 Task: Find connections with filter location Fuyuan with filter topic #openhouse with filter profile language German with filter current company AMOREPACIFIC with filter school Rajasthan University of Health Sciences, Jaipur with filter industry Research Services with filter service category Management with filter keywords title President
Action: Mouse moved to (646, 86)
Screenshot: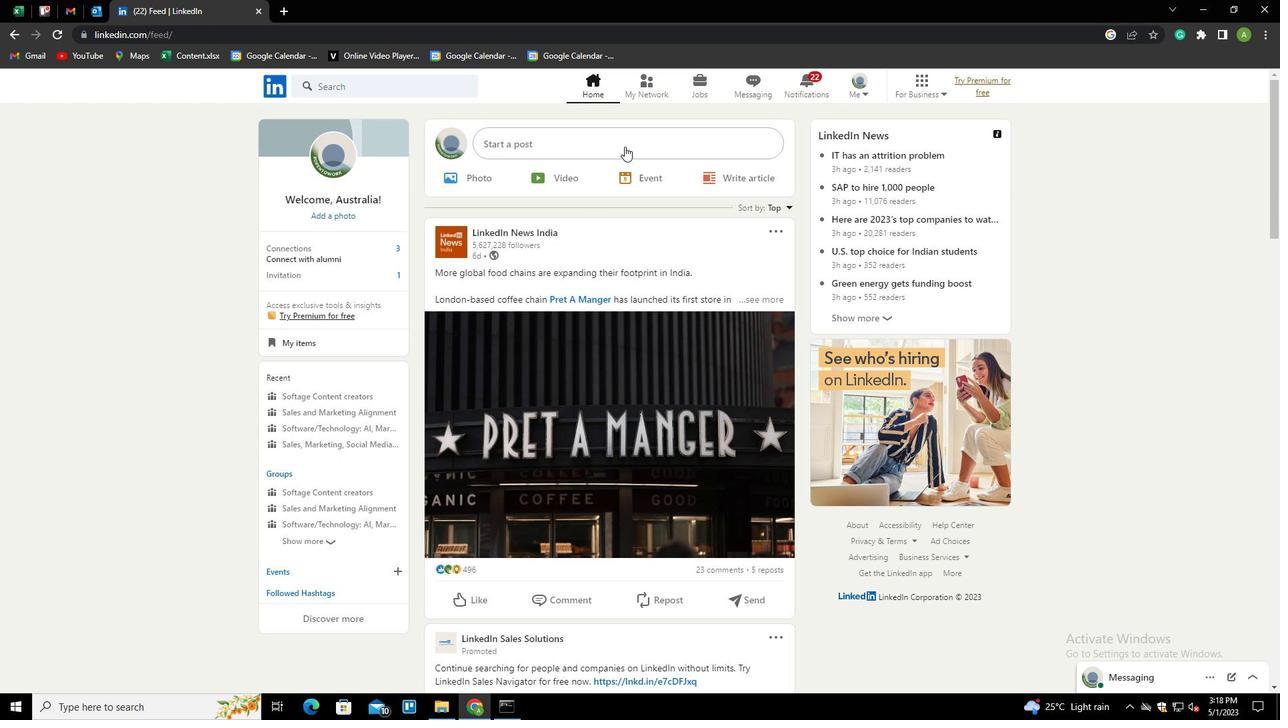 
Action: Mouse pressed left at (646, 86)
Screenshot: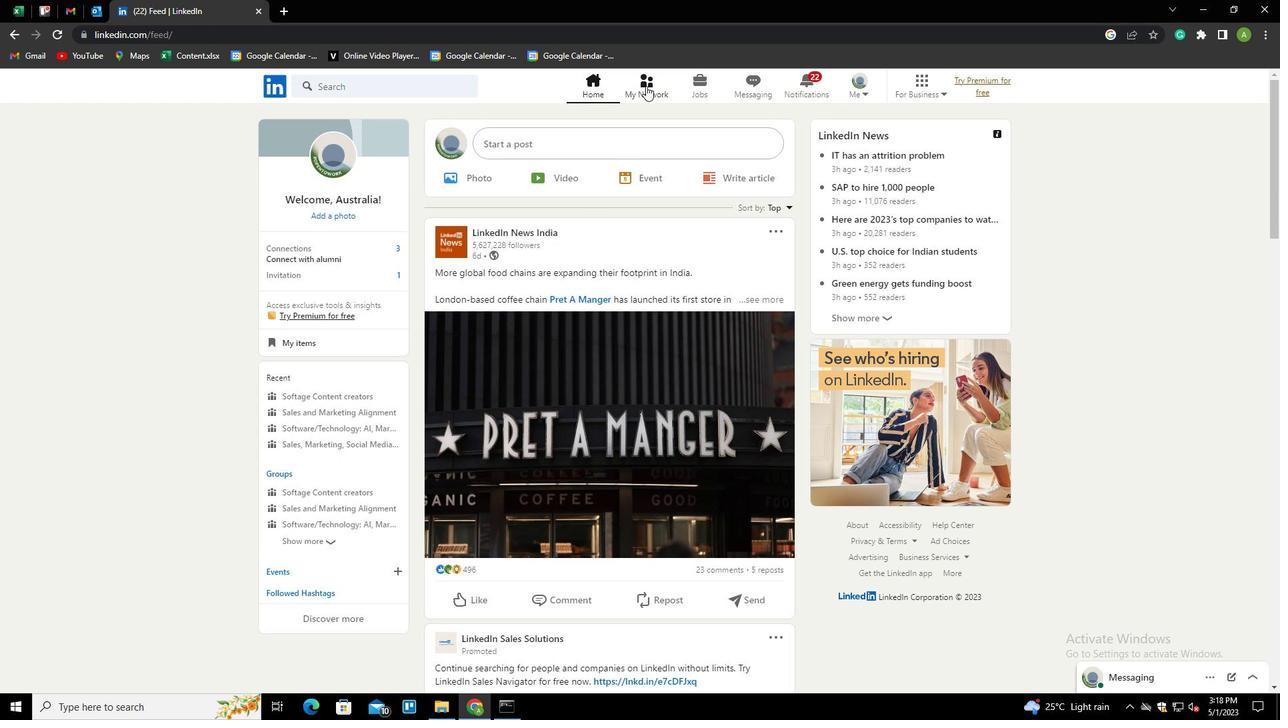 
Action: Mouse moved to (346, 158)
Screenshot: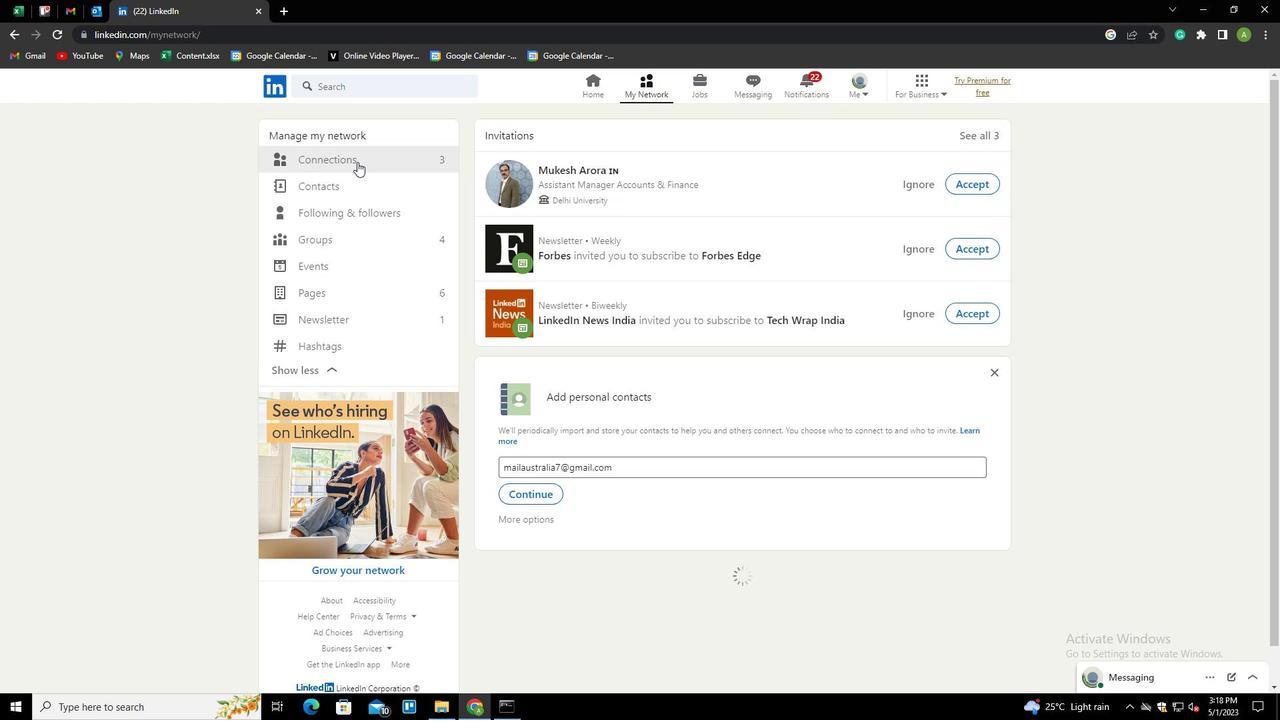
Action: Mouse pressed left at (346, 158)
Screenshot: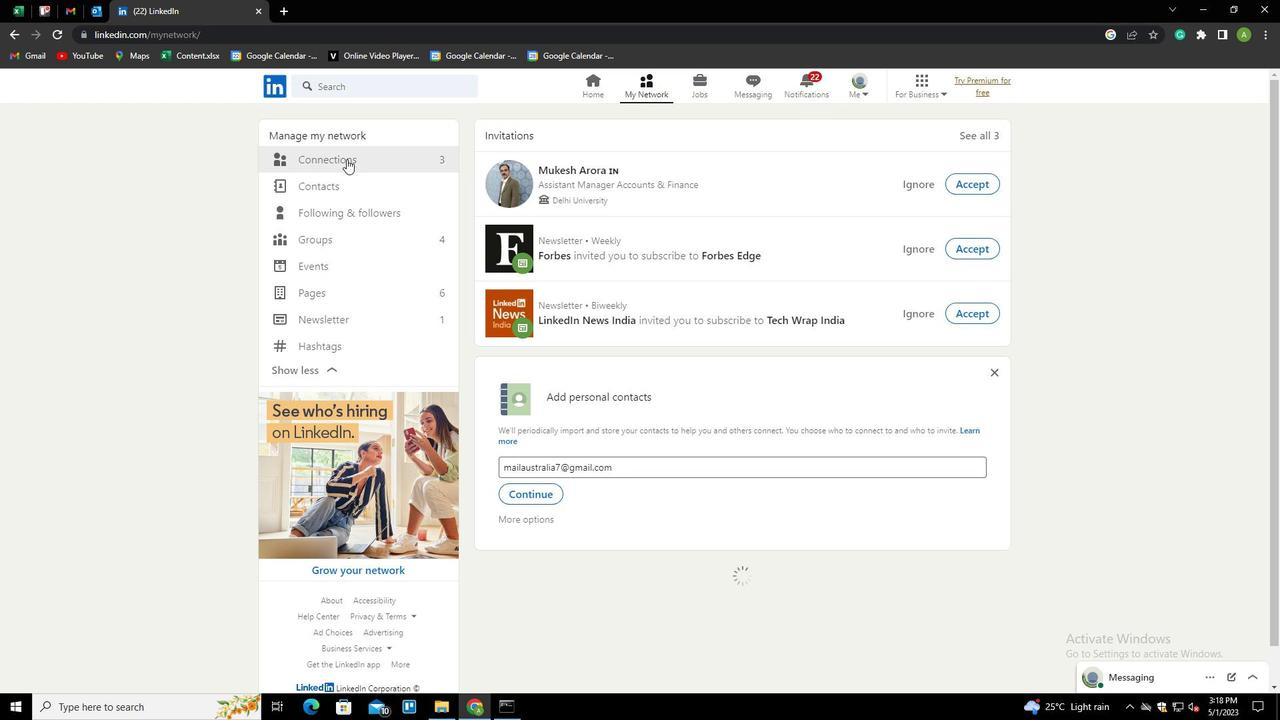 
Action: Mouse moved to (750, 157)
Screenshot: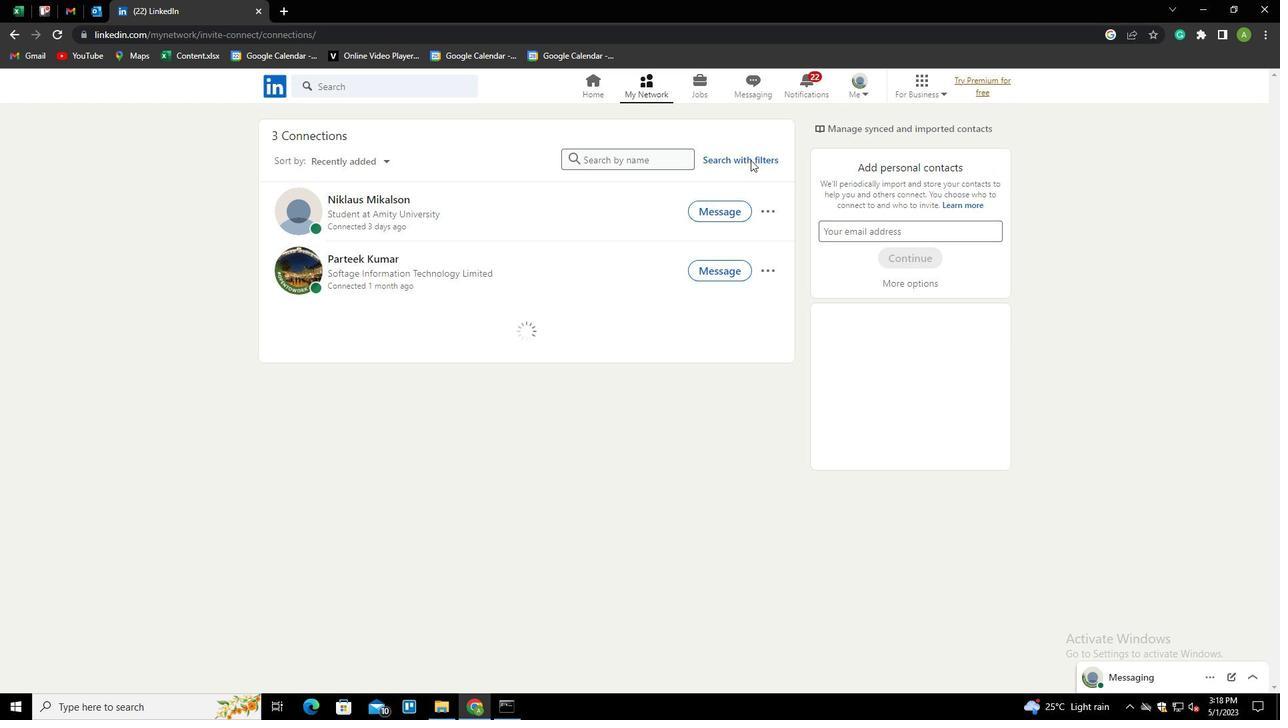 
Action: Mouse pressed left at (750, 157)
Screenshot: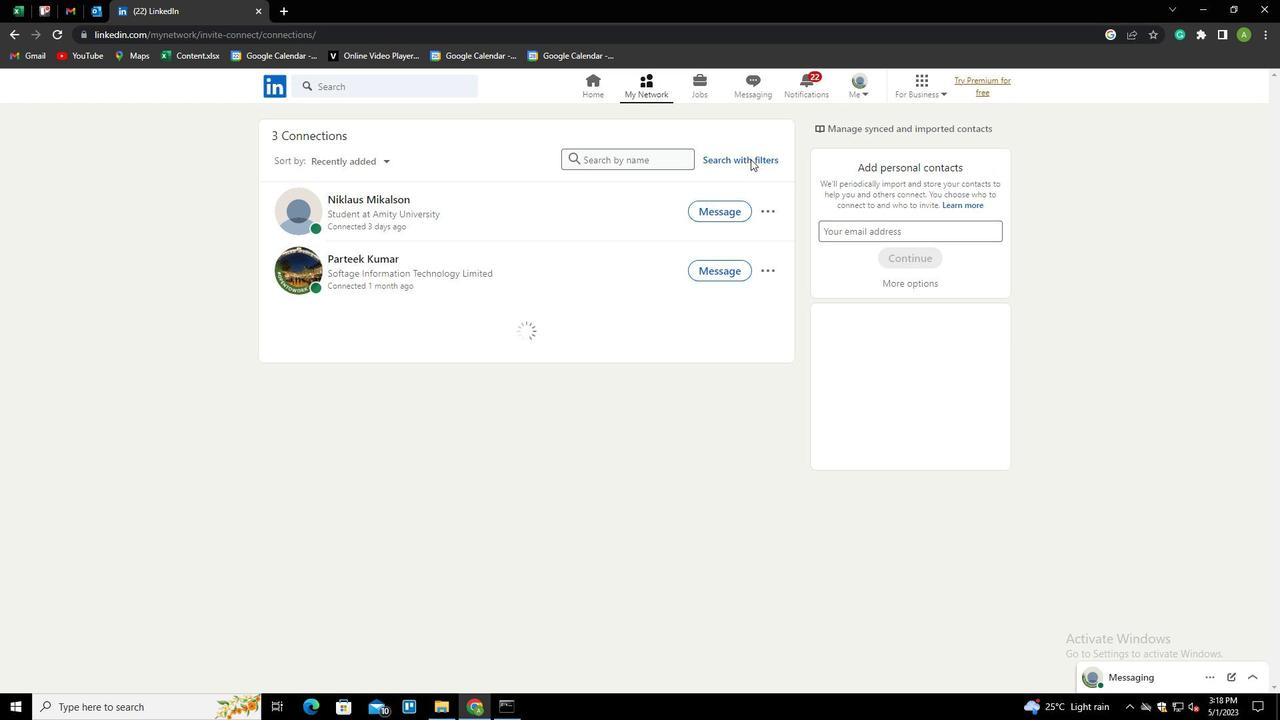 
Action: Mouse moved to (687, 127)
Screenshot: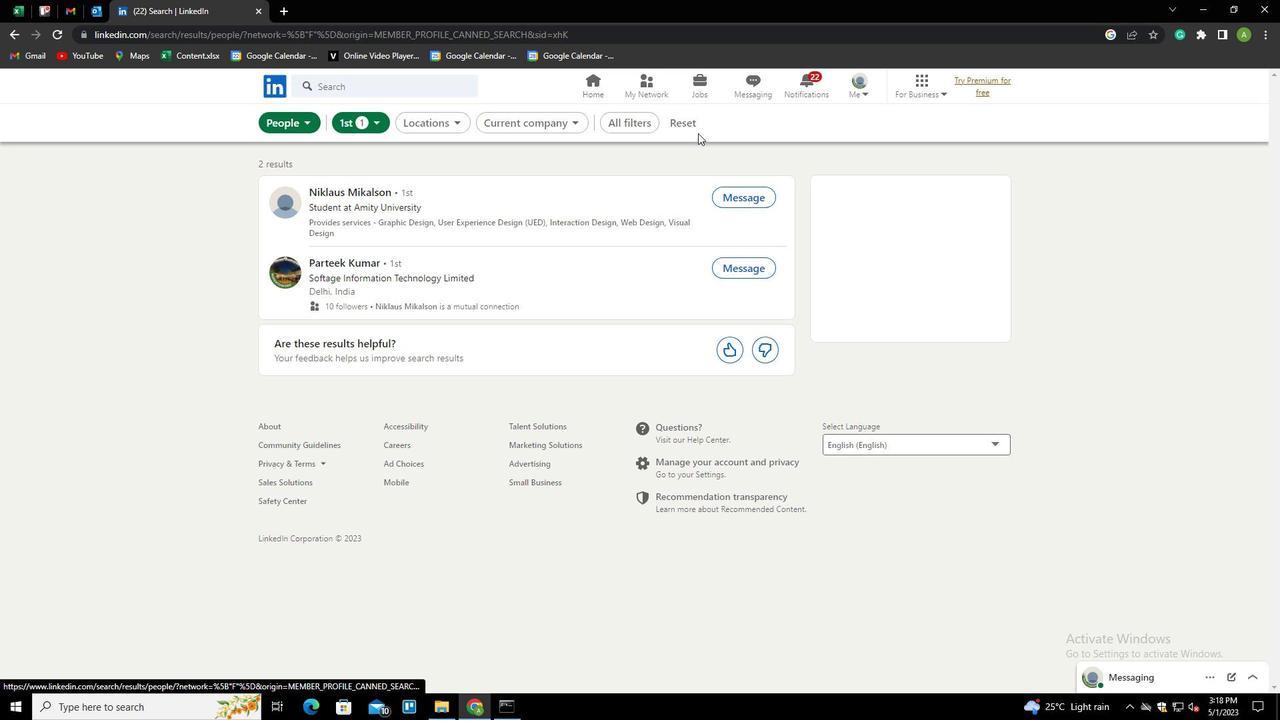 
Action: Mouse pressed left at (687, 127)
Screenshot: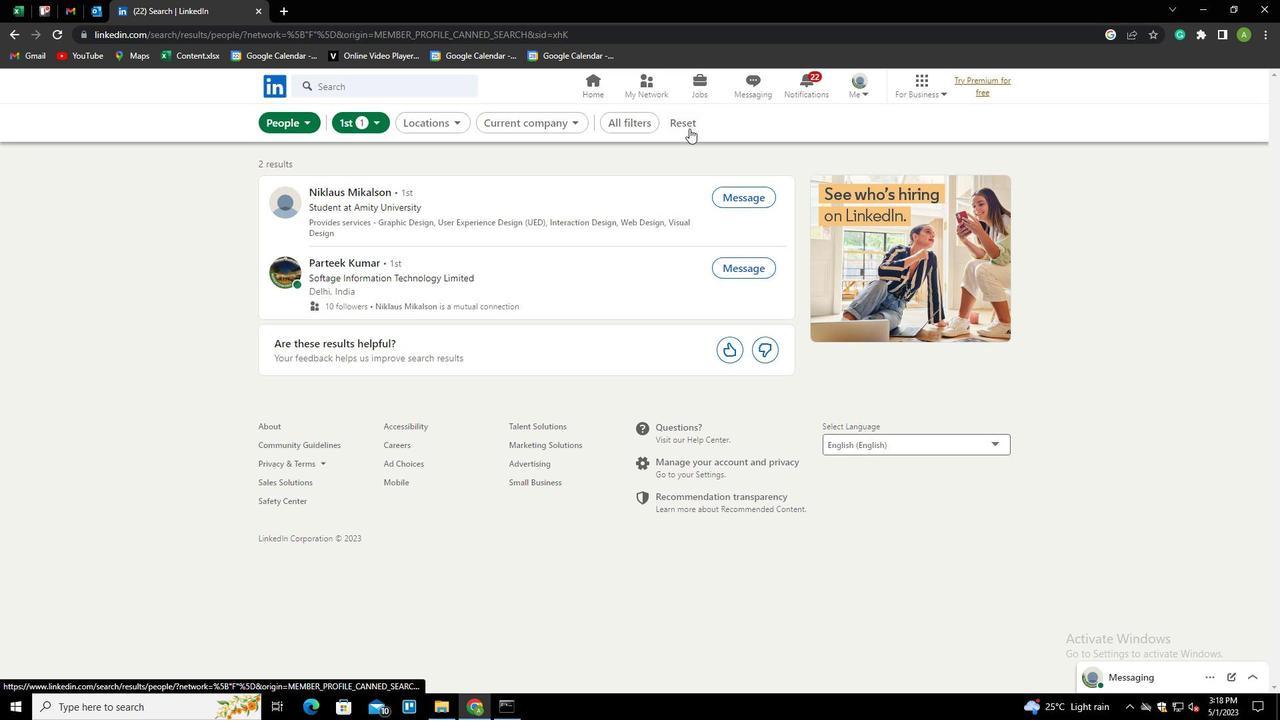 
Action: Mouse moved to (670, 127)
Screenshot: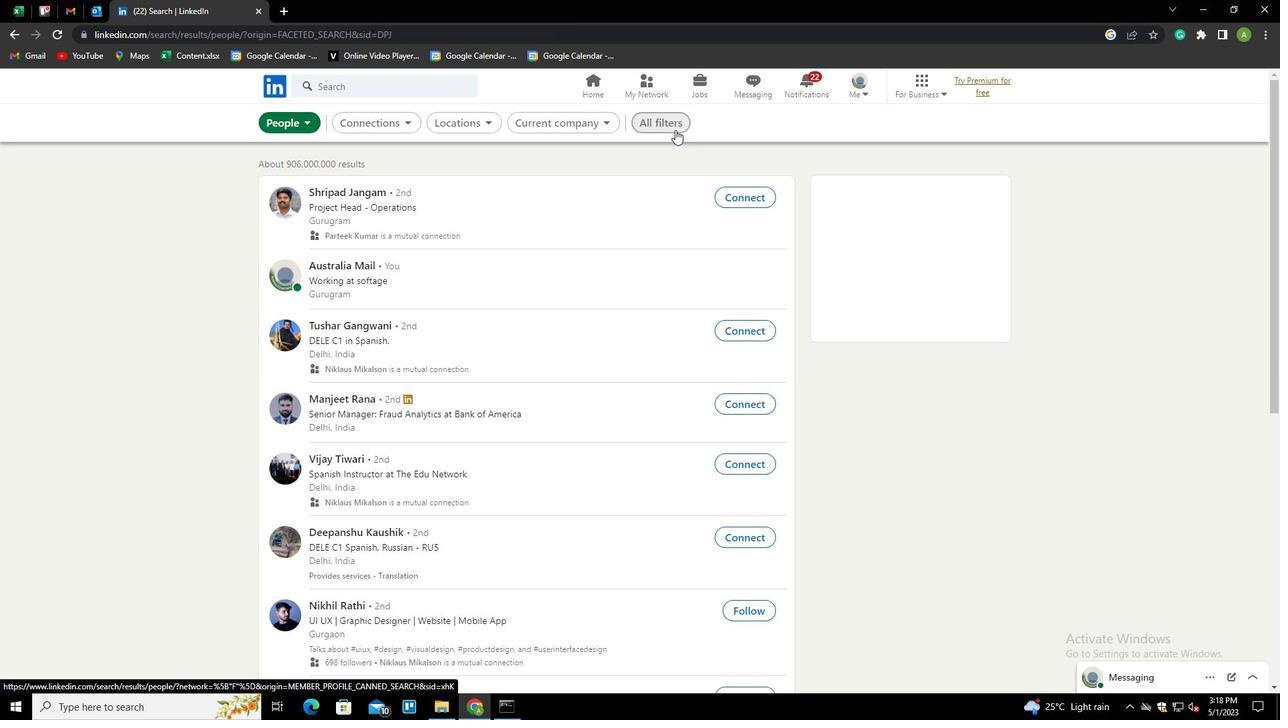 
Action: Mouse pressed left at (670, 127)
Screenshot: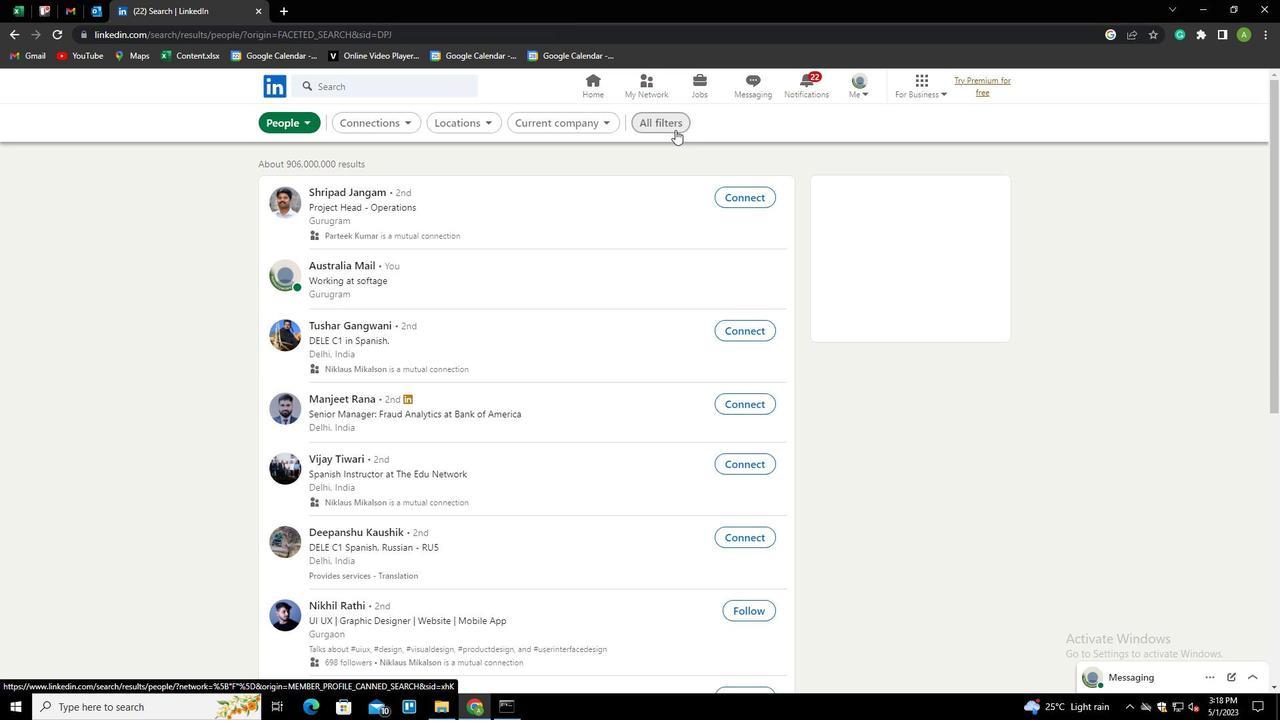 
Action: Mouse moved to (1079, 346)
Screenshot: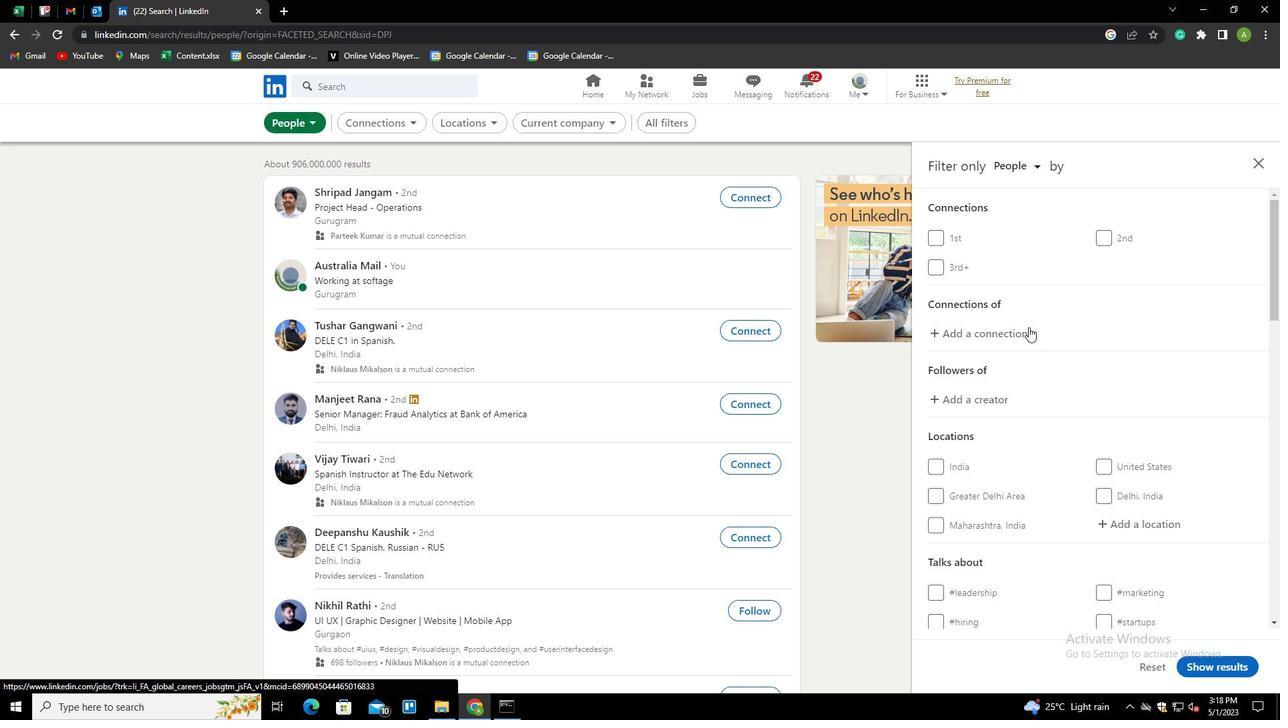 
Action: Mouse scrolled (1079, 345) with delta (0, 0)
Screenshot: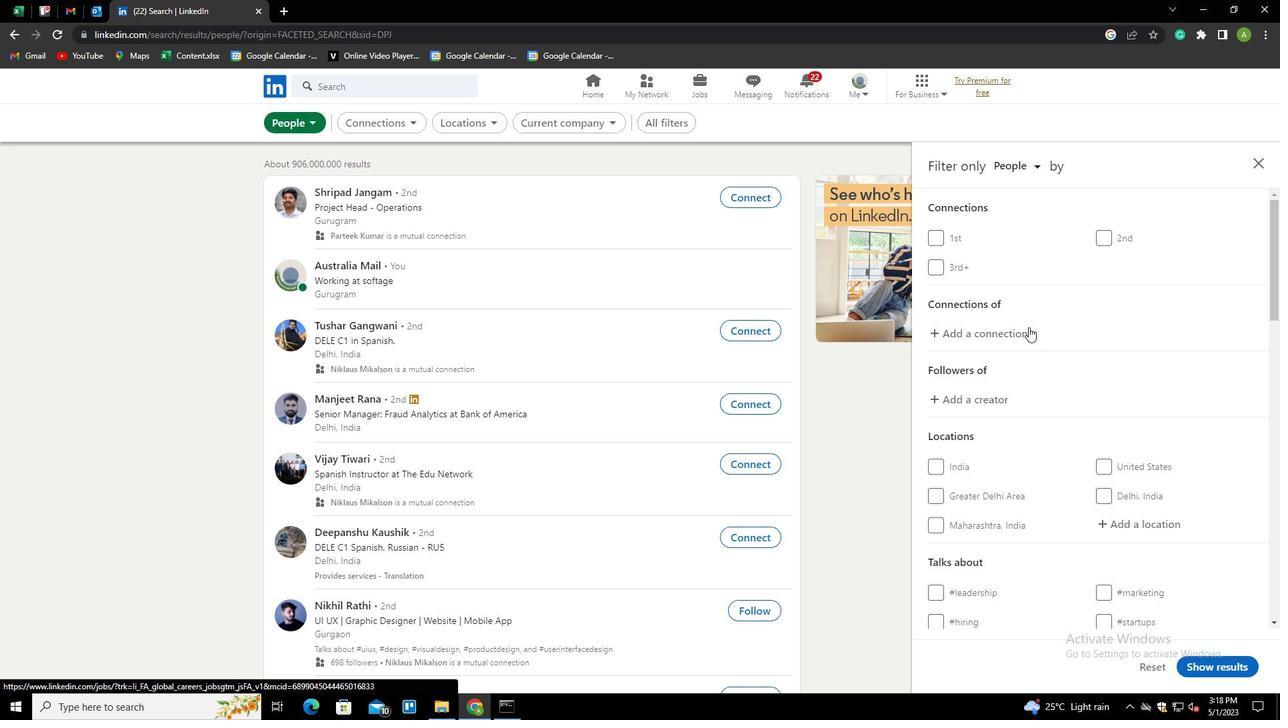 
Action: Mouse scrolled (1079, 345) with delta (0, 0)
Screenshot: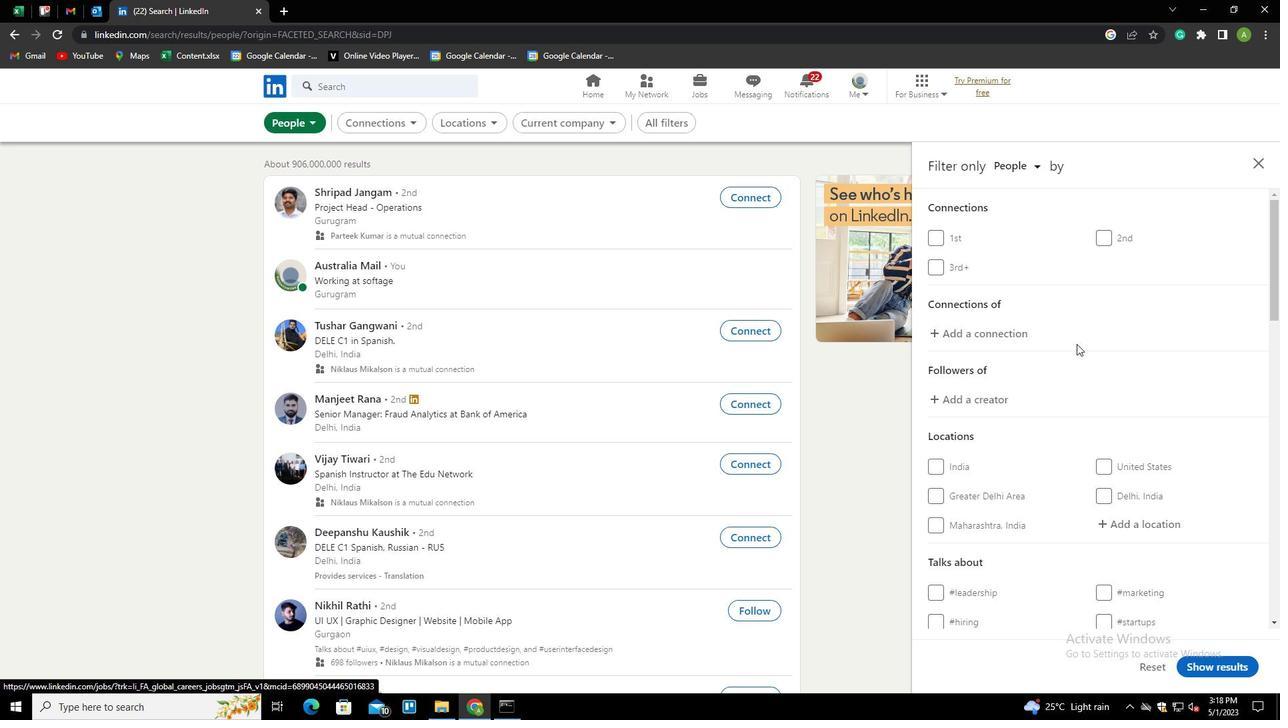 
Action: Mouse moved to (1109, 396)
Screenshot: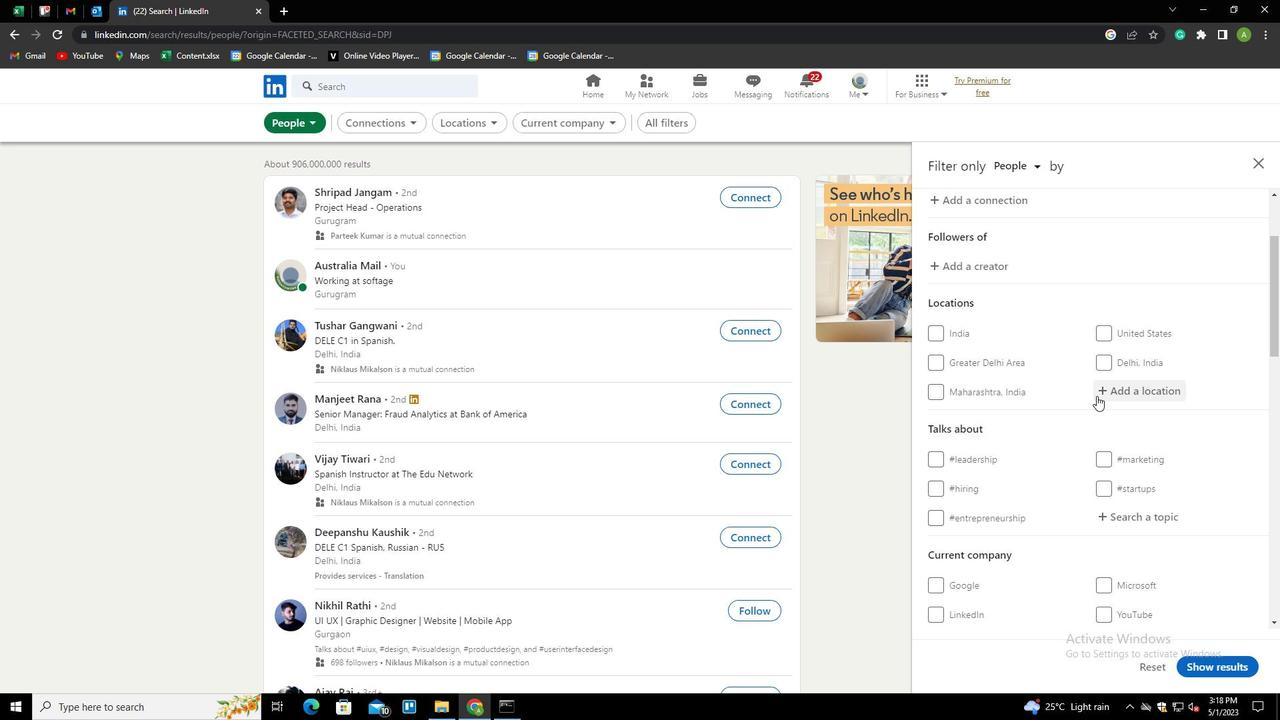 
Action: Mouse pressed left at (1109, 396)
Screenshot: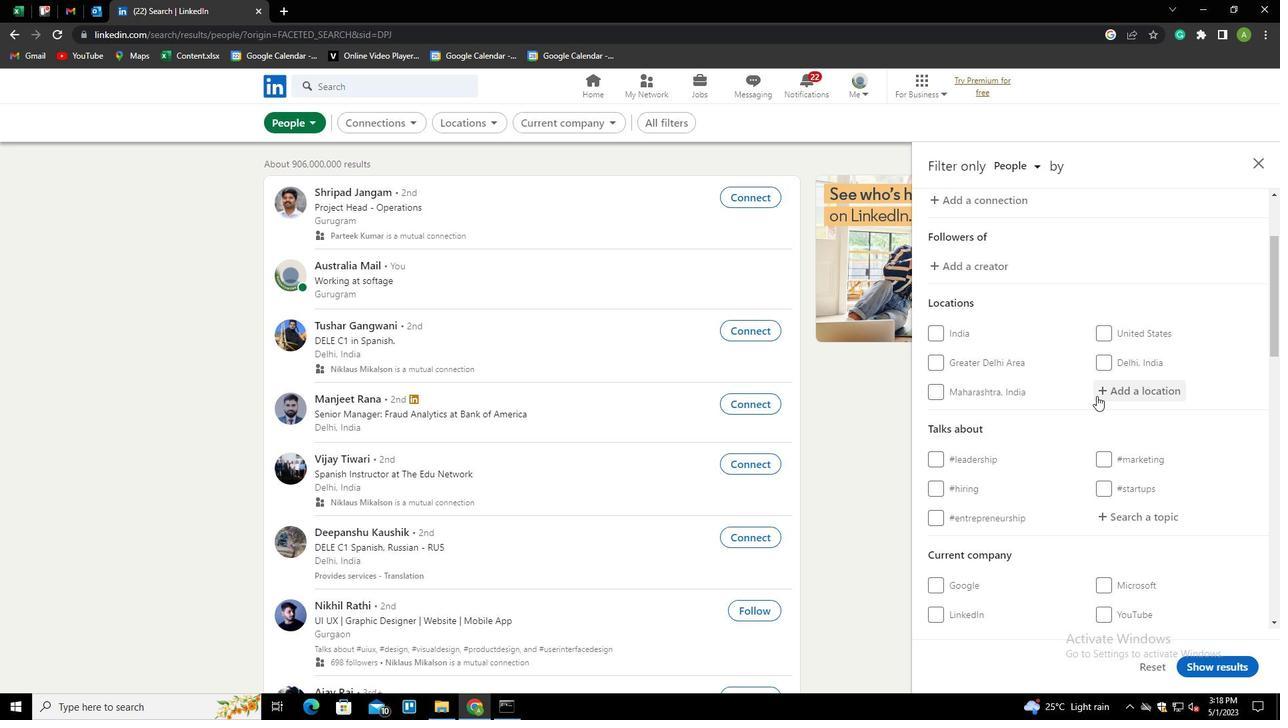 
Action: Mouse moved to (1126, 394)
Screenshot: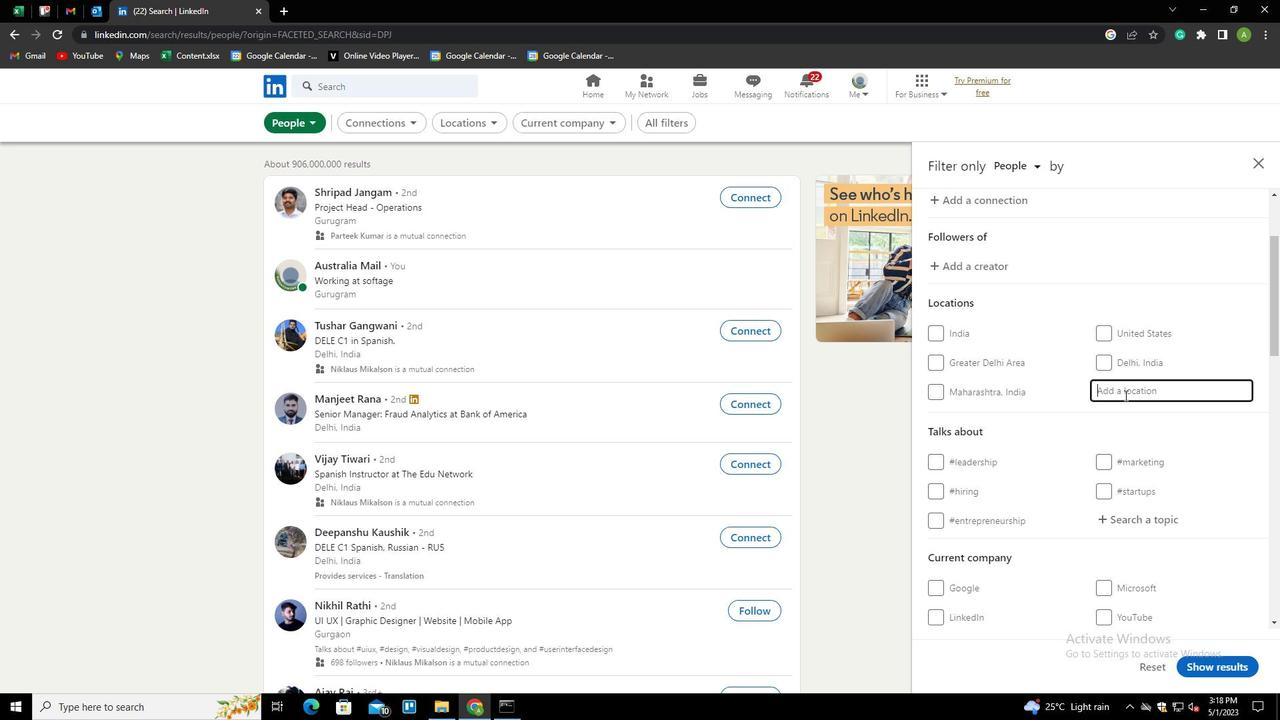 
Action: Mouse pressed left at (1126, 394)
Screenshot: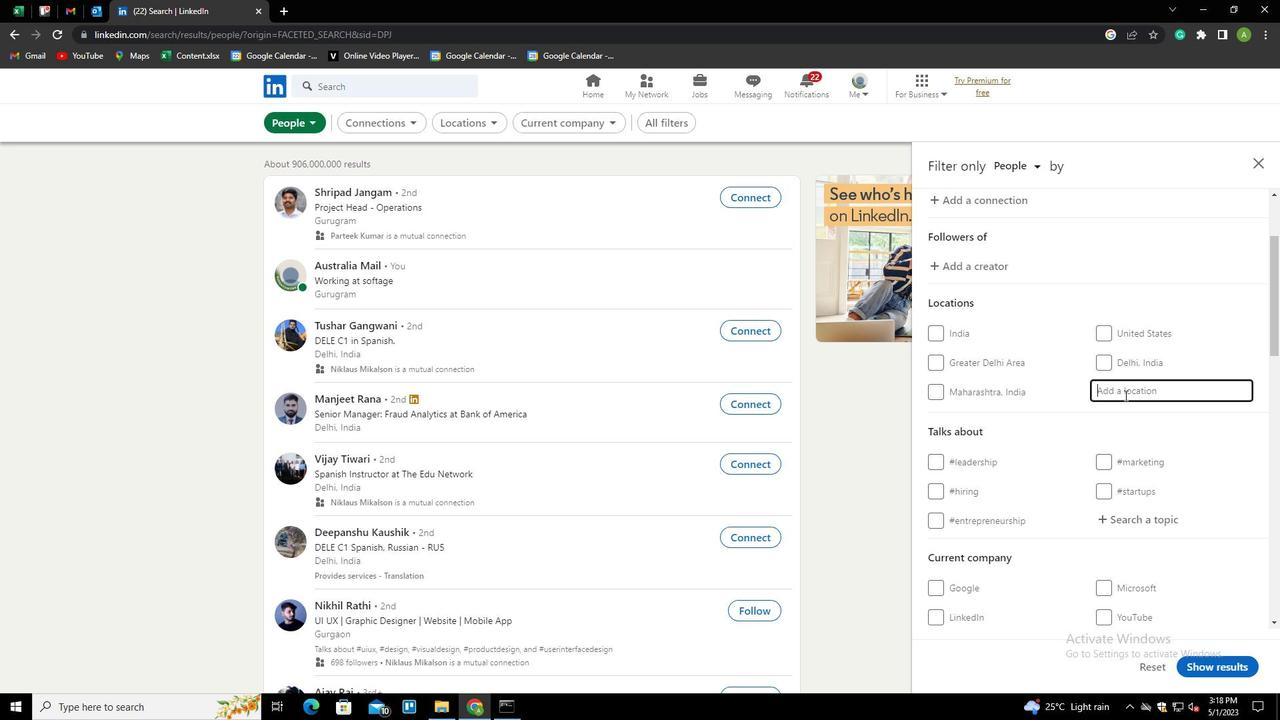 
Action: Key pressed <Key.shift>FUYUAN
Screenshot: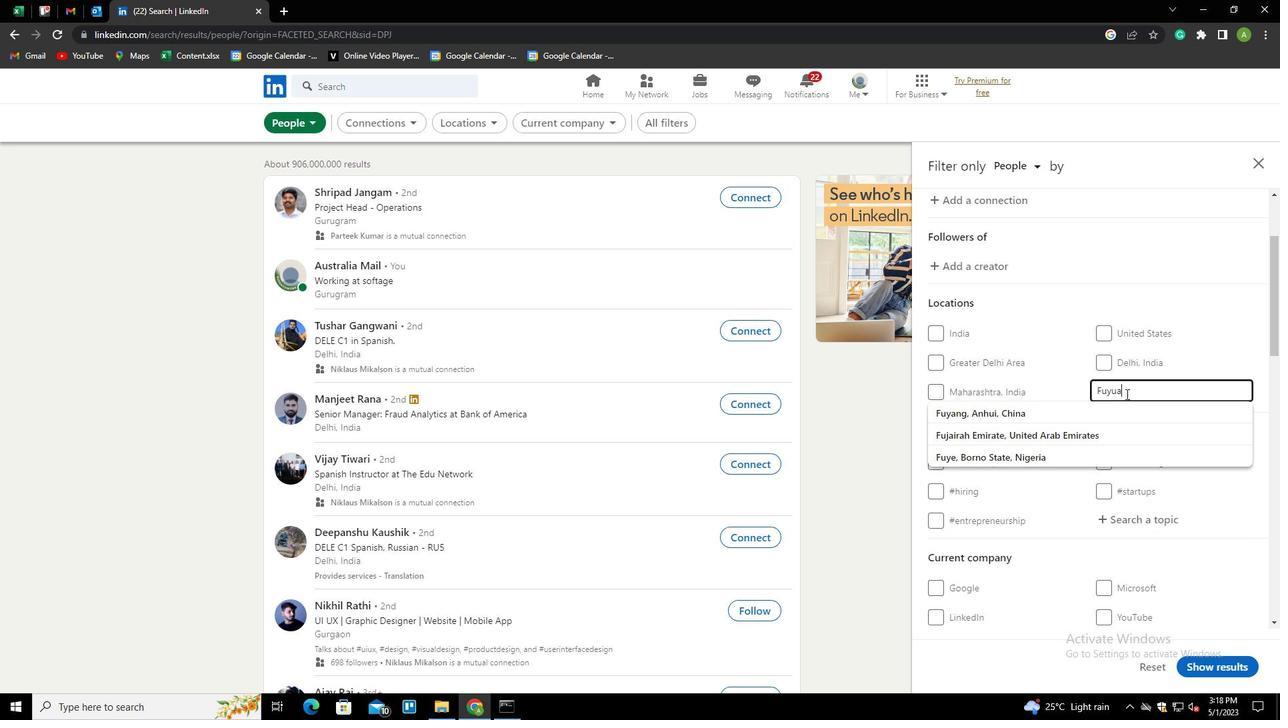 
Action: Mouse moved to (1194, 438)
Screenshot: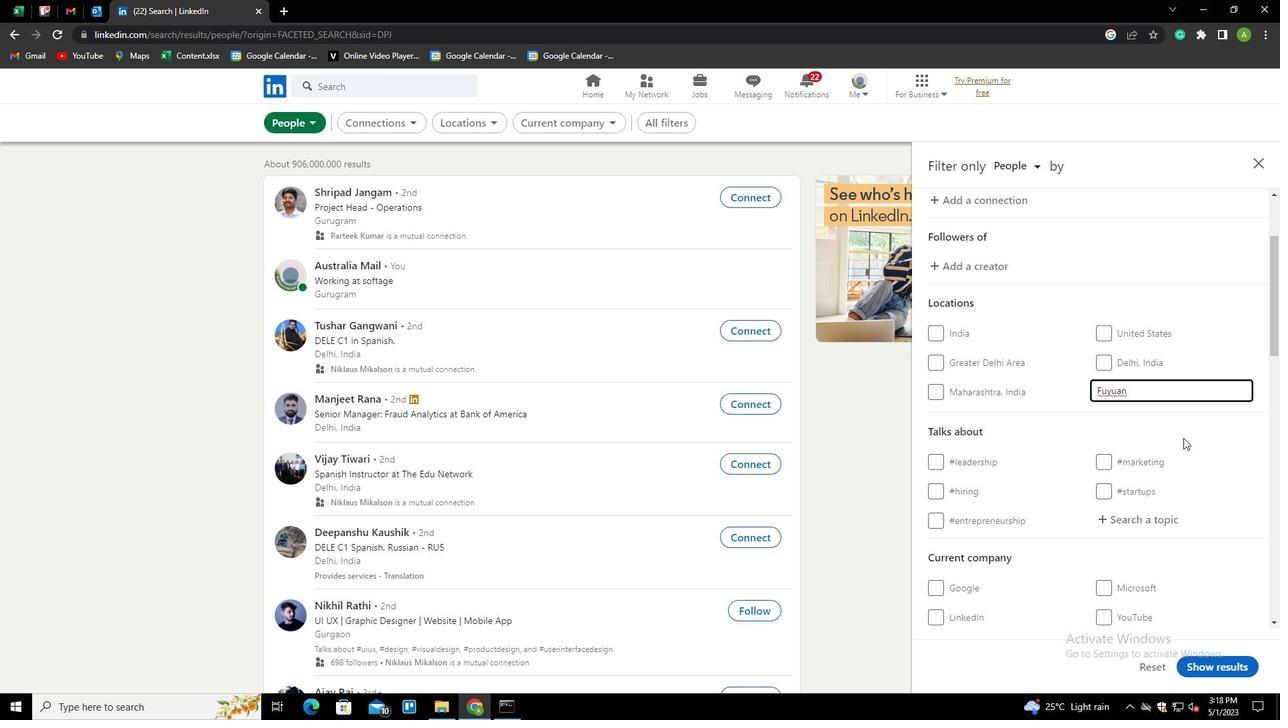 
Action: Mouse pressed left at (1194, 438)
Screenshot: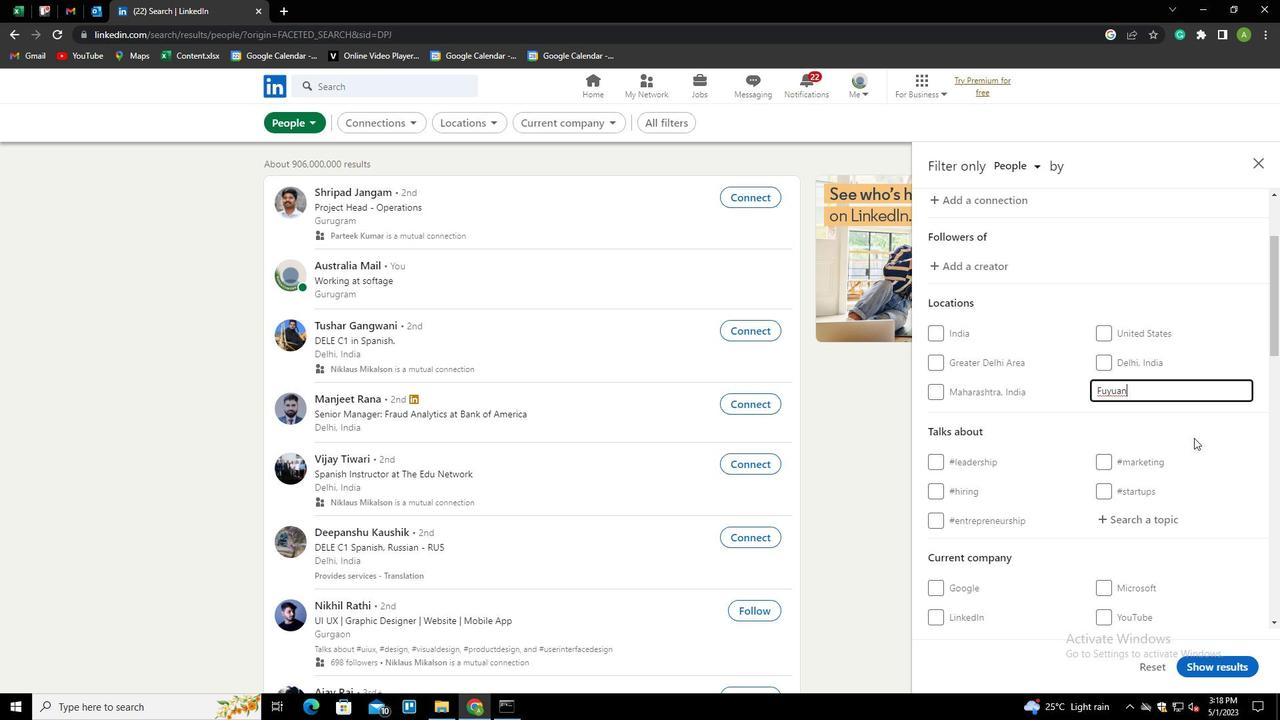 
Action: Mouse moved to (1131, 518)
Screenshot: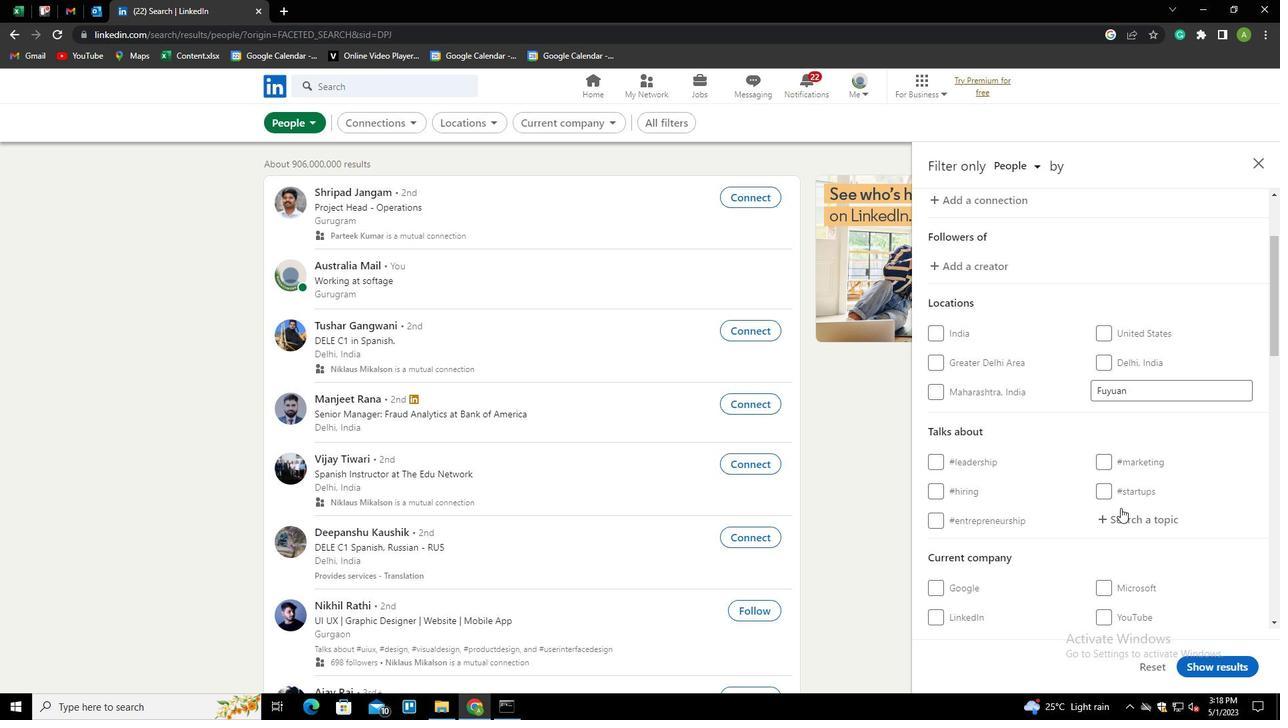 
Action: Mouse pressed left at (1131, 518)
Screenshot: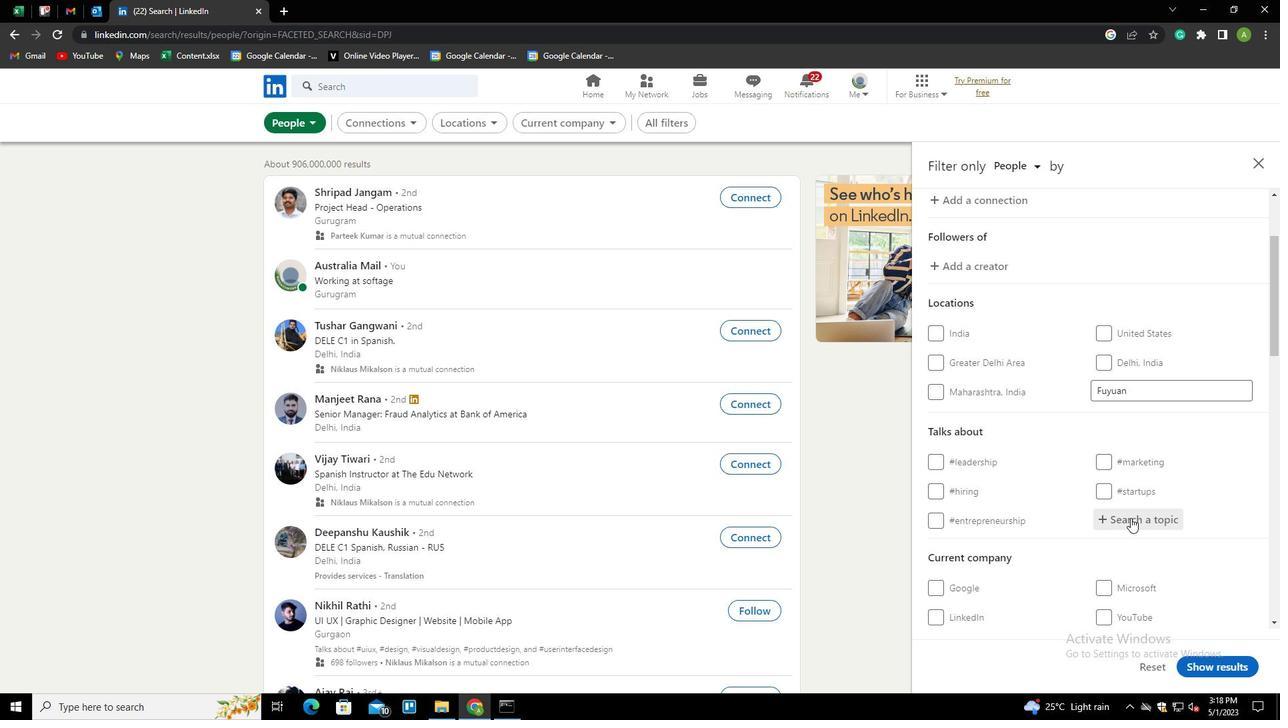 
Action: Key pressed OPENHOUSE<Key.down><Key.enter>
Screenshot: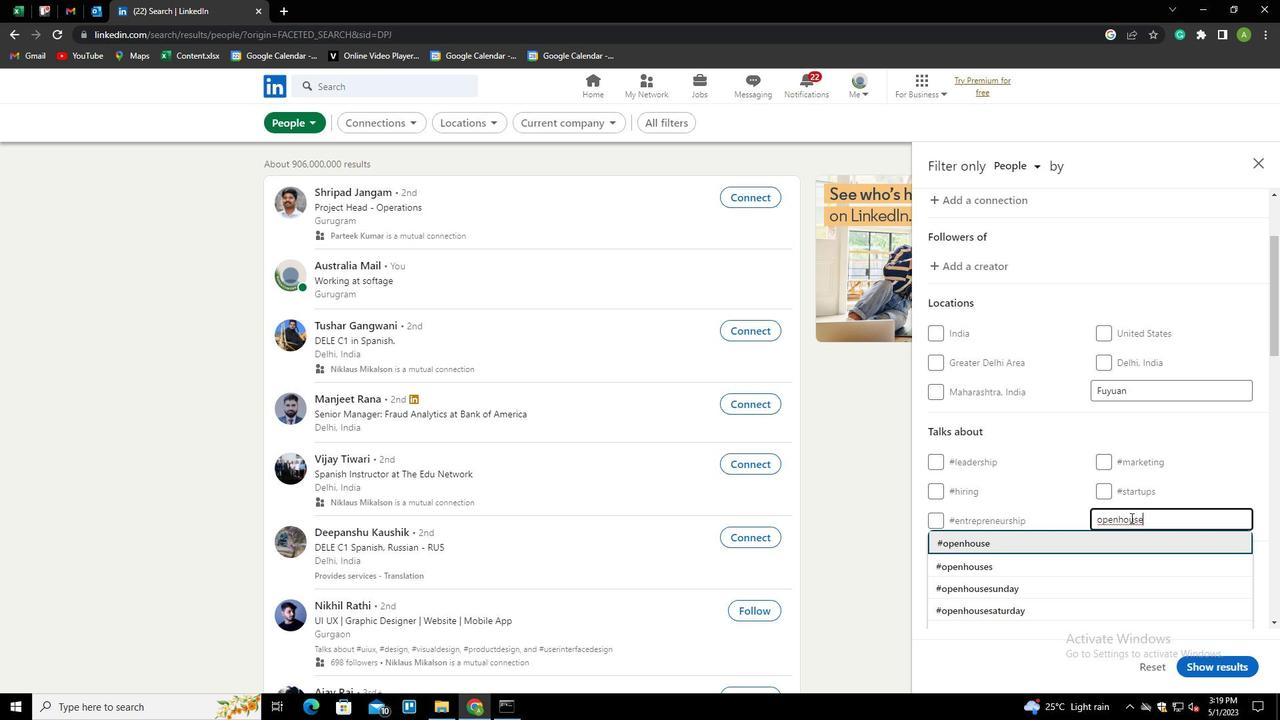 
Action: Mouse scrolled (1131, 517) with delta (0, 0)
Screenshot: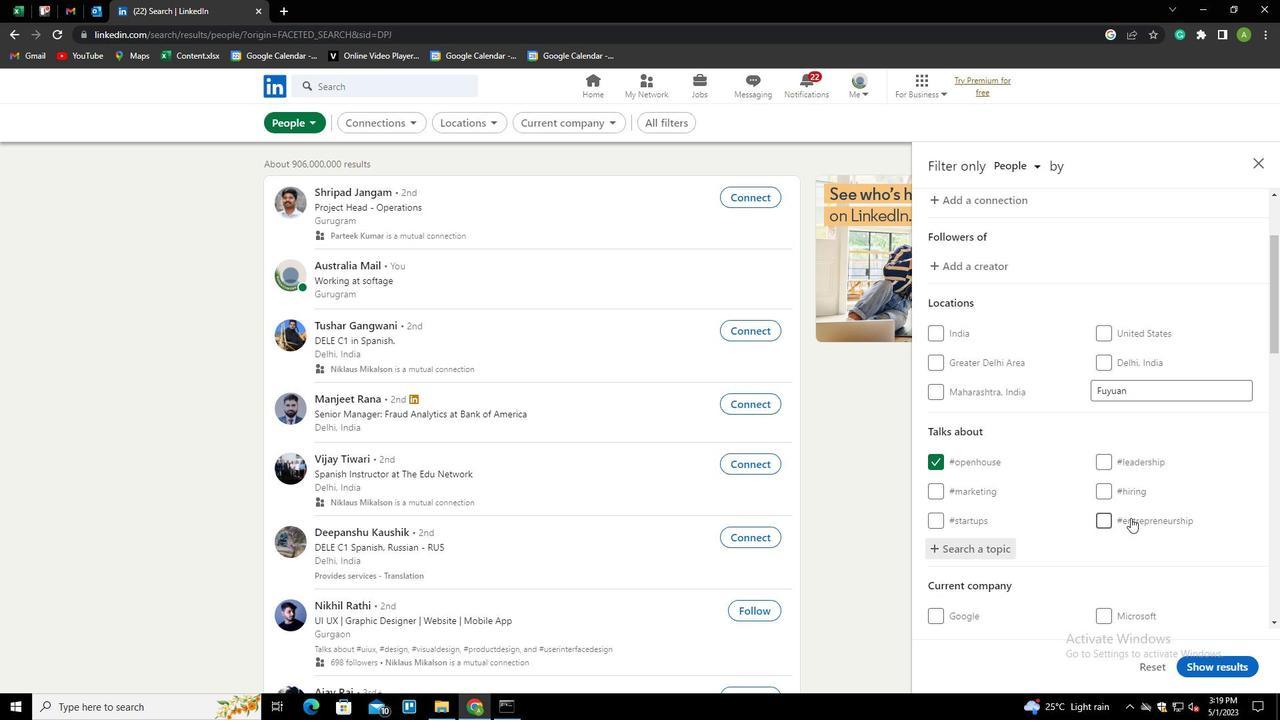 
Action: Mouse scrolled (1131, 517) with delta (0, 0)
Screenshot: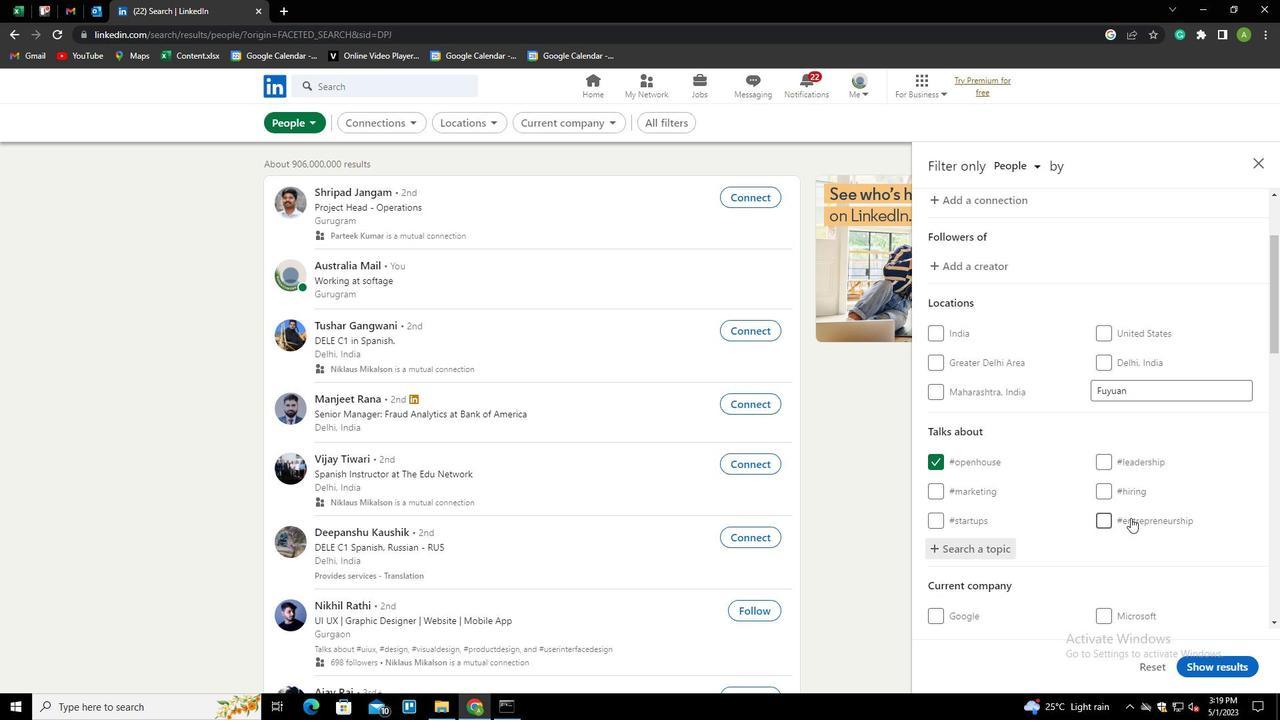 
Action: Mouse scrolled (1131, 517) with delta (0, 0)
Screenshot: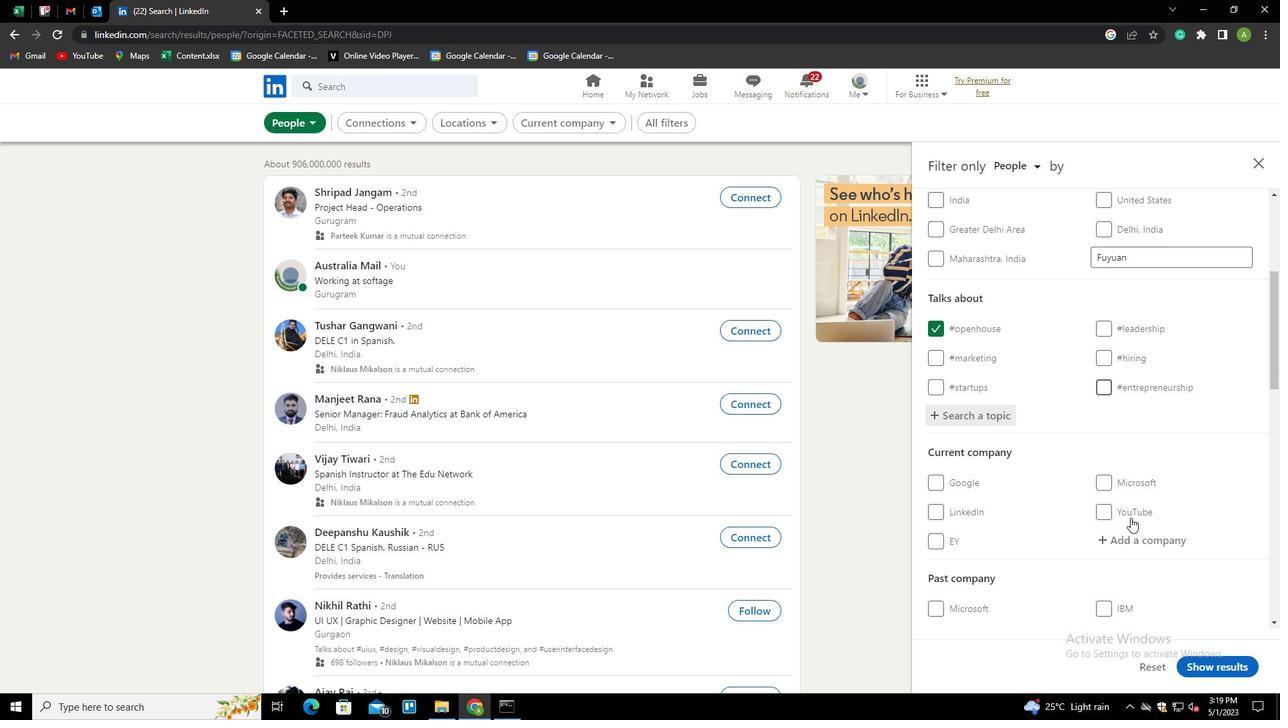 
Action: Mouse scrolled (1131, 517) with delta (0, 0)
Screenshot: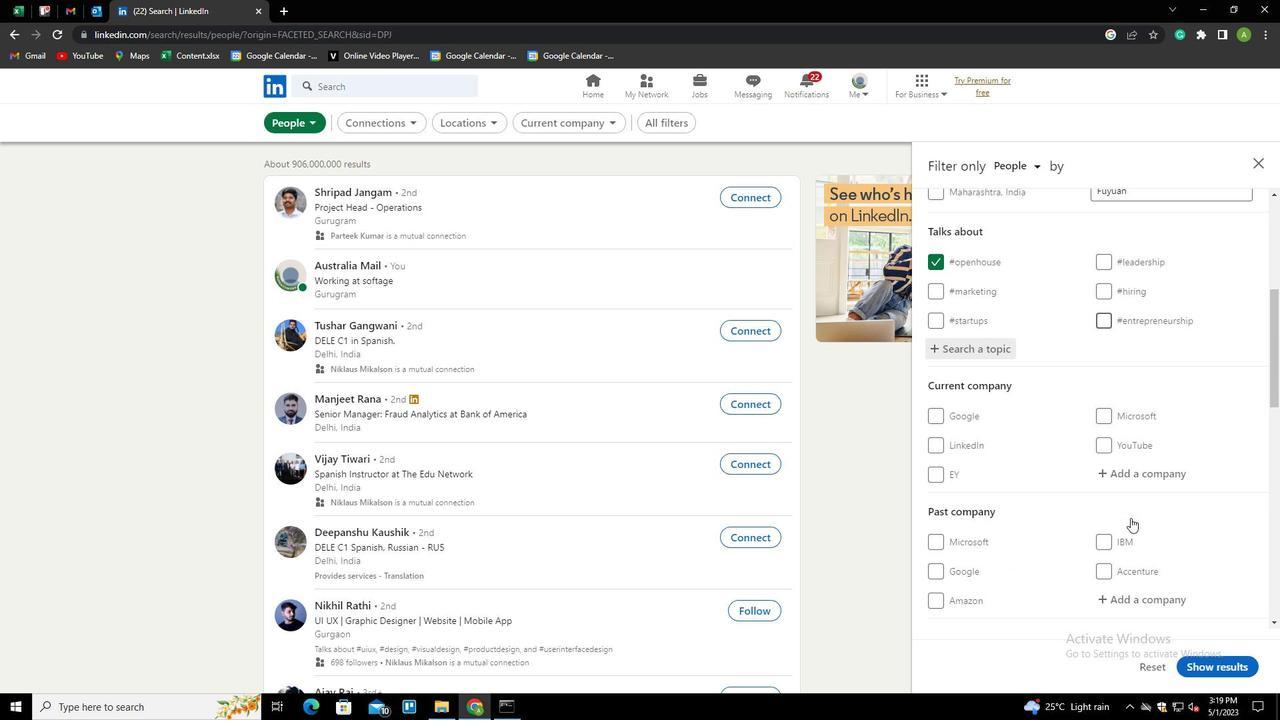 
Action: Mouse scrolled (1131, 517) with delta (0, 0)
Screenshot: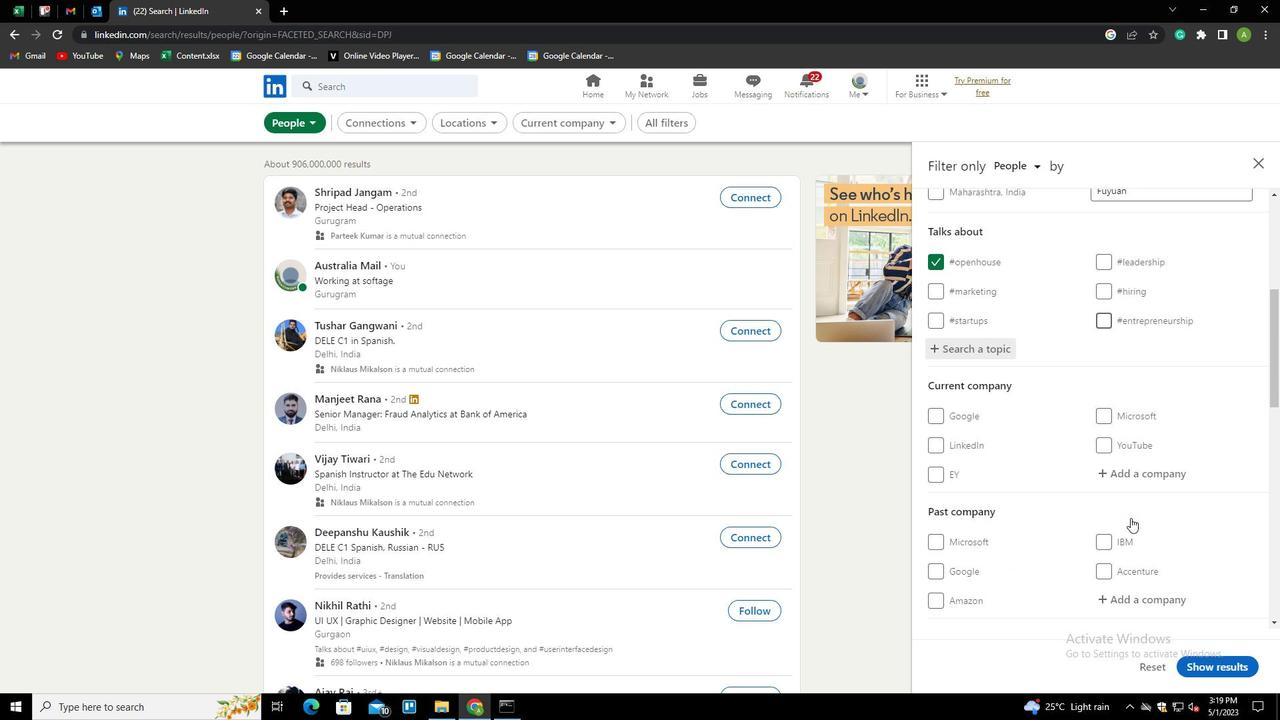 
Action: Mouse scrolled (1131, 517) with delta (0, 0)
Screenshot: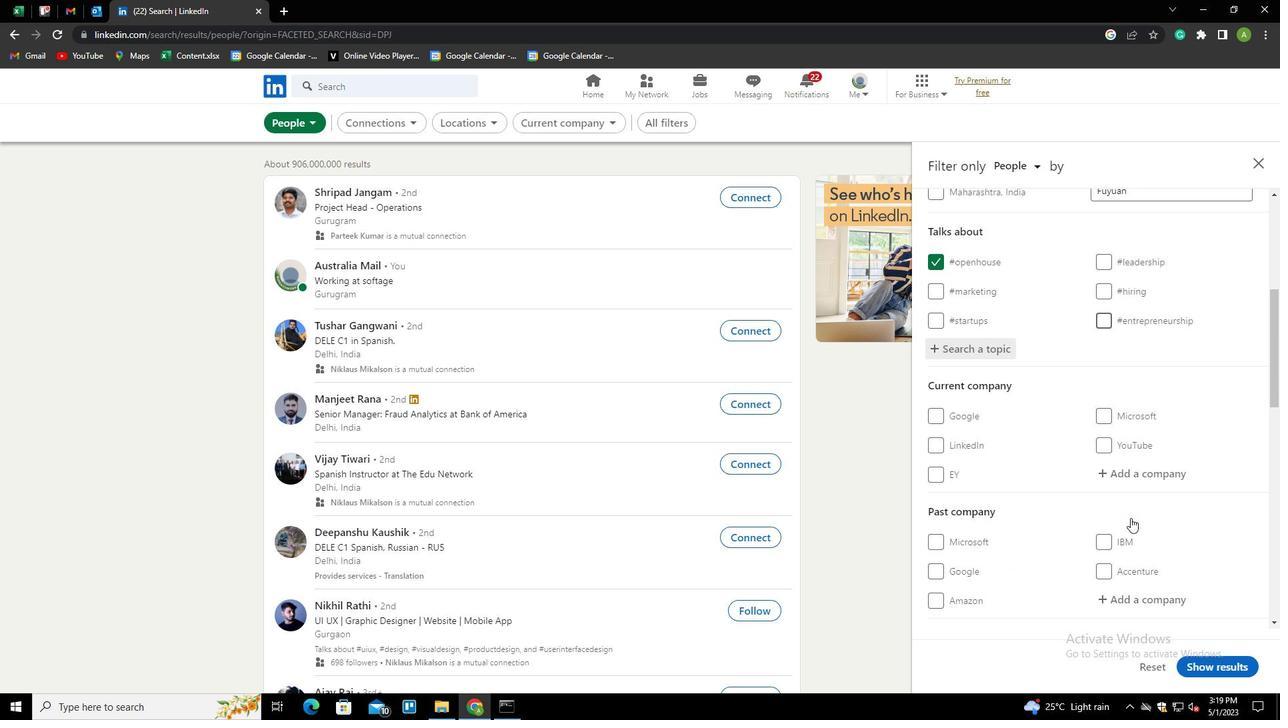 
Action: Mouse scrolled (1131, 517) with delta (0, 0)
Screenshot: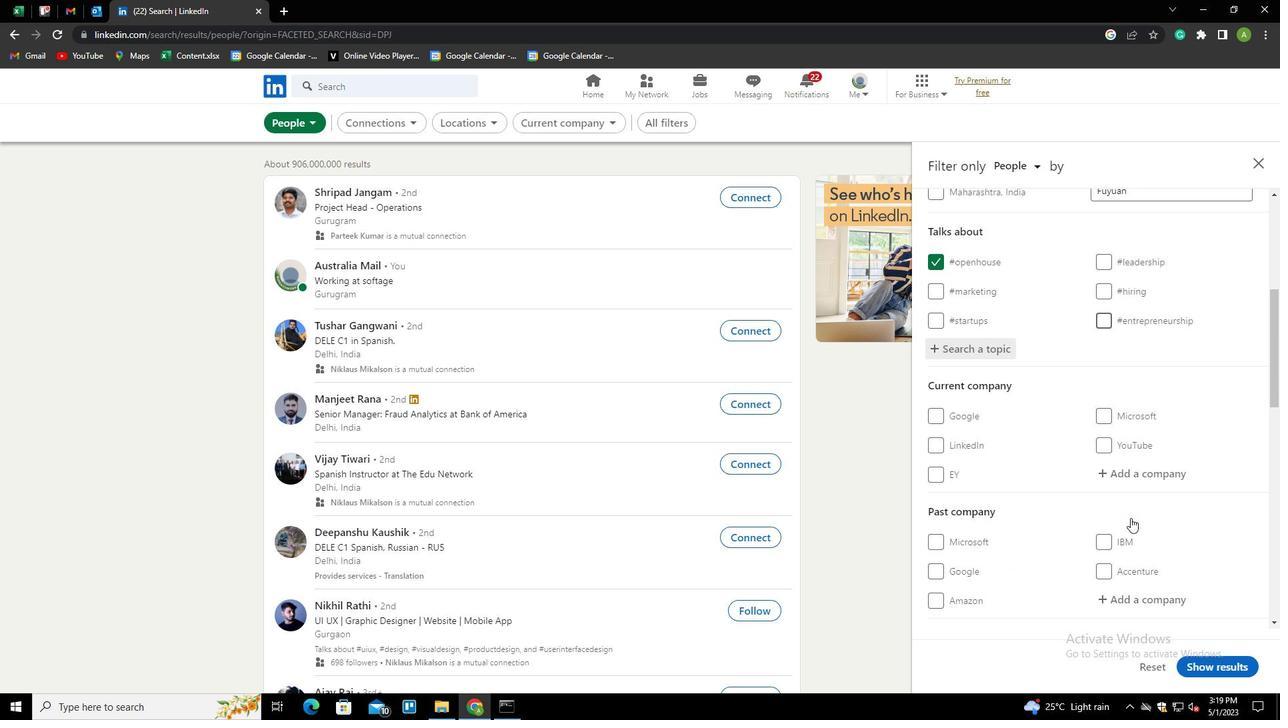
Action: Mouse scrolled (1131, 517) with delta (0, 0)
Screenshot: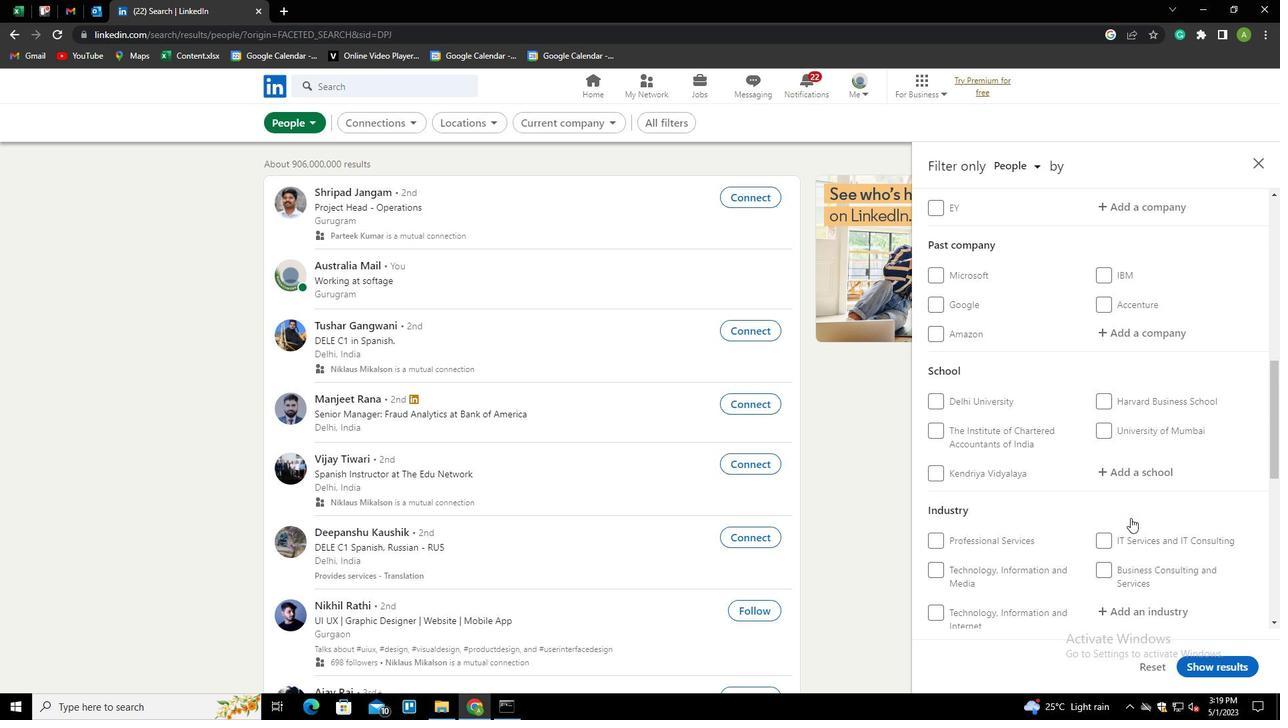 
Action: Mouse scrolled (1131, 517) with delta (0, 0)
Screenshot: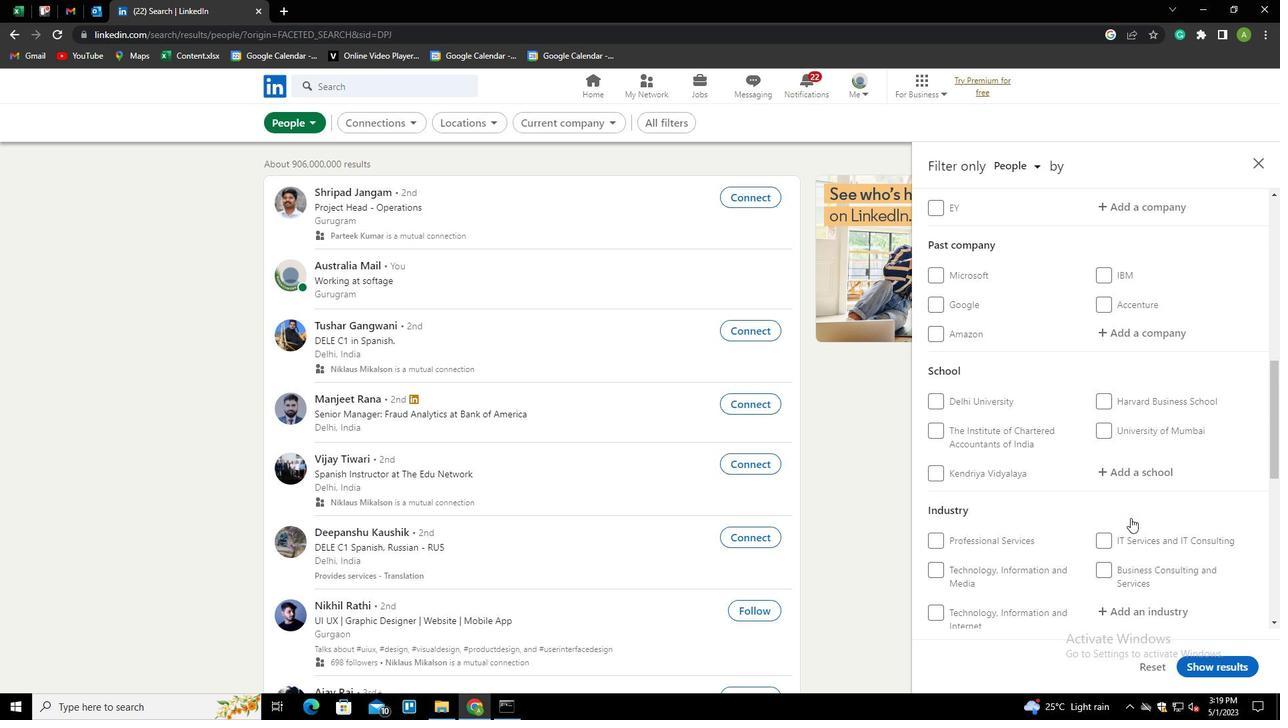 
Action: Mouse moved to (1129, 540)
Screenshot: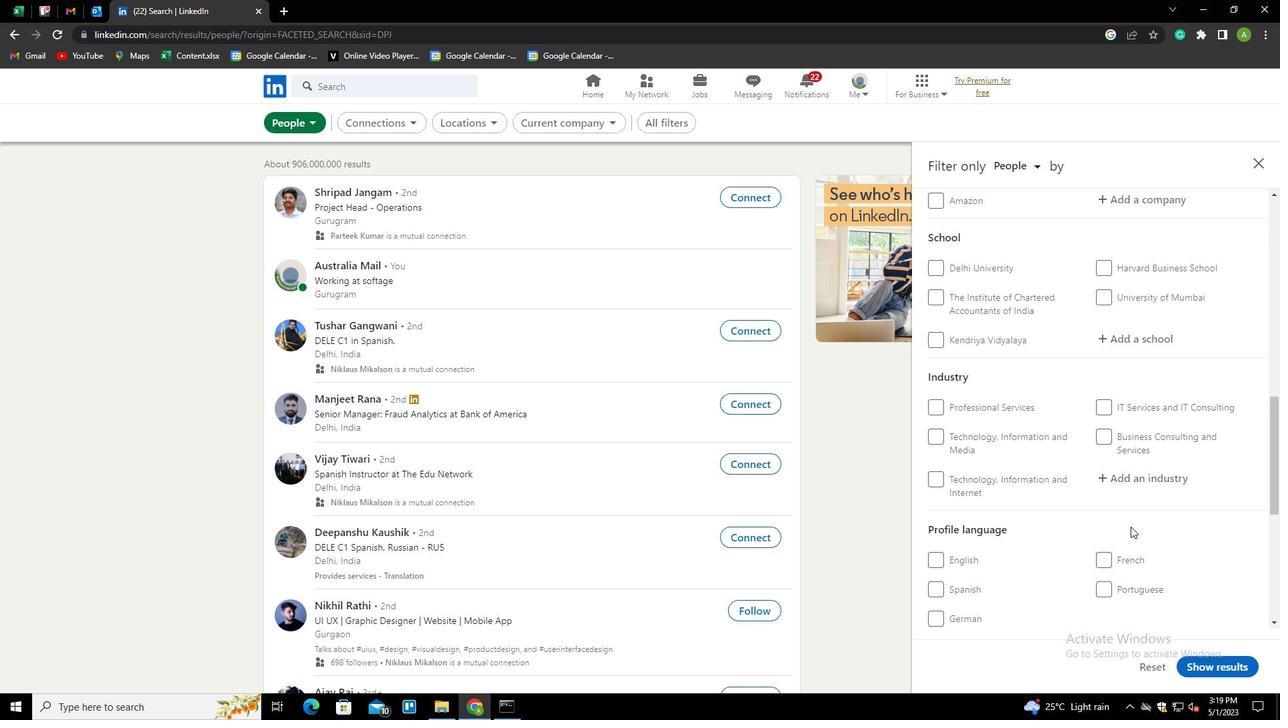 
Action: Mouse scrolled (1129, 539) with delta (0, 0)
Screenshot: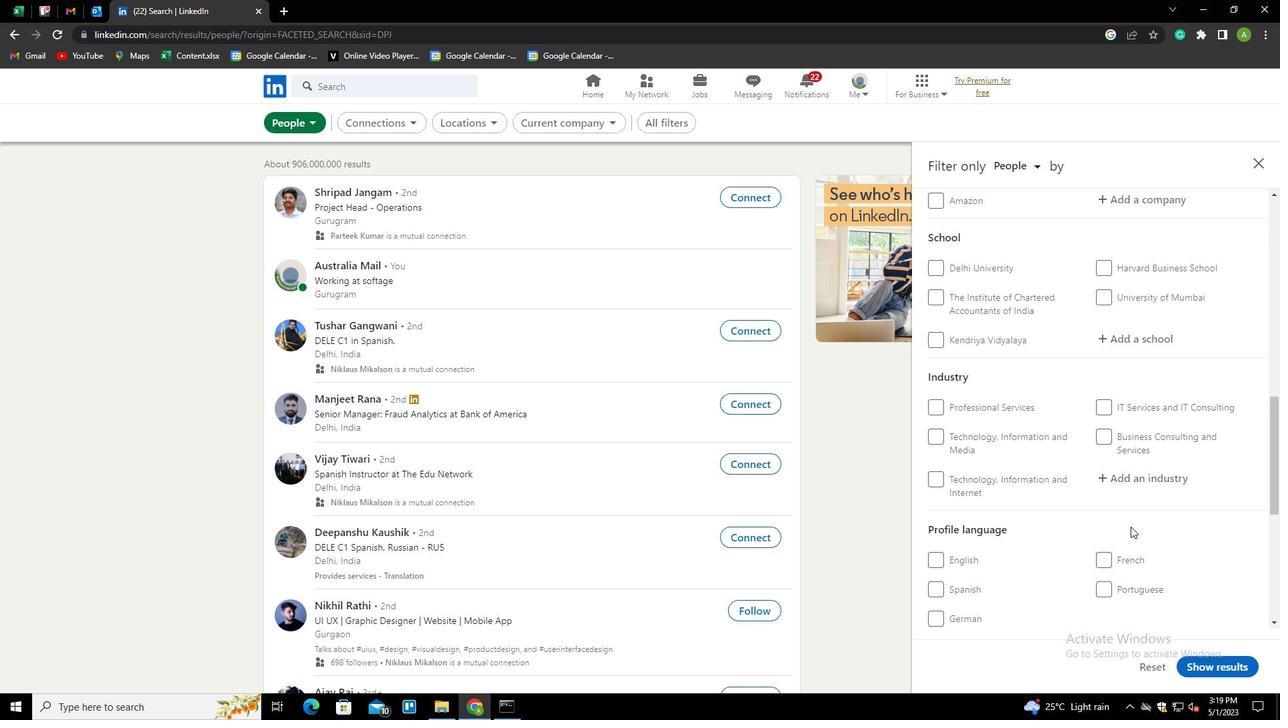 
Action: Mouse moved to (1129, 541)
Screenshot: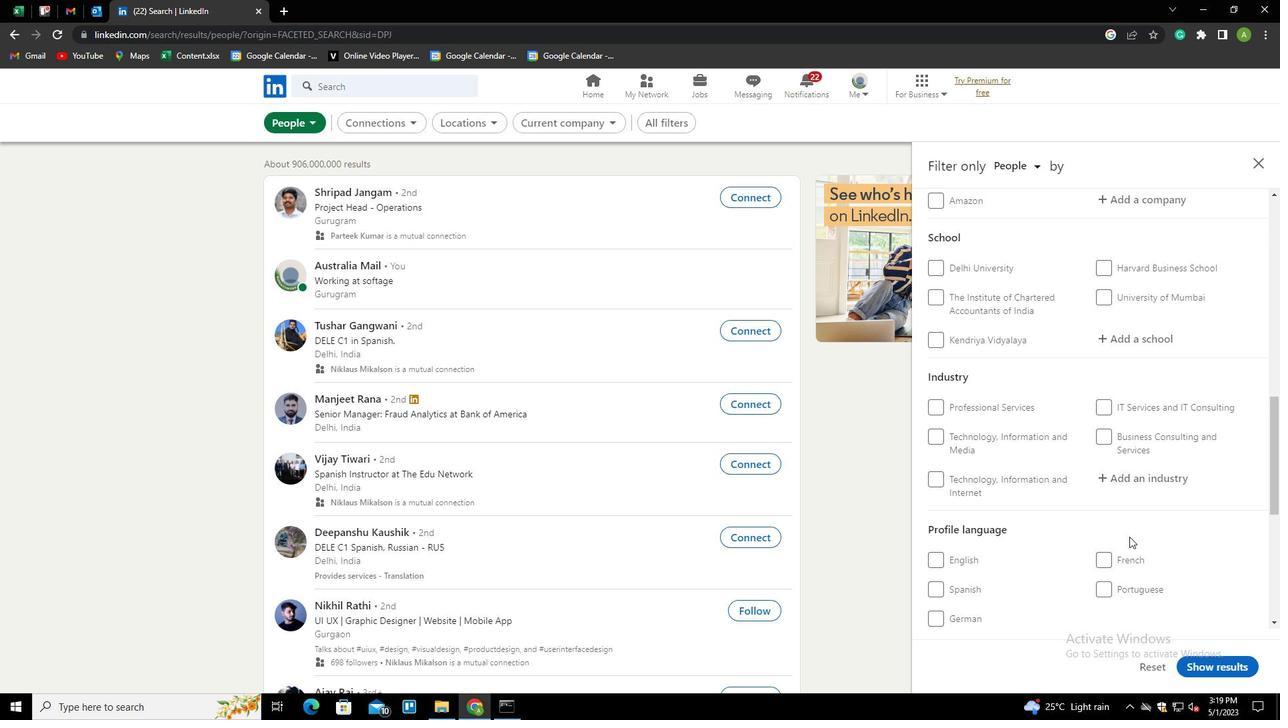 
Action: Mouse scrolled (1129, 540) with delta (0, 0)
Screenshot: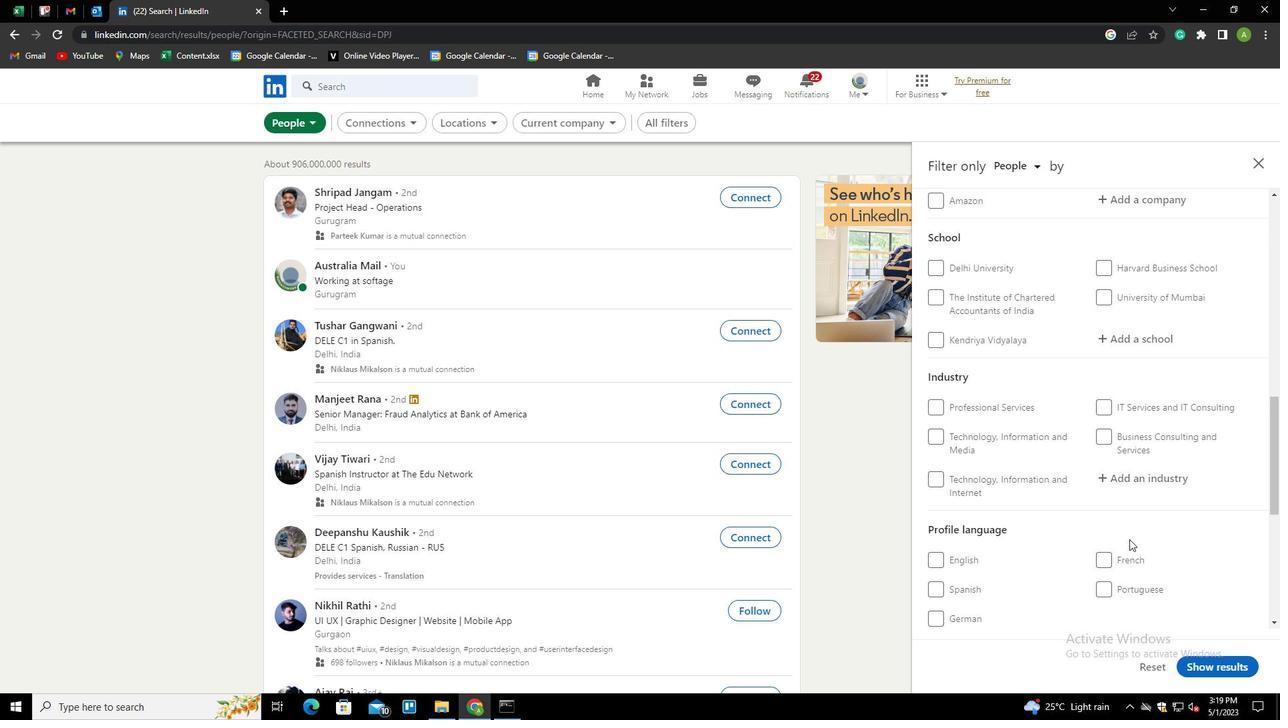 
Action: Mouse moved to (966, 486)
Screenshot: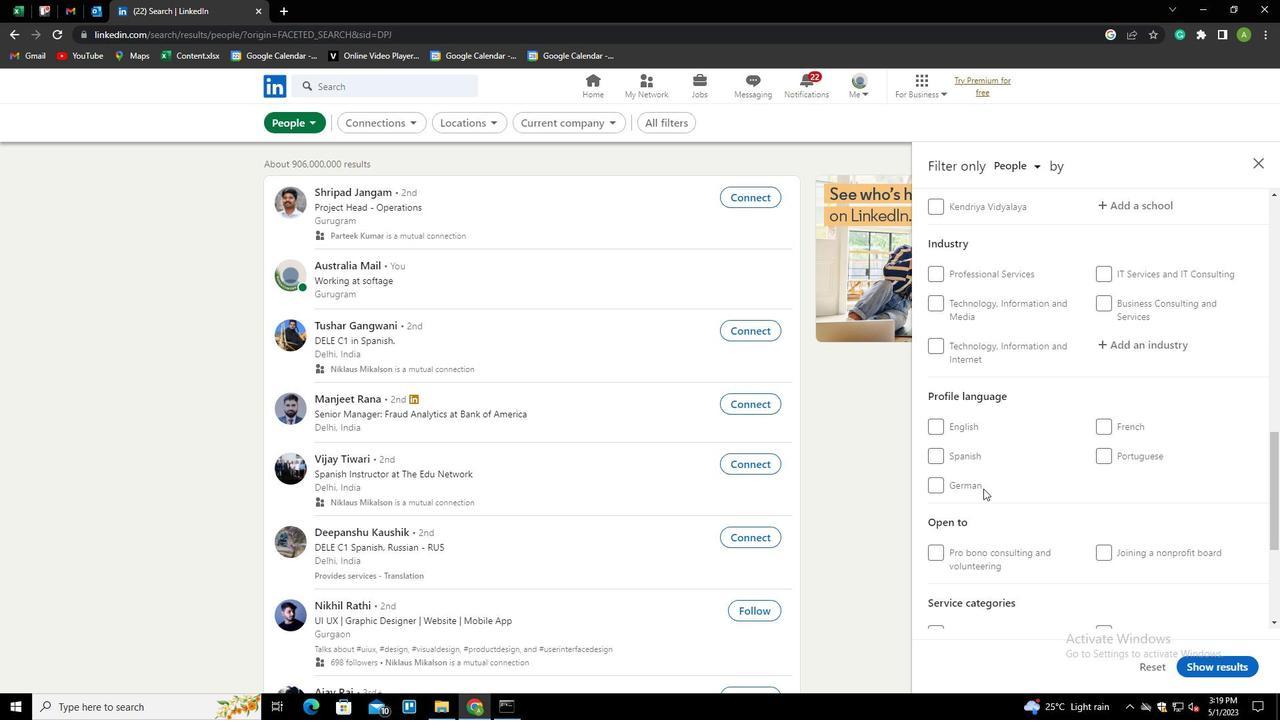 
Action: Mouse pressed left at (966, 486)
Screenshot: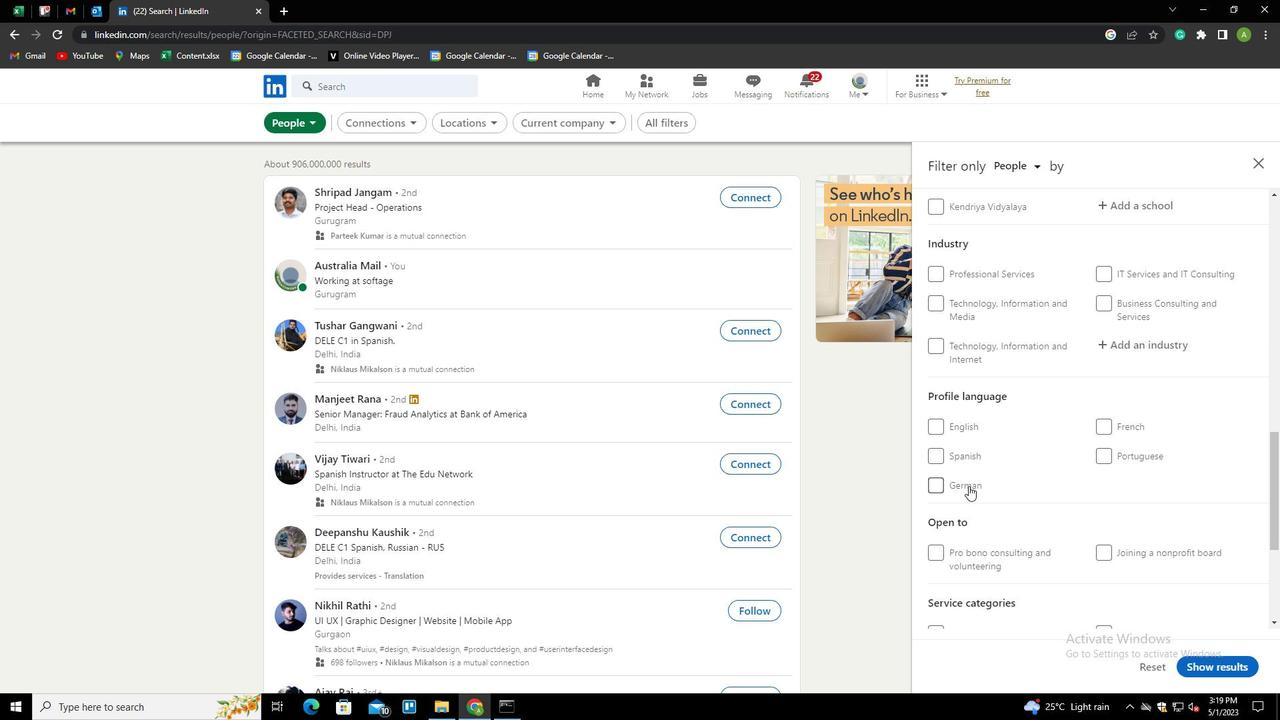 
Action: Mouse moved to (1097, 504)
Screenshot: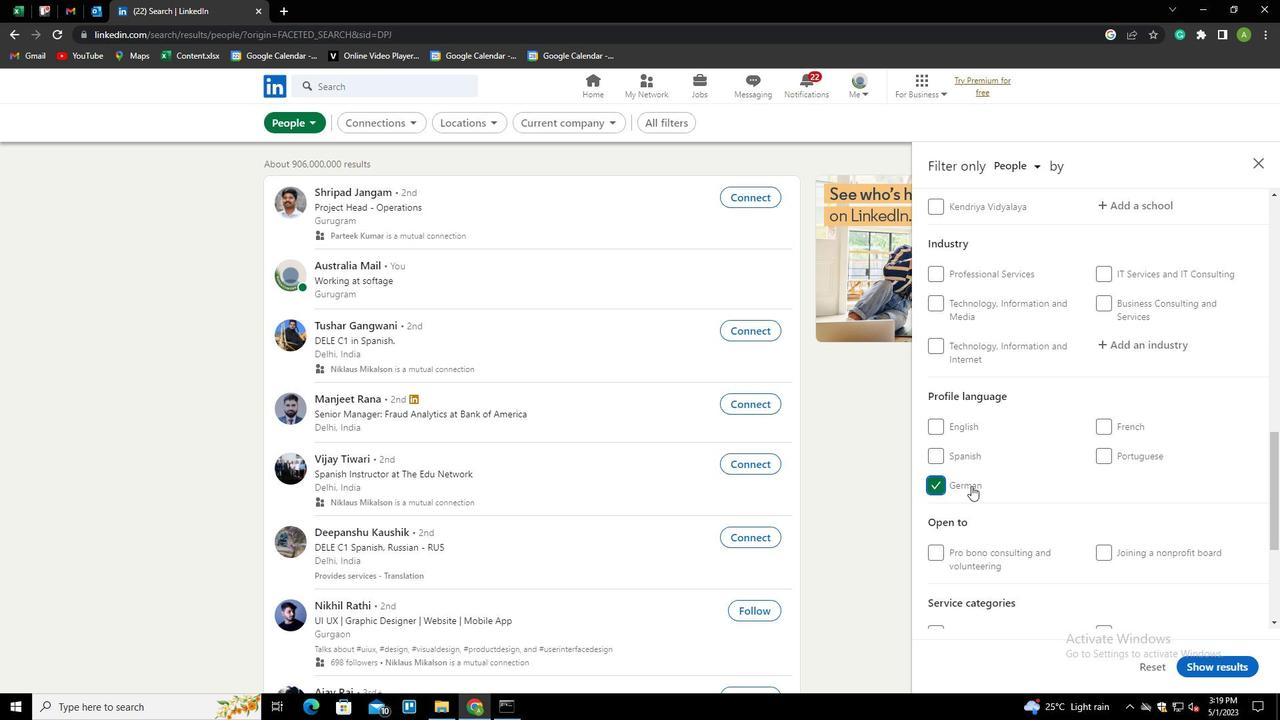 
Action: Mouse scrolled (1097, 504) with delta (0, 0)
Screenshot: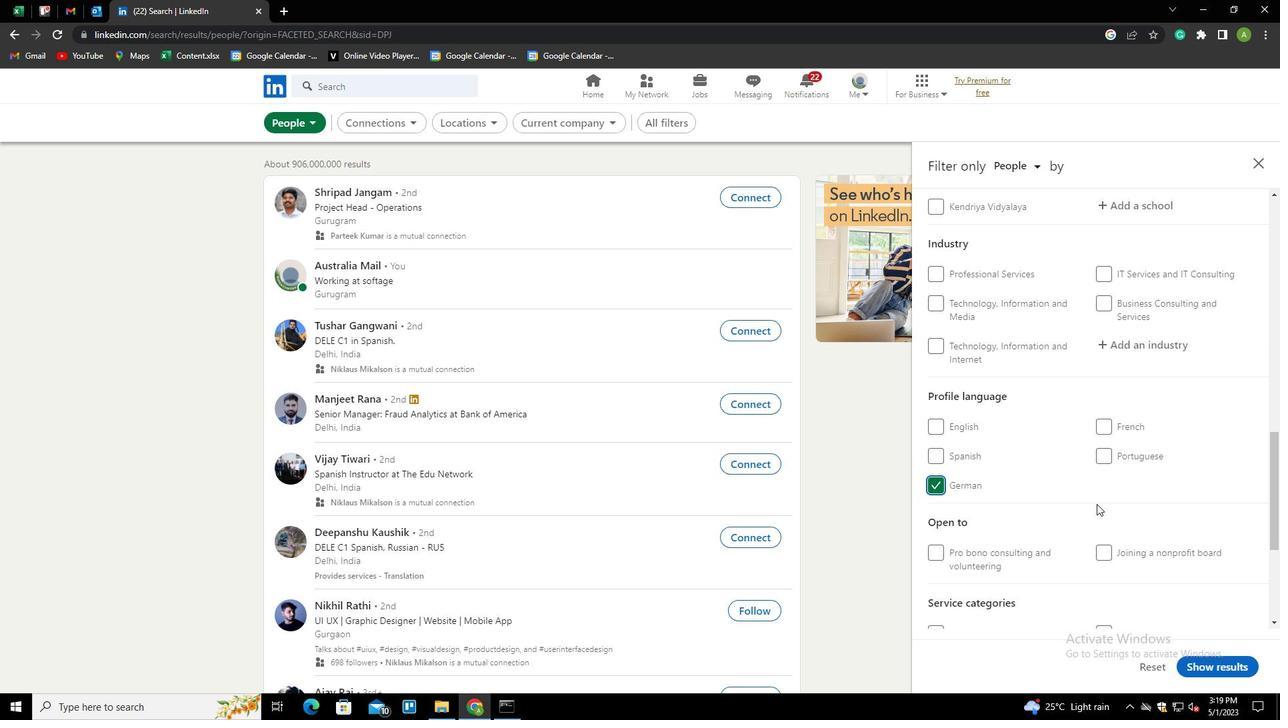 
Action: Mouse scrolled (1097, 504) with delta (0, 0)
Screenshot: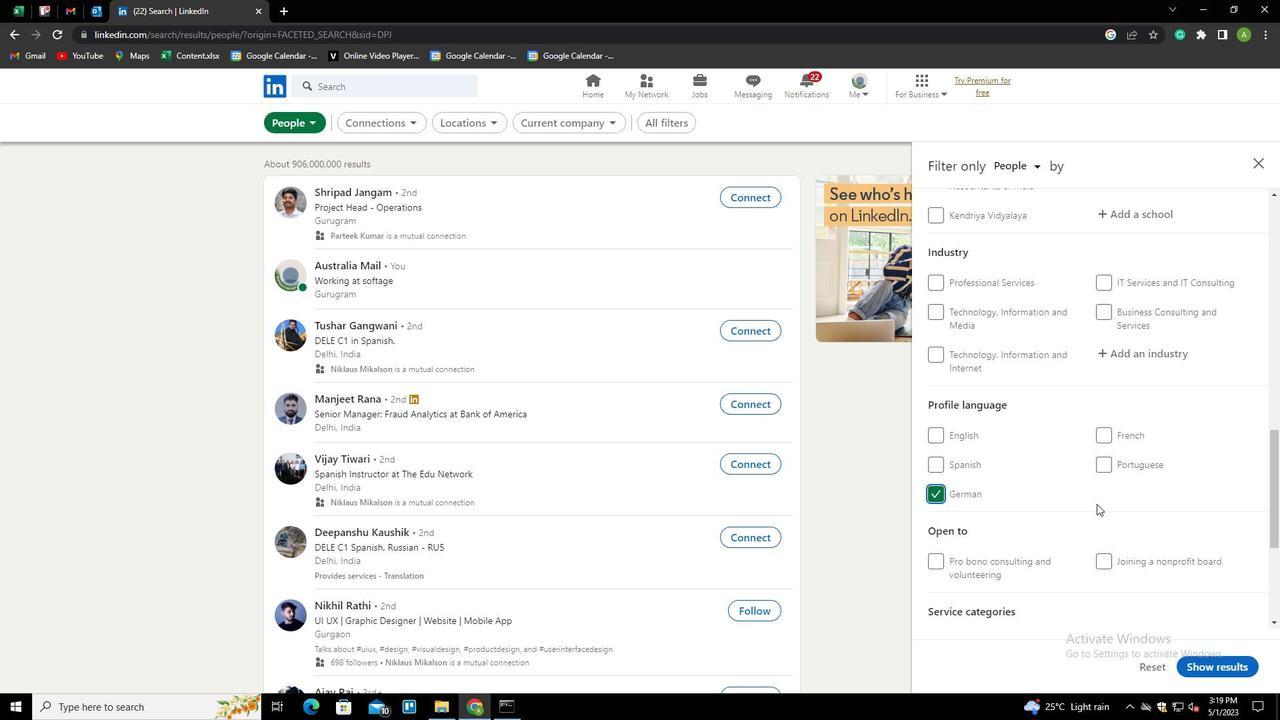 
Action: Mouse scrolled (1097, 504) with delta (0, 0)
Screenshot: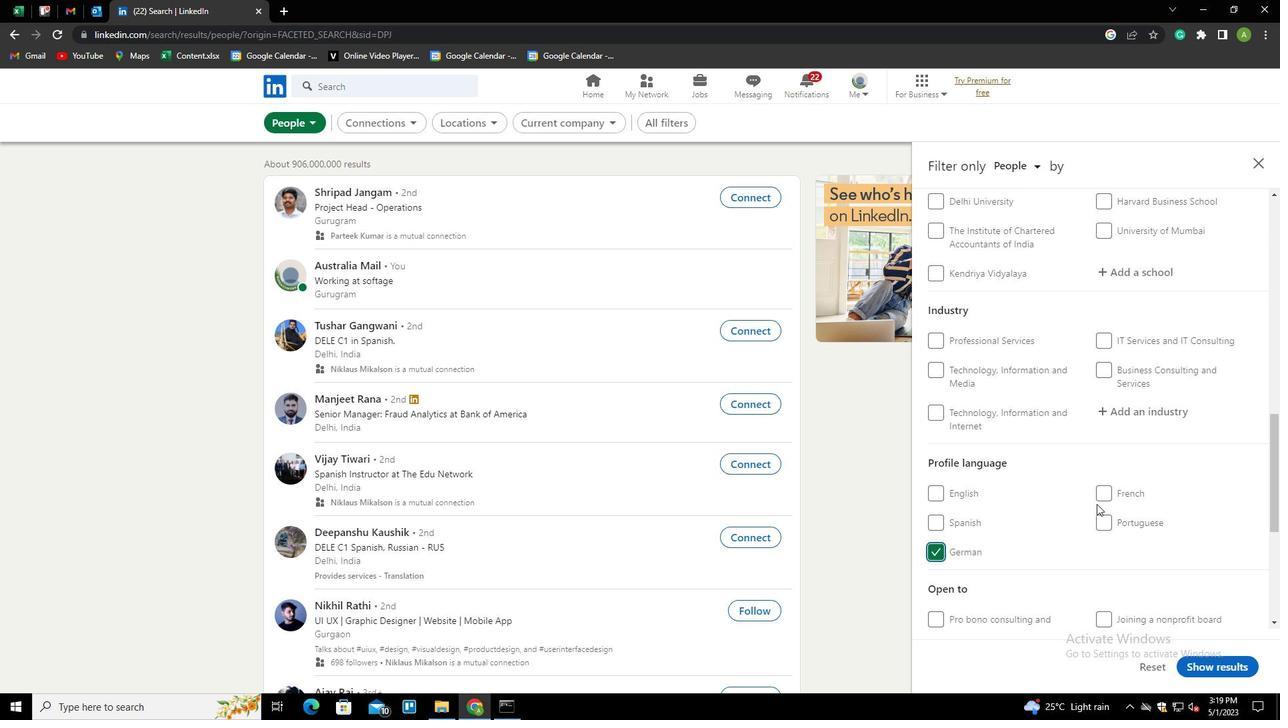 
Action: Mouse scrolled (1097, 504) with delta (0, 0)
Screenshot: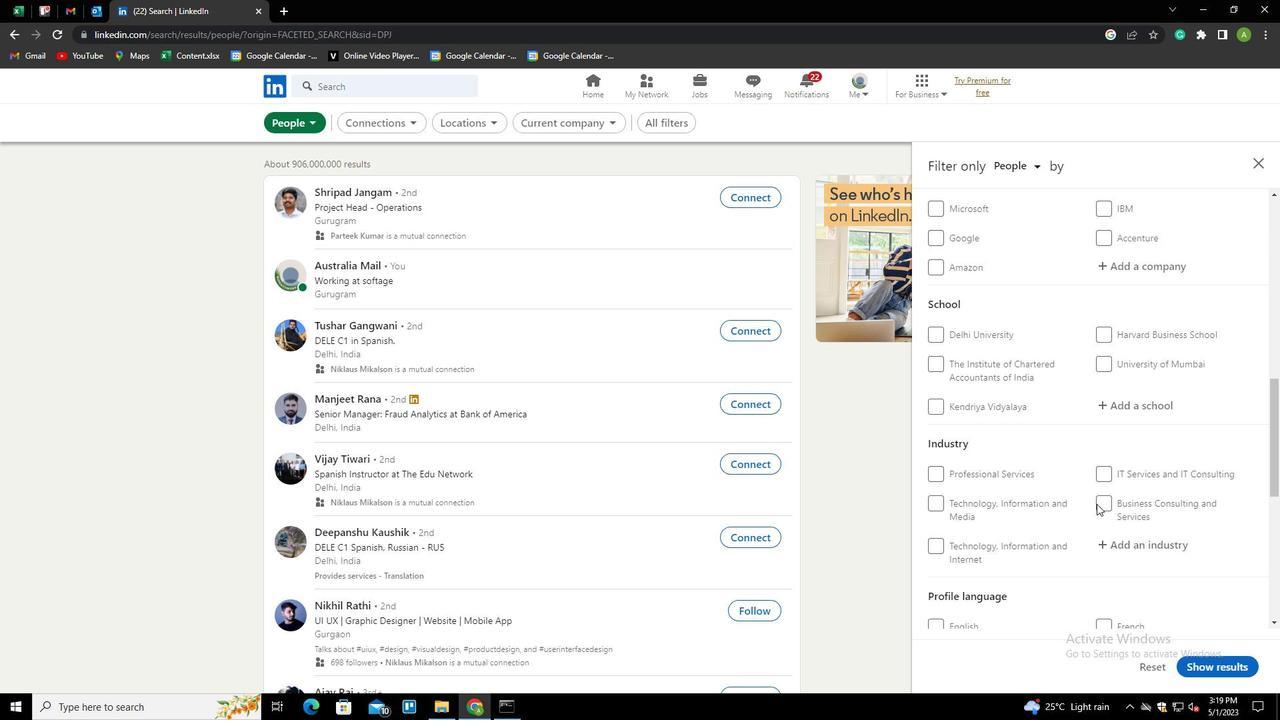 
Action: Mouse scrolled (1097, 504) with delta (0, 0)
Screenshot: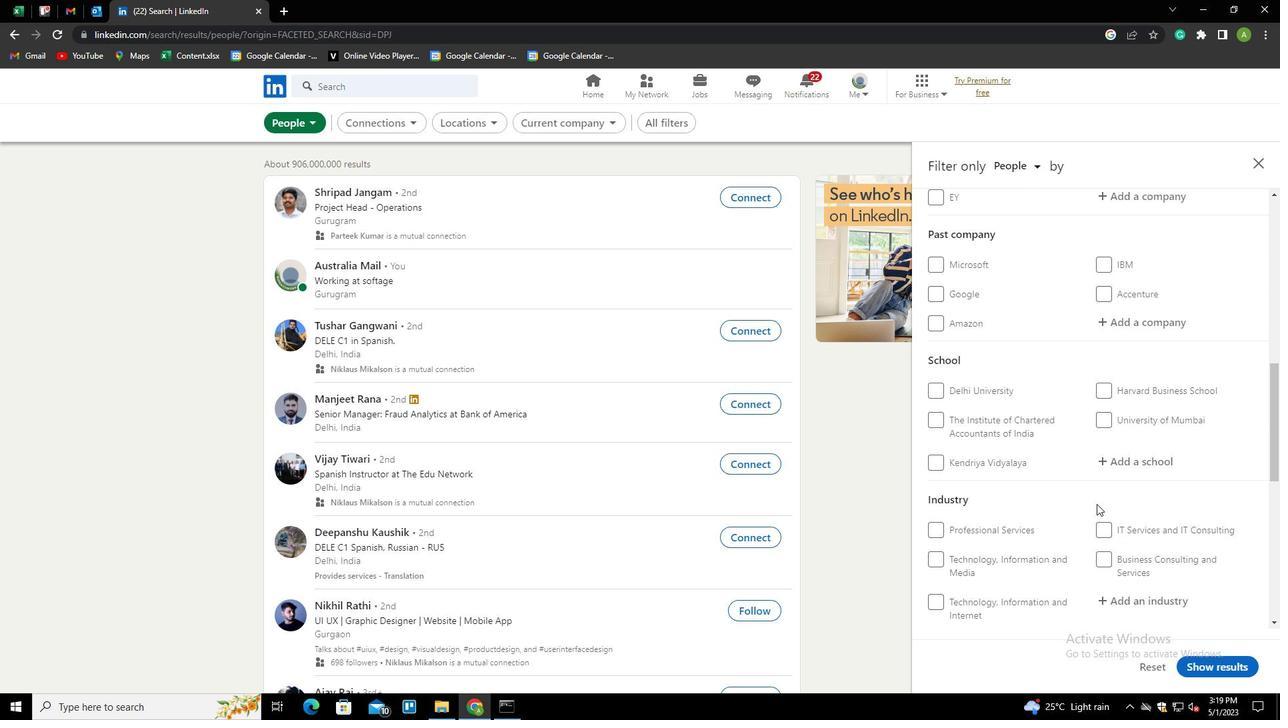 
Action: Mouse scrolled (1097, 504) with delta (0, 0)
Screenshot: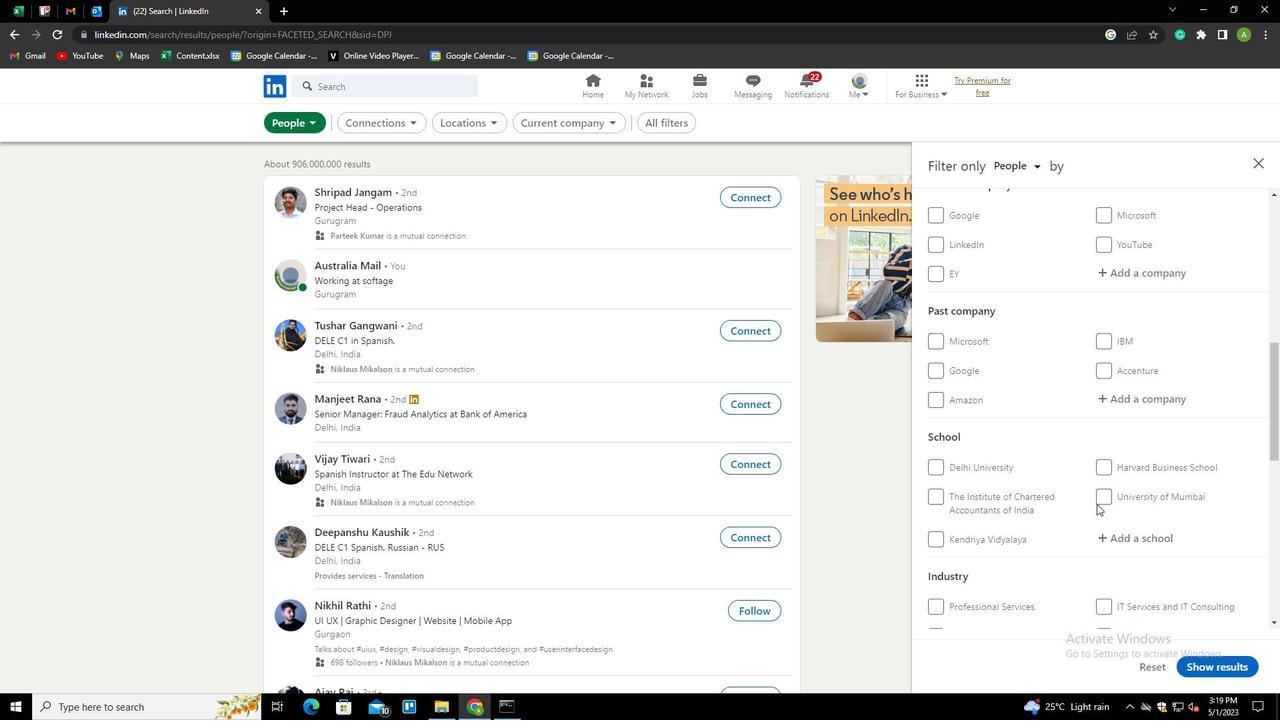 
Action: Mouse moved to (1135, 346)
Screenshot: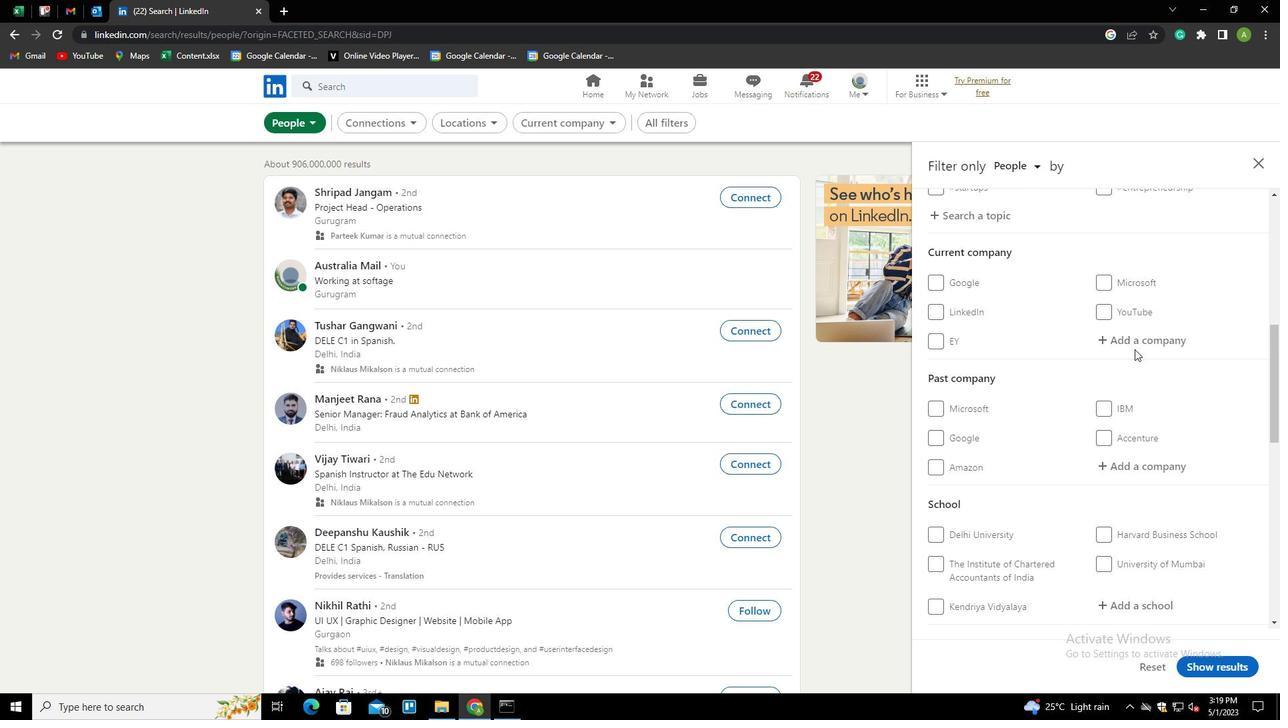 
Action: Mouse pressed left at (1135, 346)
Screenshot: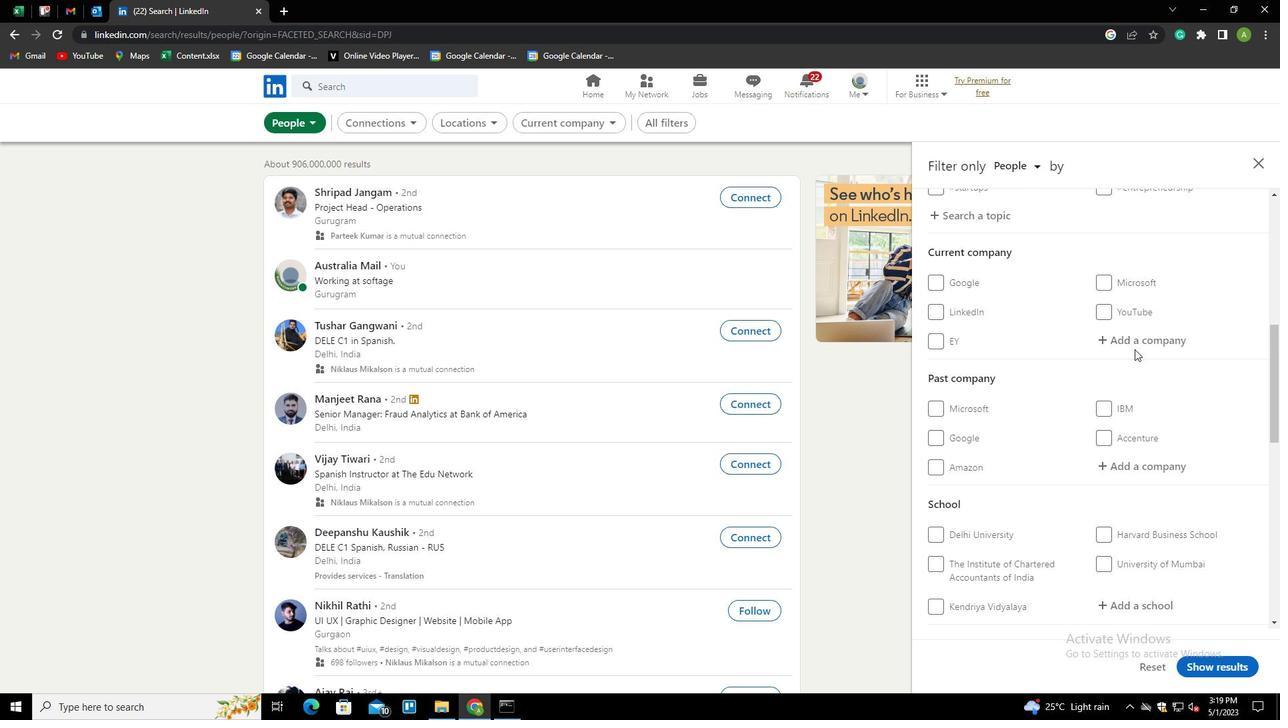 
Action: Key pressed <Key.shift>A<Key.shift><Key.shift>MOREP<Key.down><Key.enter>
Screenshot: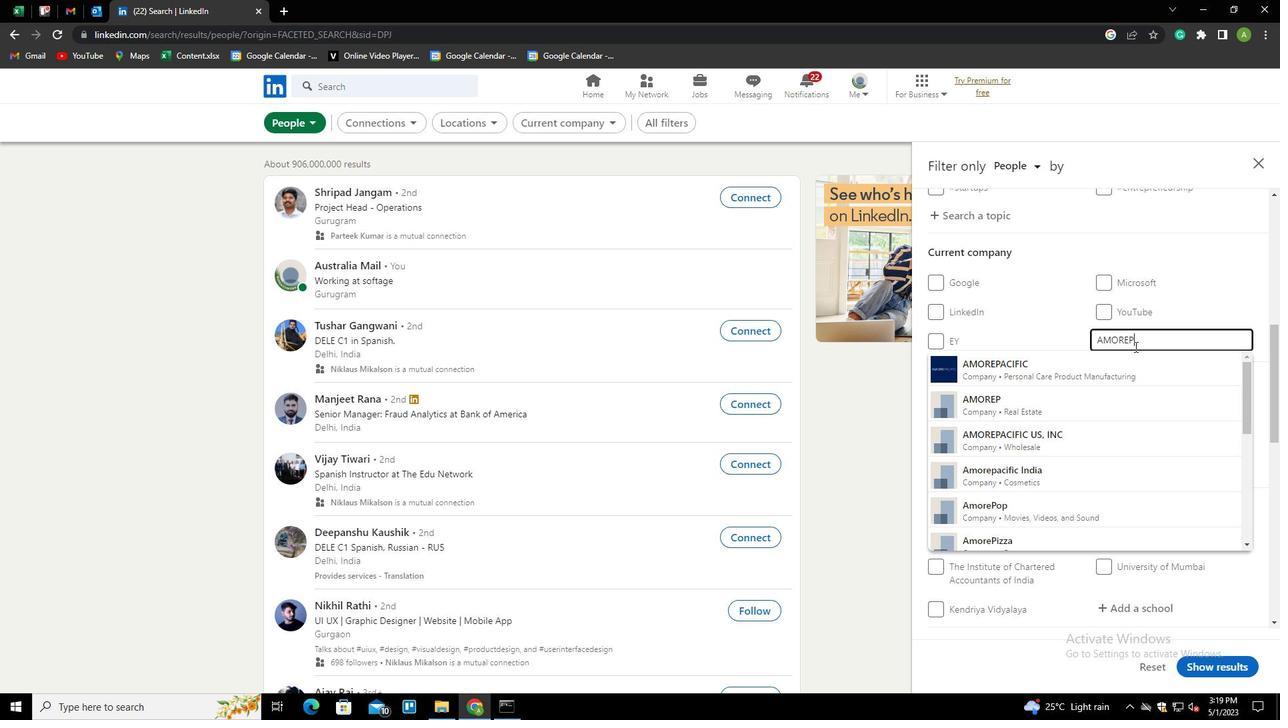 
Action: Mouse scrolled (1135, 346) with delta (0, 0)
Screenshot: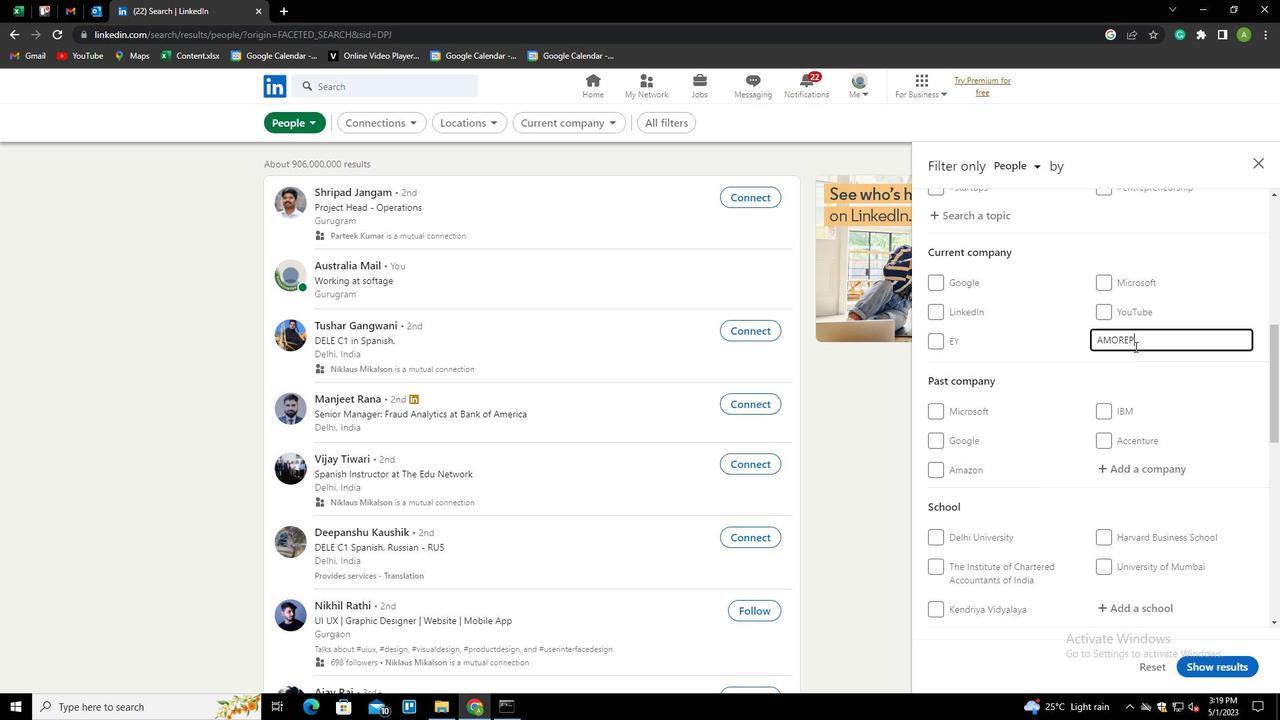 
Action: Mouse scrolled (1135, 346) with delta (0, 0)
Screenshot: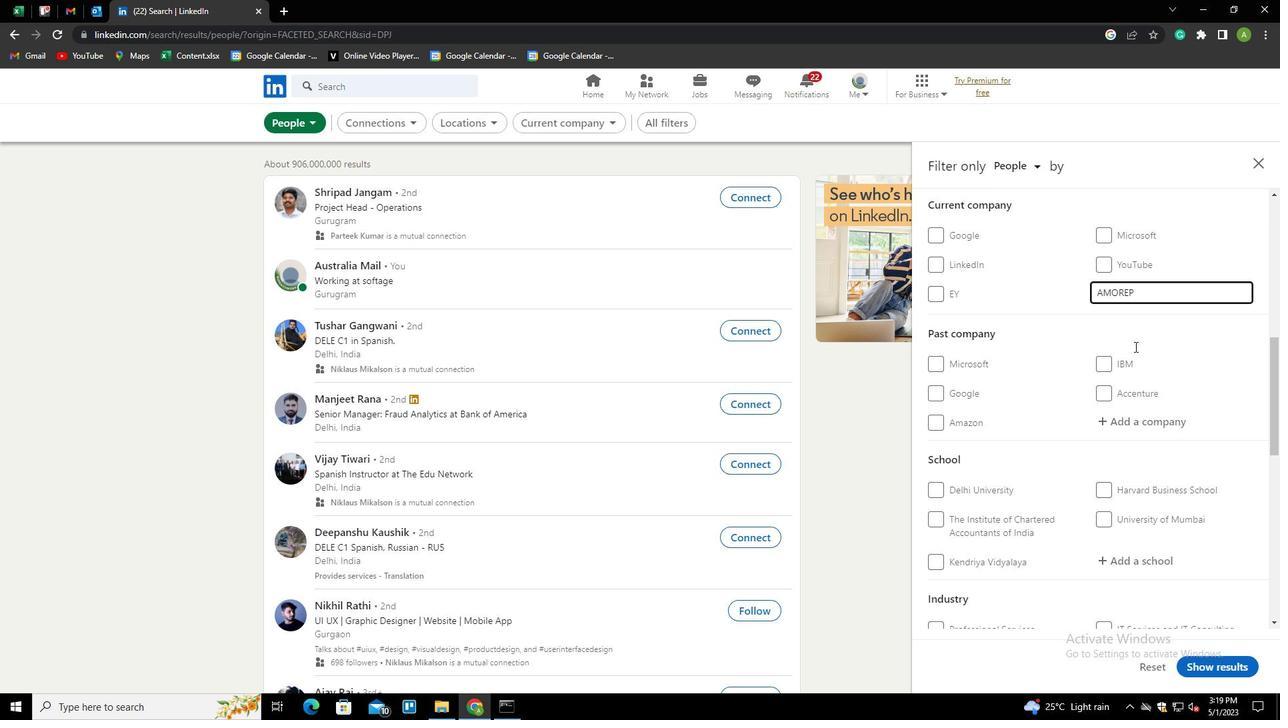 
Action: Mouse scrolled (1135, 346) with delta (0, 0)
Screenshot: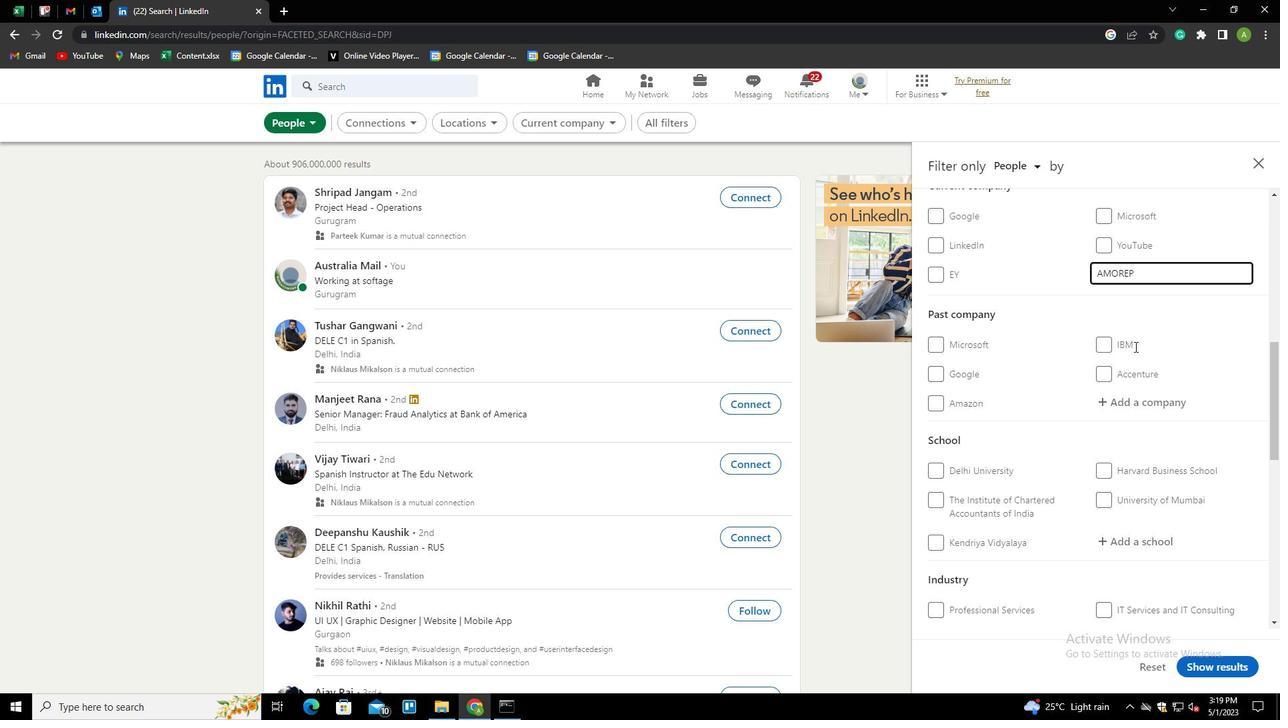 
Action: Mouse moved to (1123, 404)
Screenshot: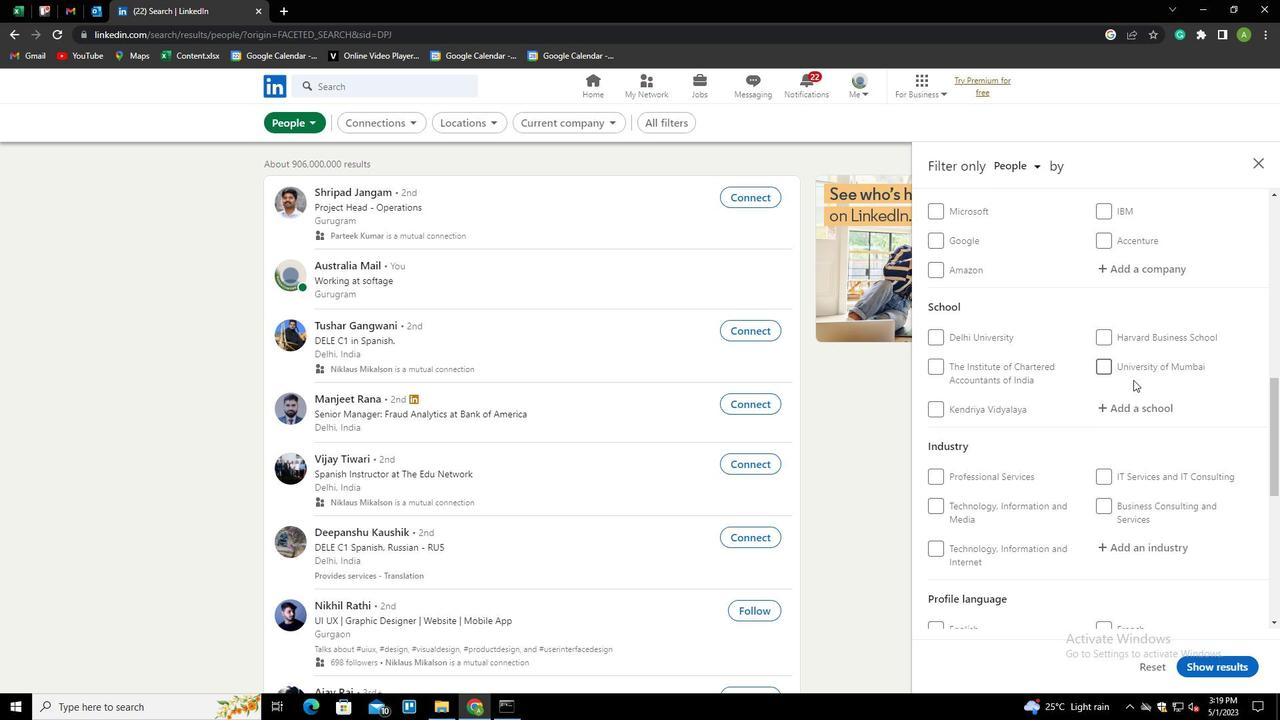 
Action: Mouse pressed left at (1123, 404)
Screenshot: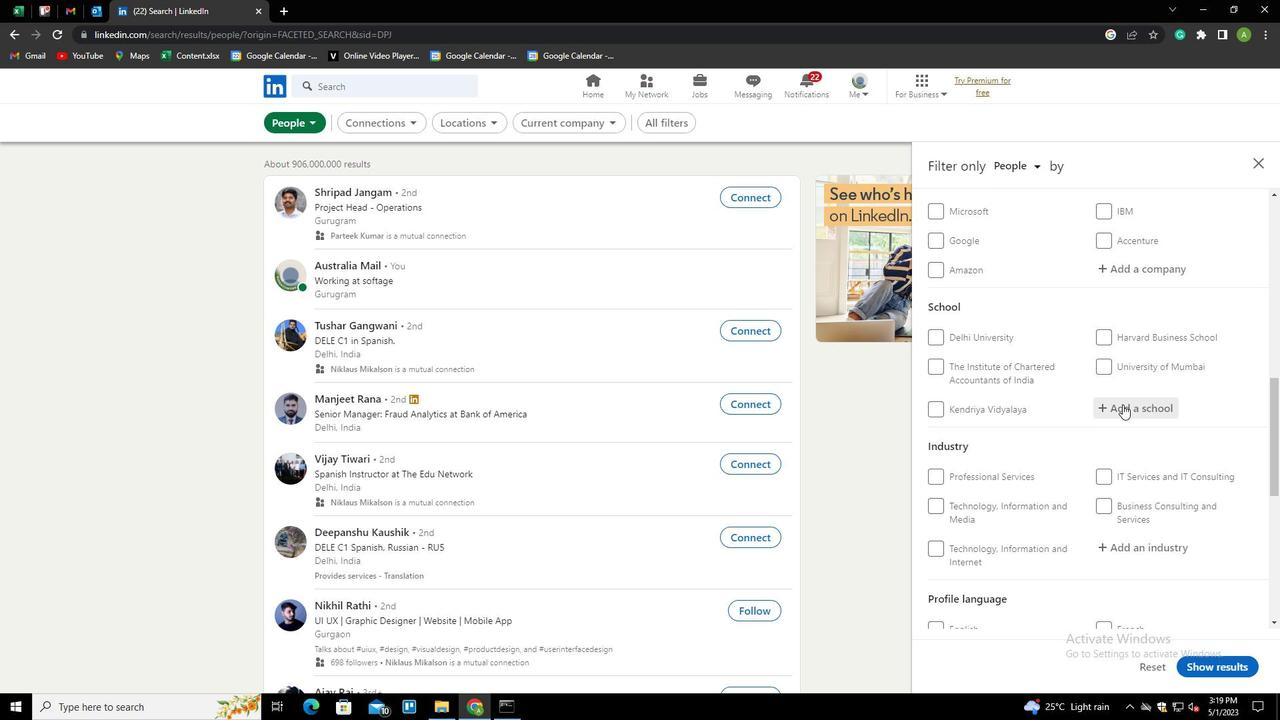 
Action: Key pressed <Key.shift>RAHA<Key.backspace><Key.backspace>JASTHAN<Key.space><Key.shift>UNIVERSITY<Key.down><Key.down><Key.down><Key.down><Key.down><Key.up><Key.enter>
Screenshot: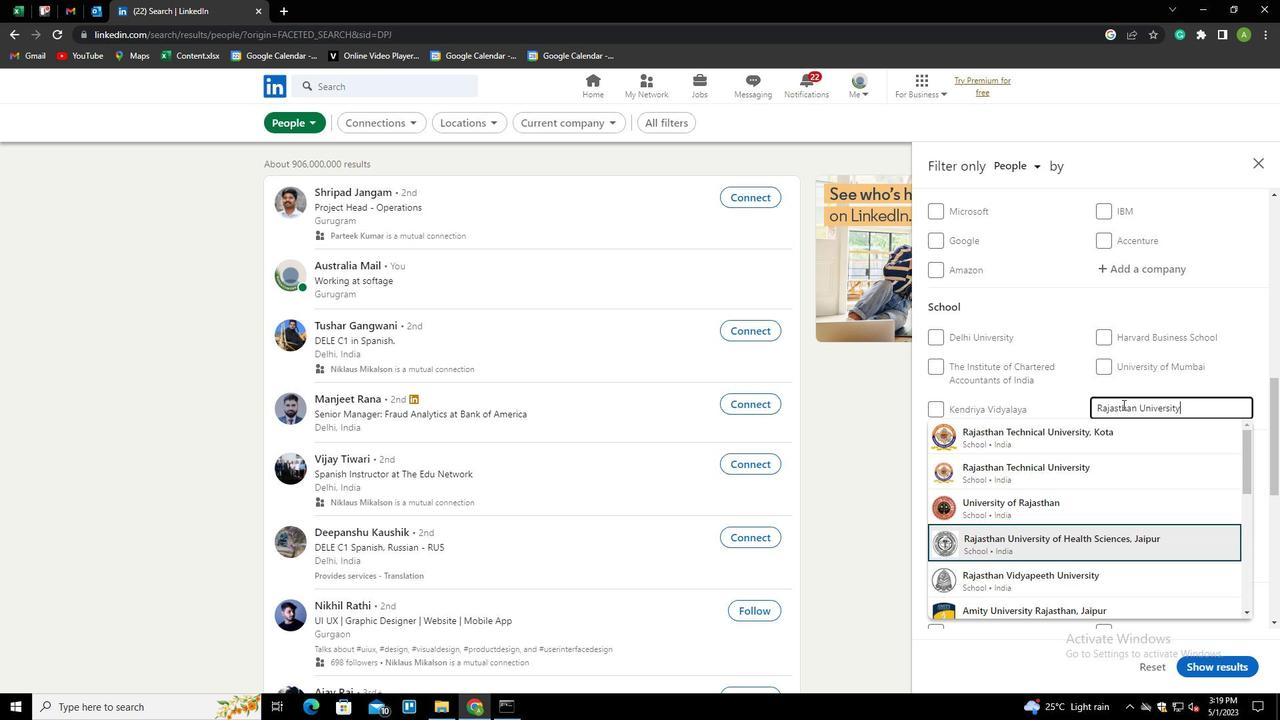 
Action: Mouse scrolled (1123, 404) with delta (0, 0)
Screenshot: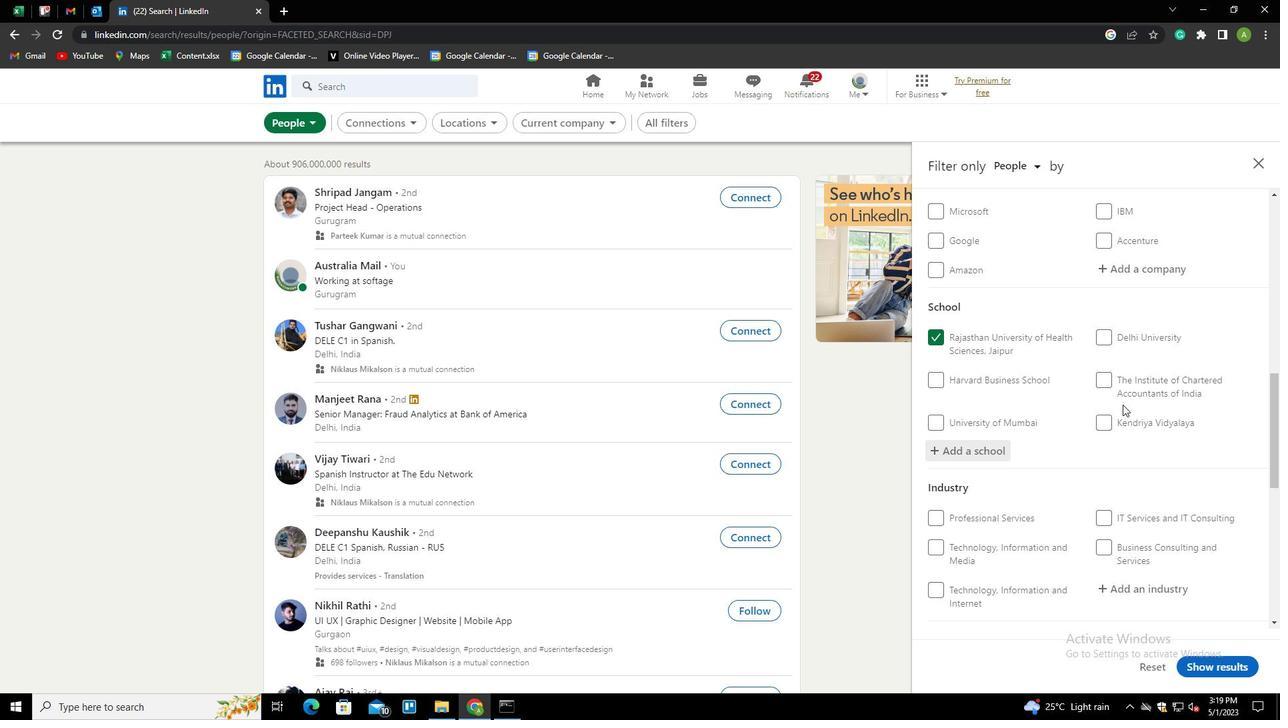 
Action: Mouse scrolled (1123, 404) with delta (0, 0)
Screenshot: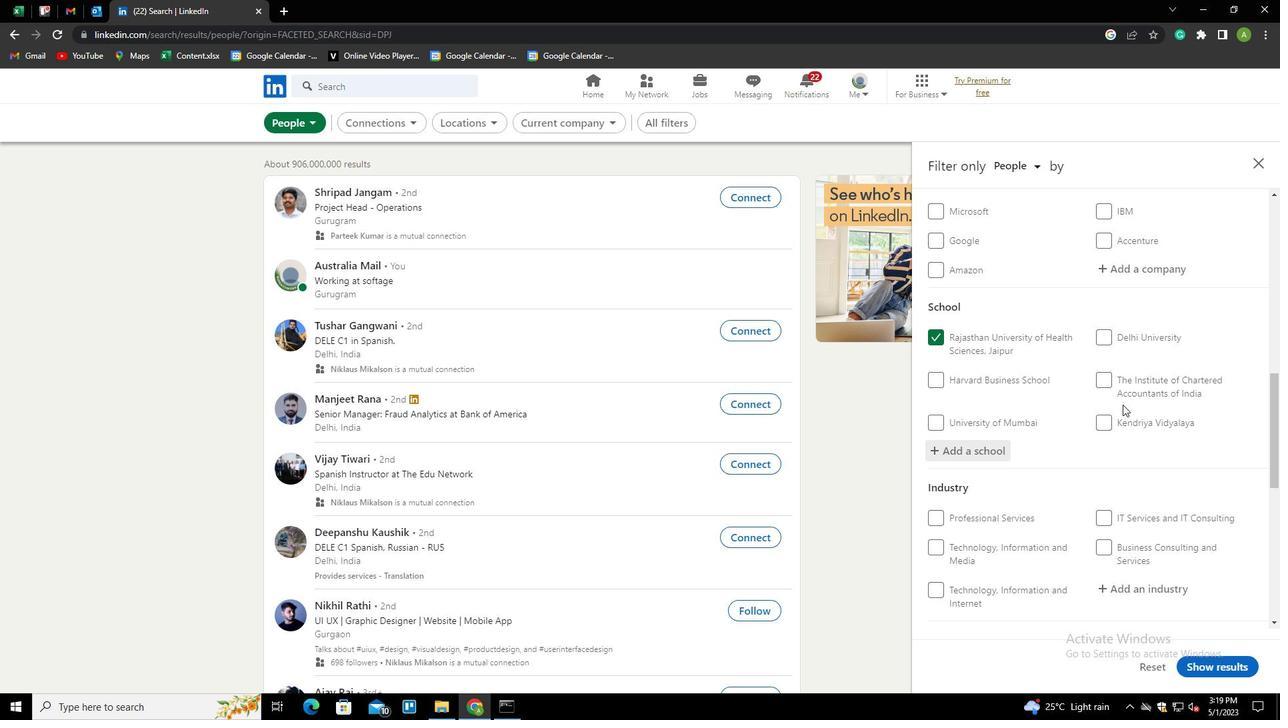 
Action: Mouse scrolled (1123, 404) with delta (0, 0)
Screenshot: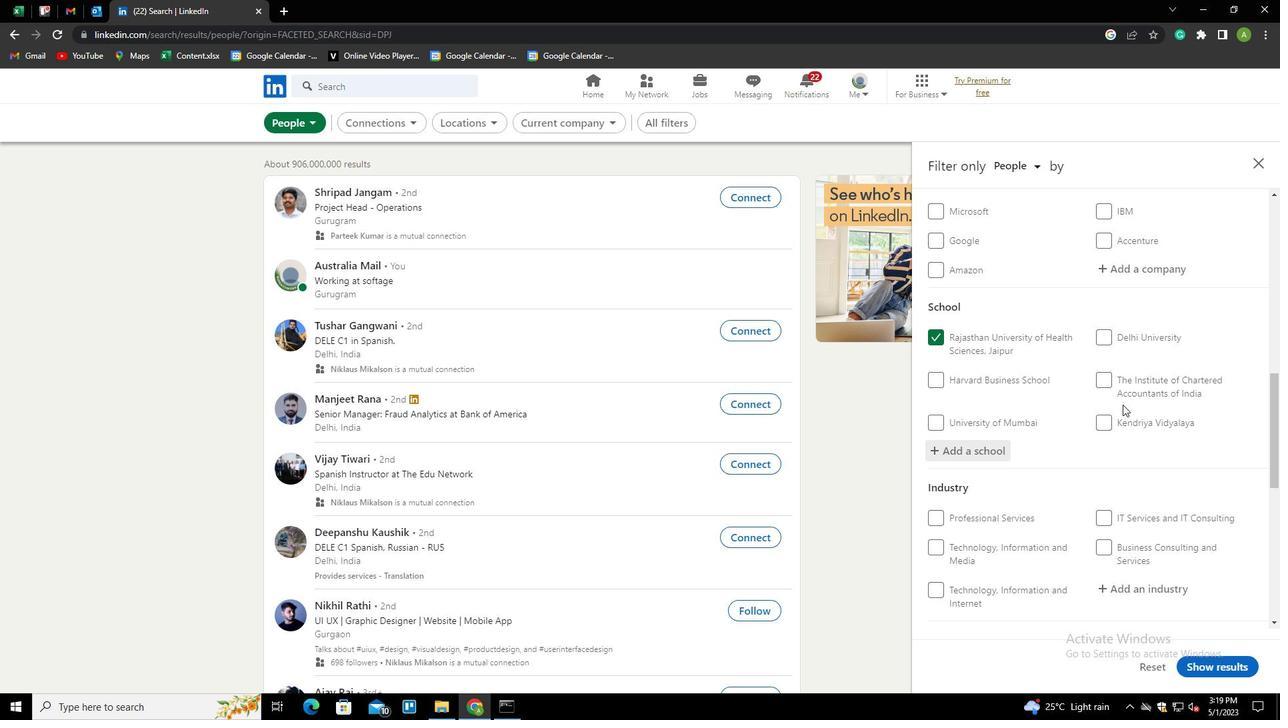 
Action: Mouse moved to (1131, 388)
Screenshot: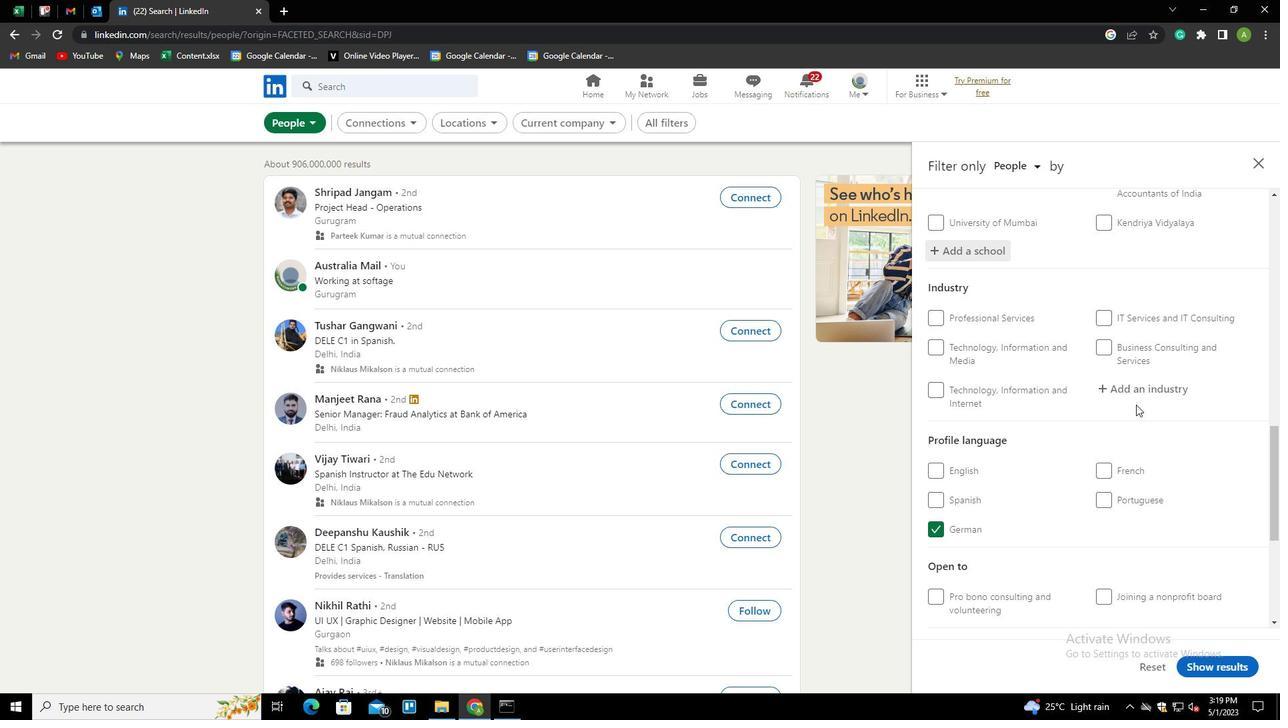 
Action: Mouse pressed left at (1131, 388)
Screenshot: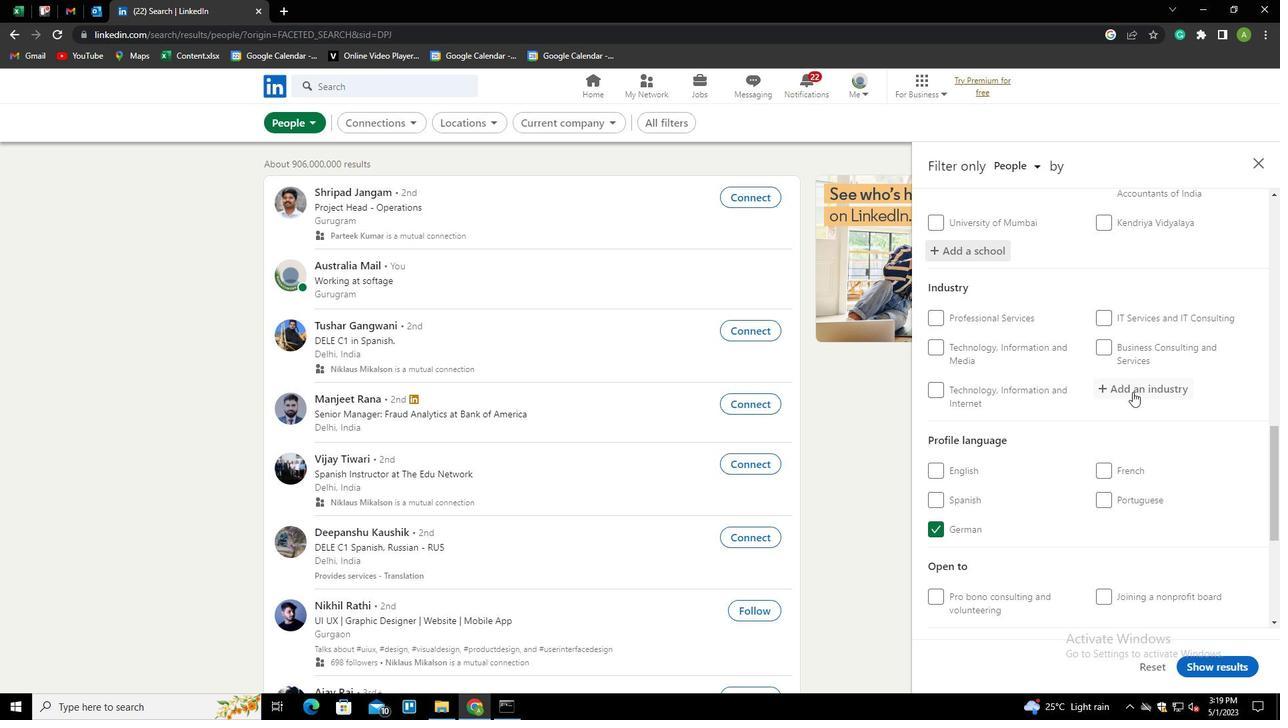 
Action: Mouse moved to (1132, 390)
Screenshot: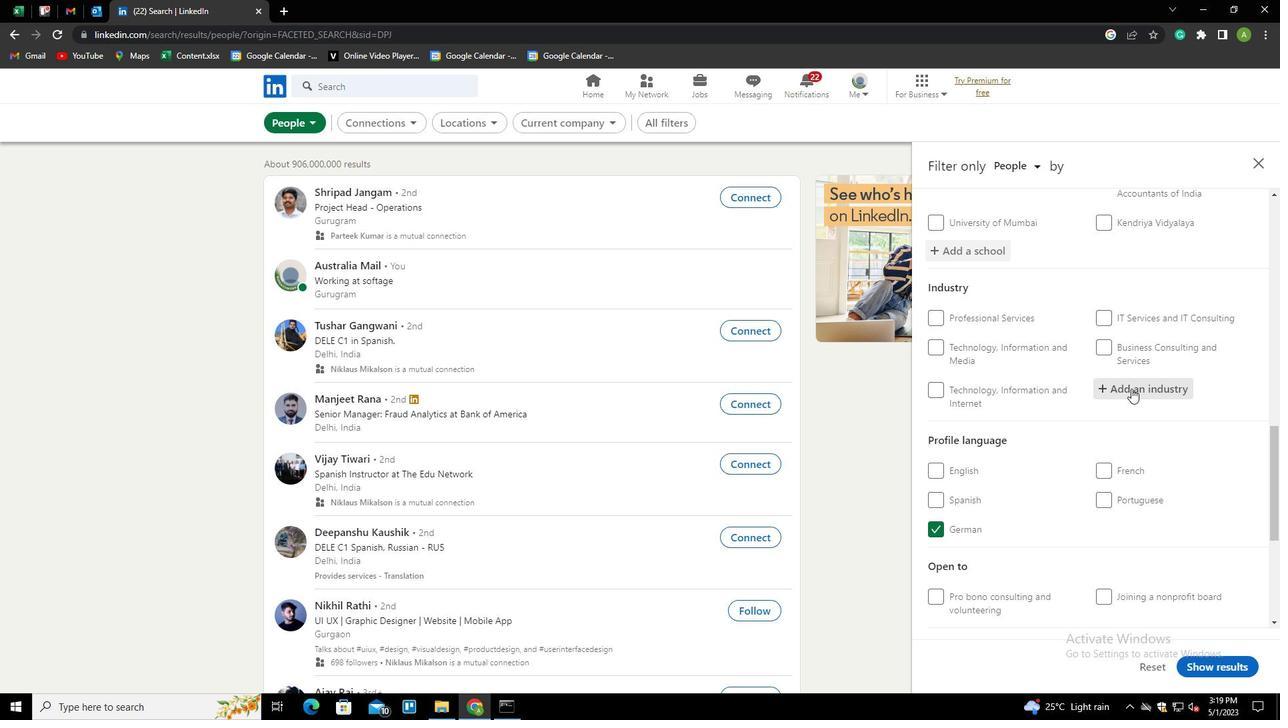 
Action: Mouse pressed left at (1132, 390)
Screenshot: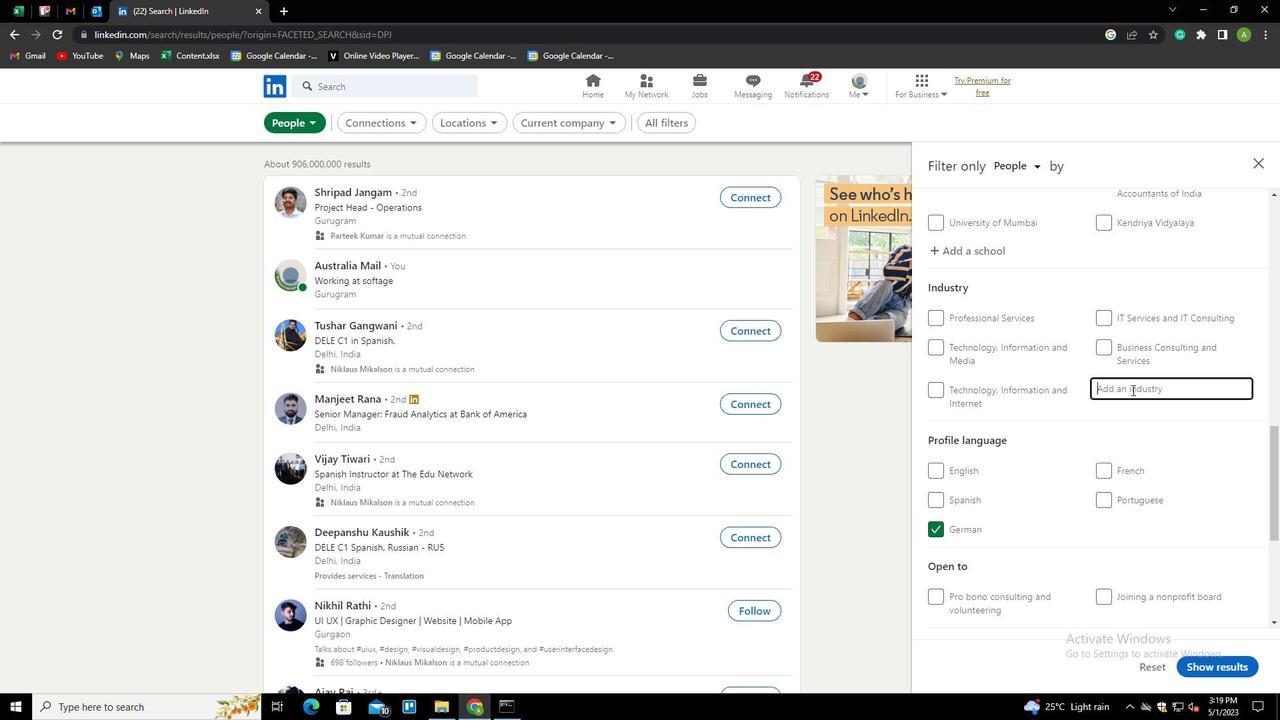 
Action: Key pressed <Key.shift>RESEARCH<Key.down><Key.enter>
Screenshot: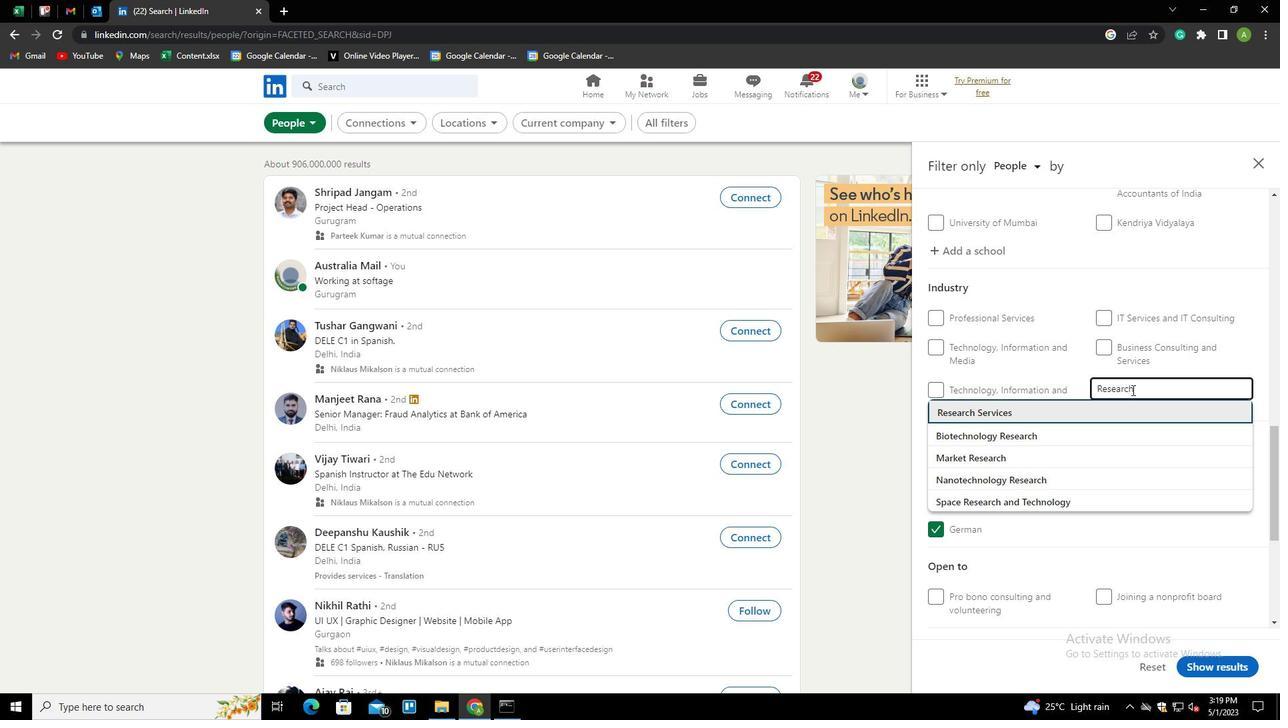 
Action: Mouse scrolled (1132, 389) with delta (0, 0)
Screenshot: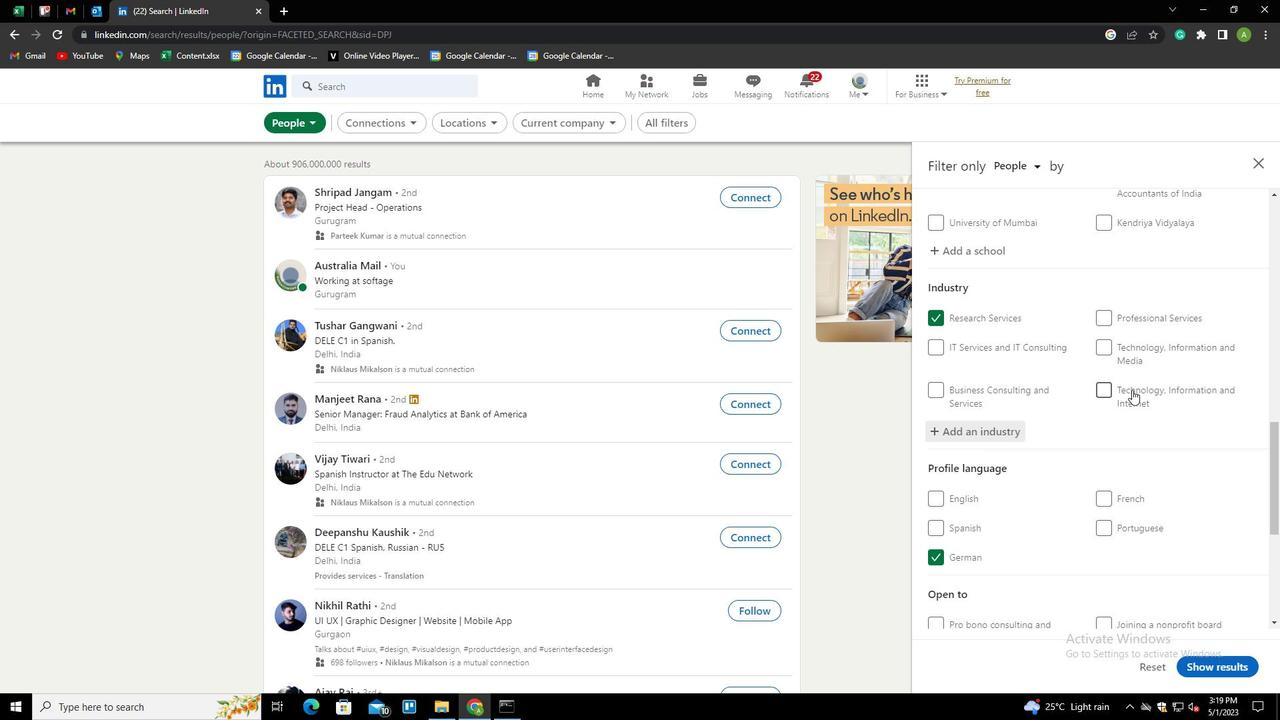 
Action: Mouse scrolled (1132, 389) with delta (0, 0)
Screenshot: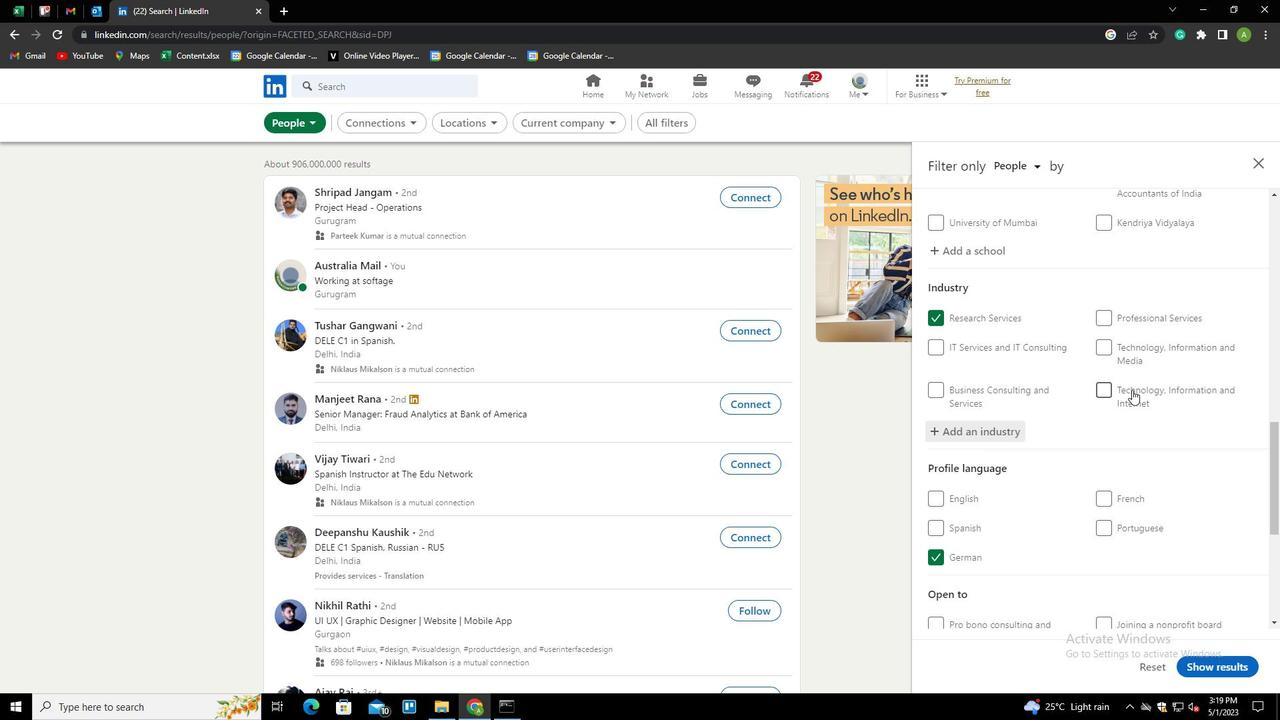 
Action: Mouse scrolled (1132, 389) with delta (0, 0)
Screenshot: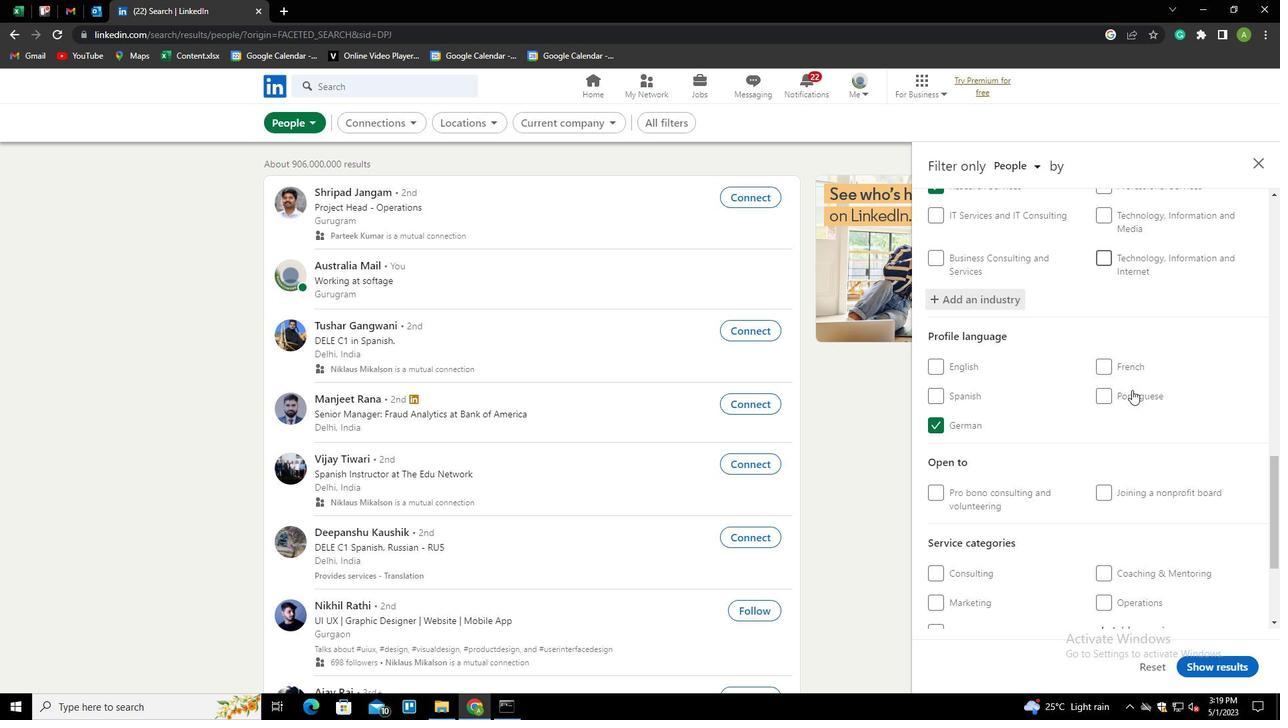 
Action: Mouse scrolled (1132, 389) with delta (0, 0)
Screenshot: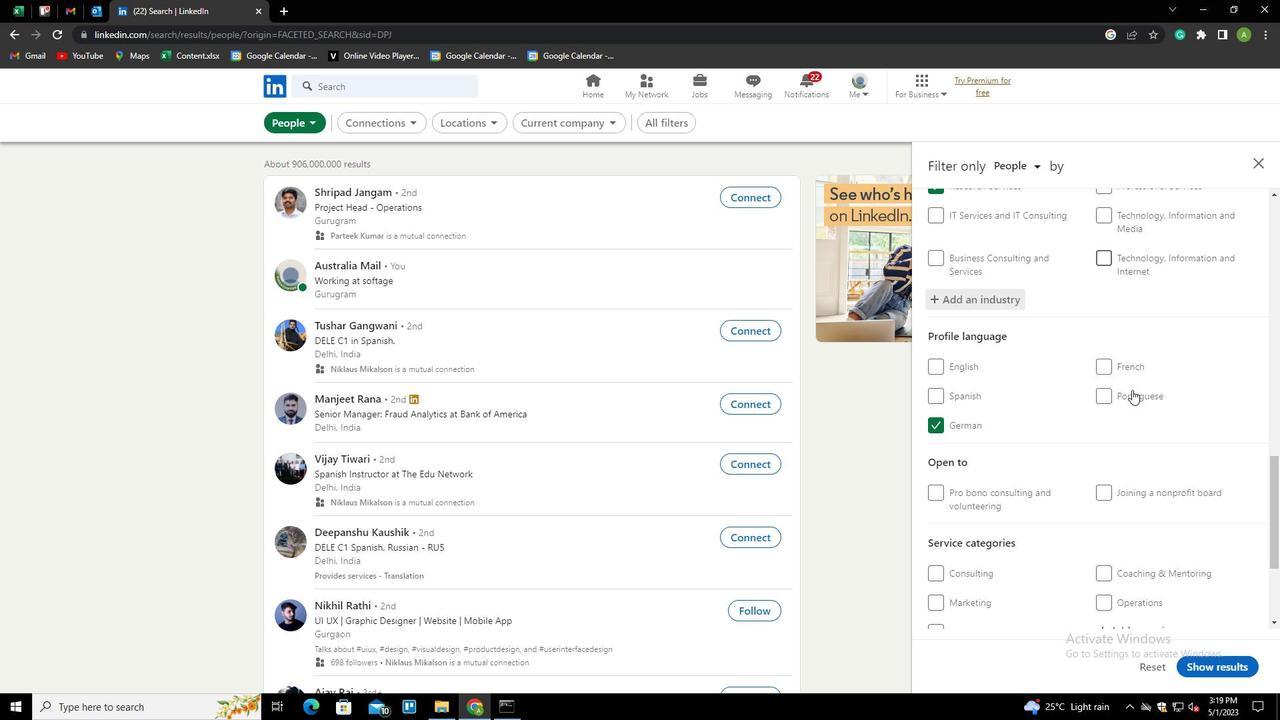 
Action: Mouse moved to (1131, 414)
Screenshot: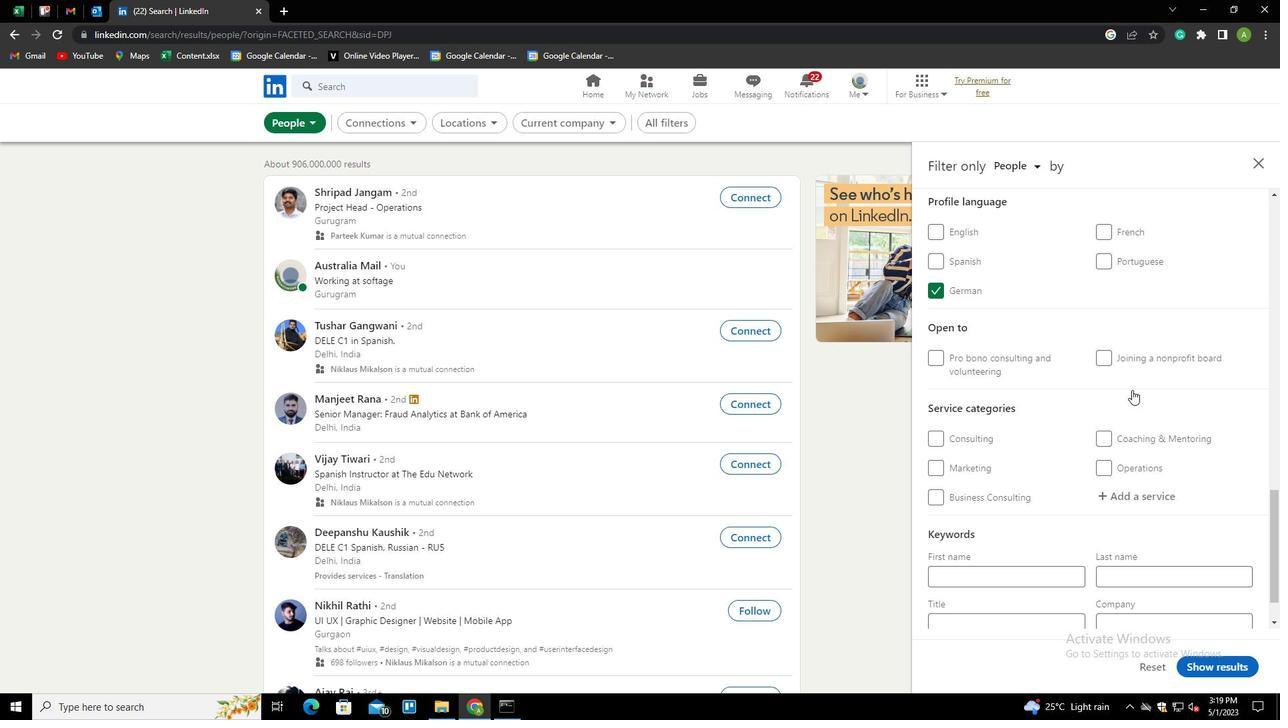 
Action: Mouse scrolled (1131, 414) with delta (0, 0)
Screenshot: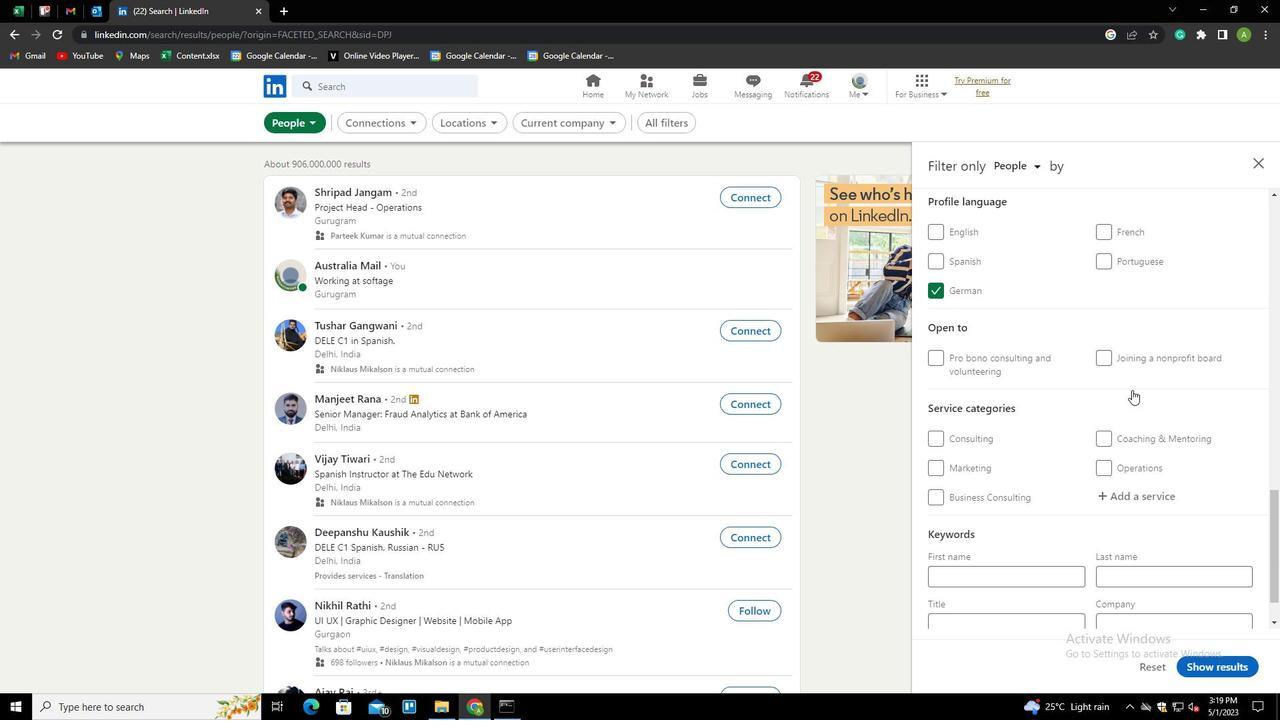 
Action: Mouse moved to (1131, 416)
Screenshot: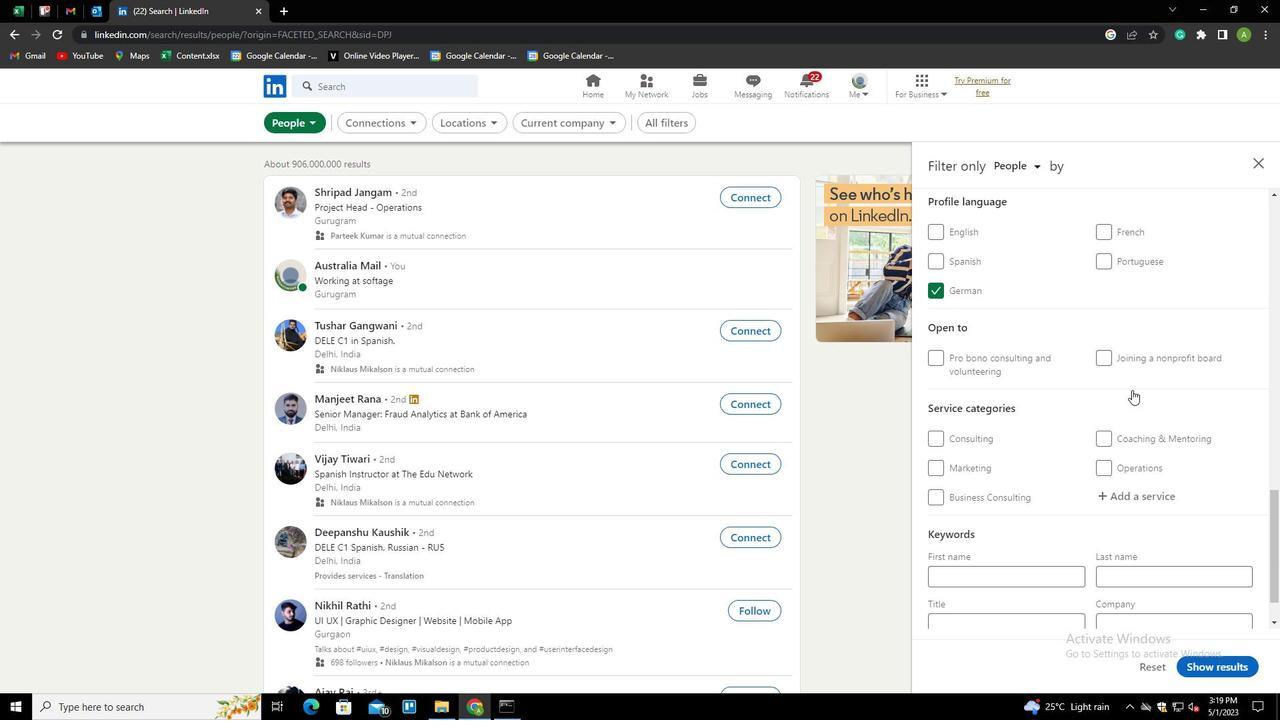 
Action: Mouse scrolled (1131, 415) with delta (0, 0)
Screenshot: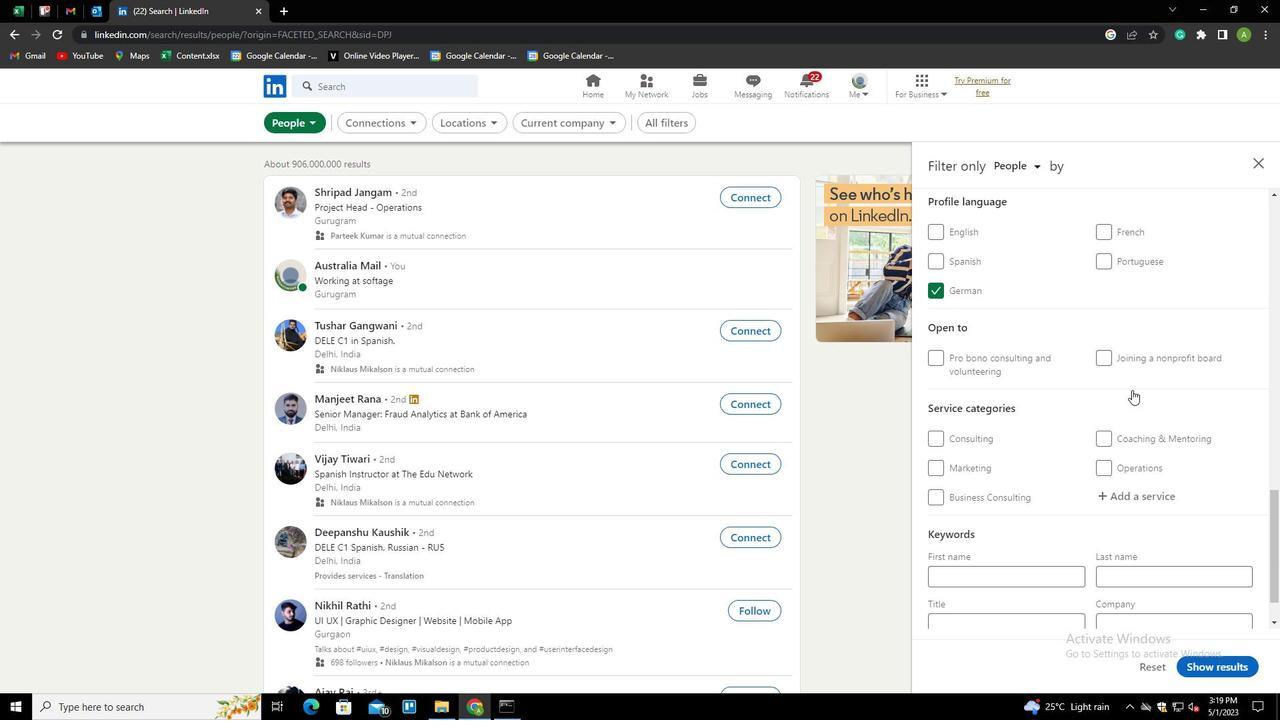 
Action: Mouse moved to (1127, 438)
Screenshot: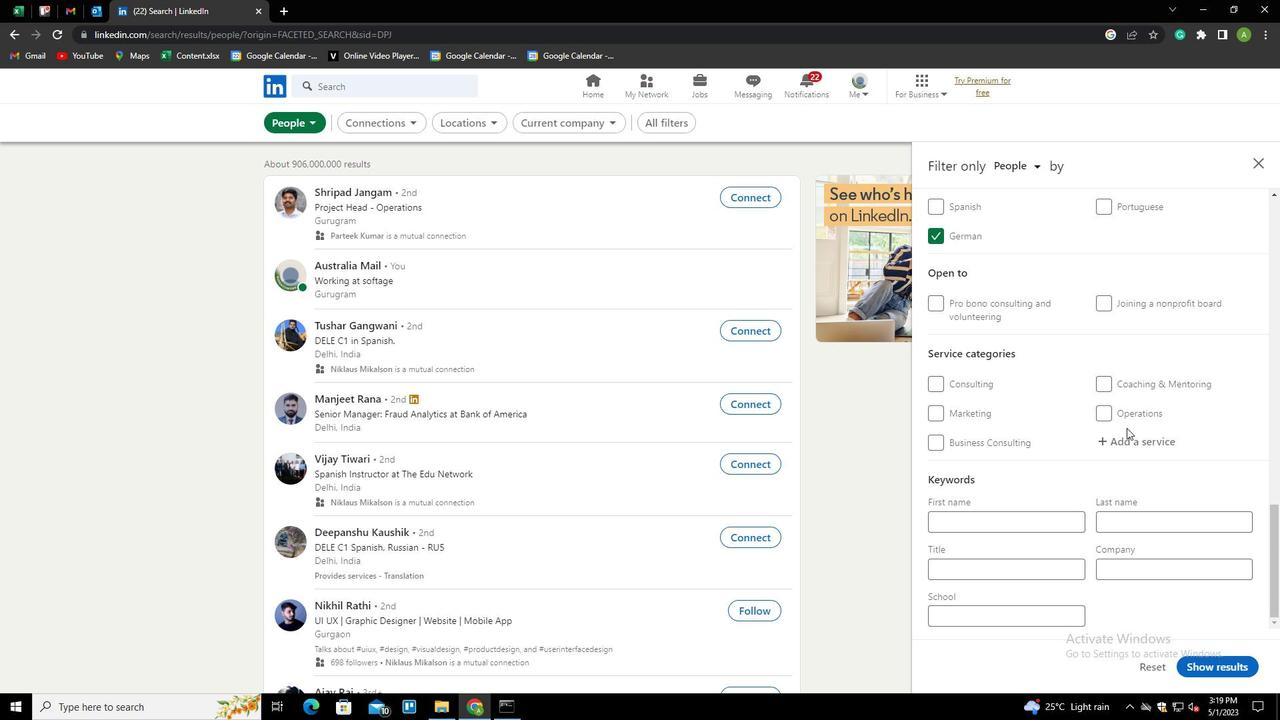 
Action: Mouse pressed left at (1127, 438)
Screenshot: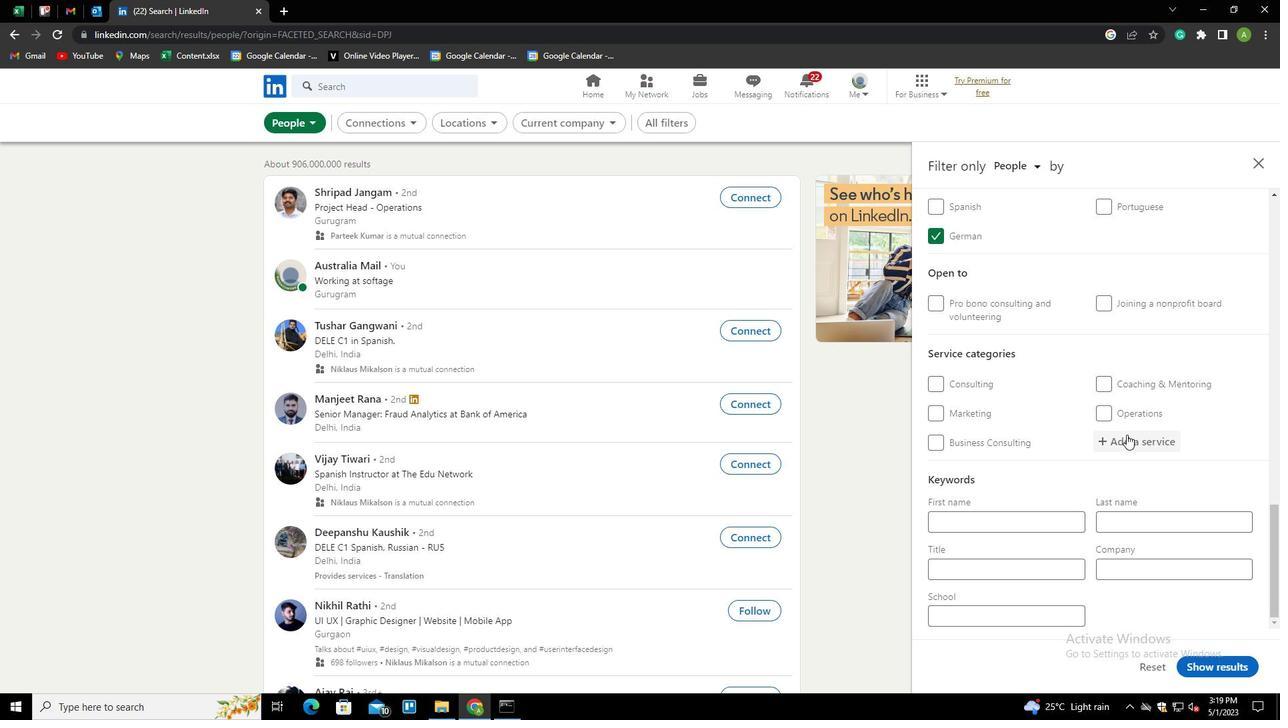 
Action: Key pressed <Key.shift>MANAGEMENT<Key.down><Key.down><Key.down><Key.down><Key.down><Key.down><Key.down><Key.down><Key.down><Key.down><Key.down><Key.down><Key.down><Key.down><Key.down><Key.down><Key.down><Key.down><Key.enter>
Screenshot: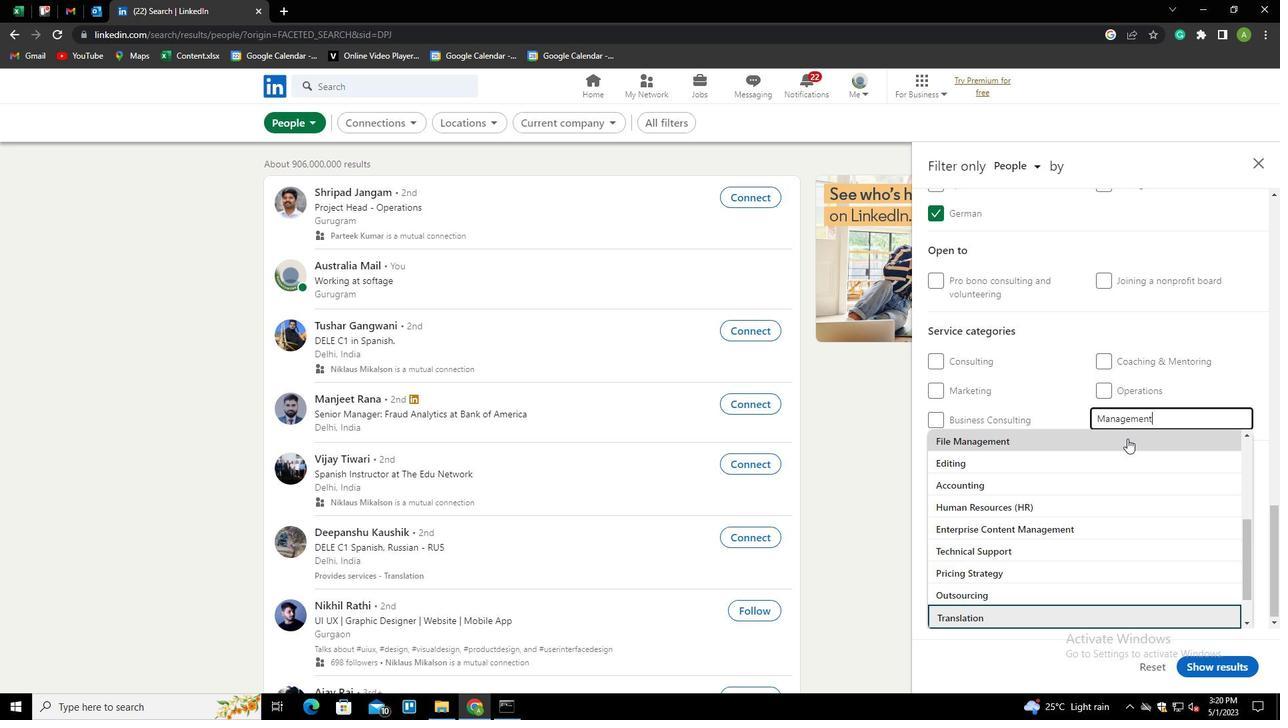 
Action: Mouse scrolled (1127, 438) with delta (0, 0)
Screenshot: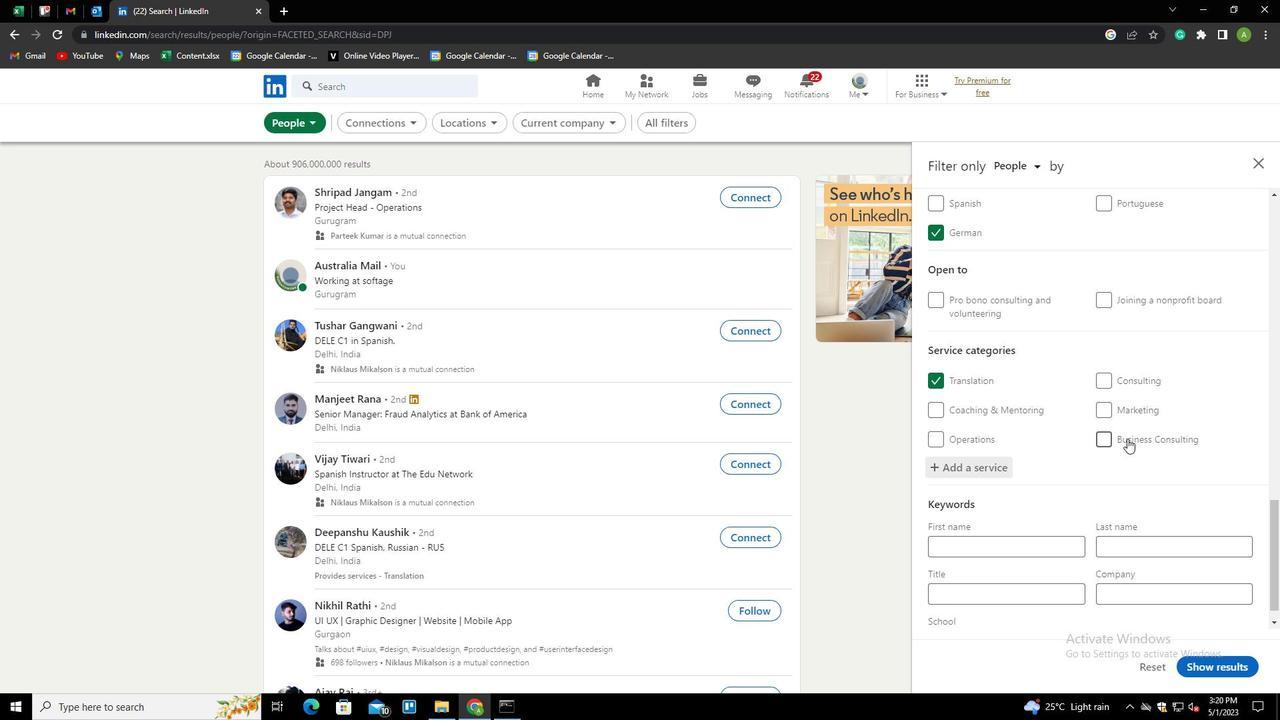 
Action: Mouse scrolled (1127, 438) with delta (0, 0)
Screenshot: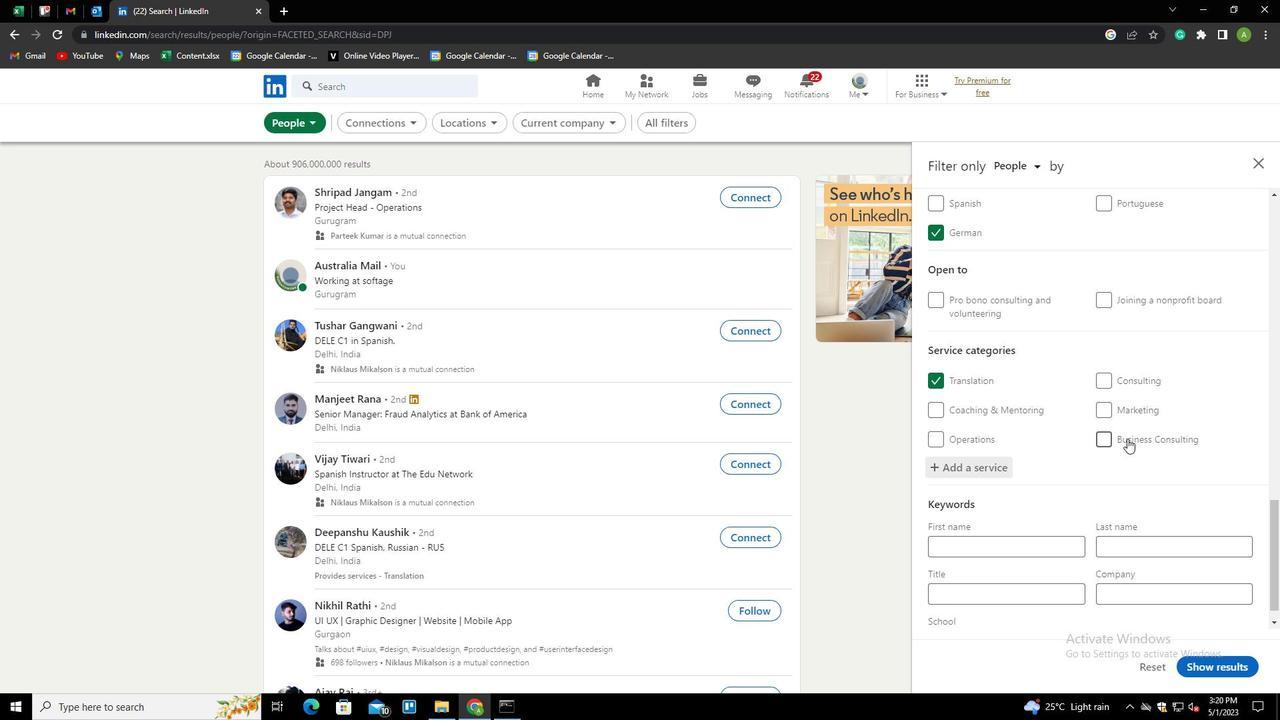 
Action: Mouse scrolled (1127, 438) with delta (0, 0)
Screenshot: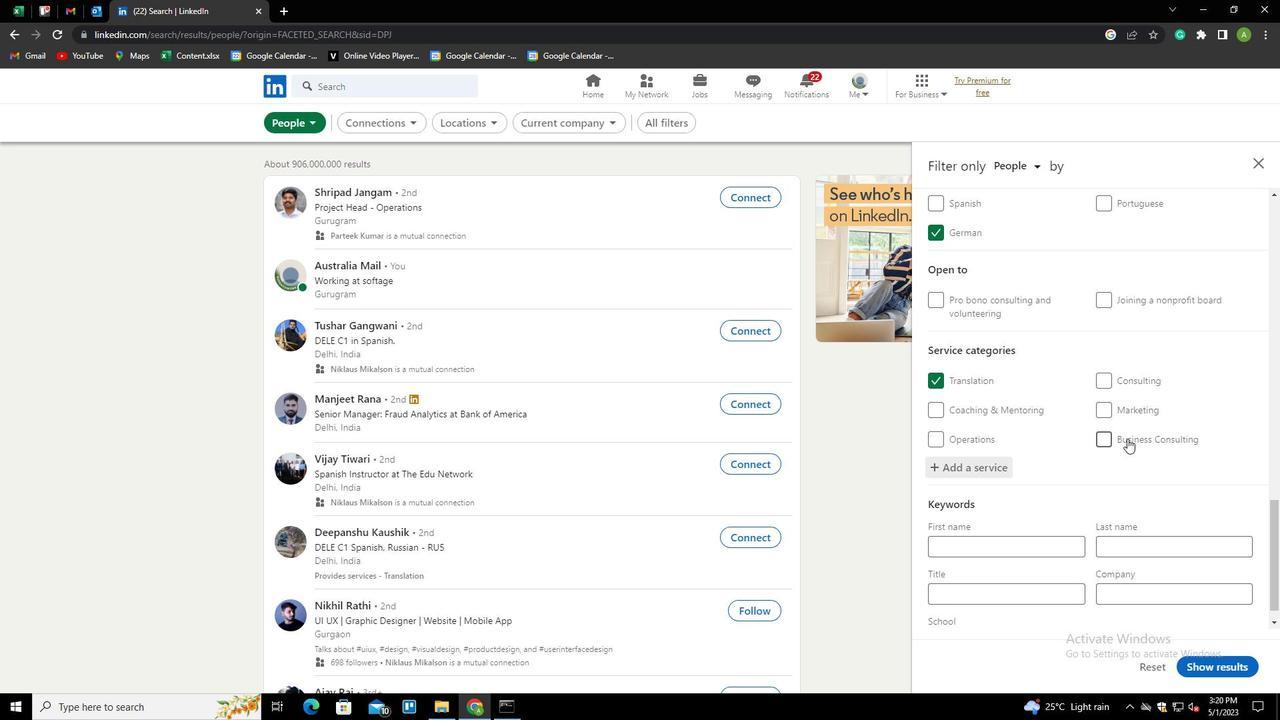 
Action: Mouse scrolled (1127, 438) with delta (0, 0)
Screenshot: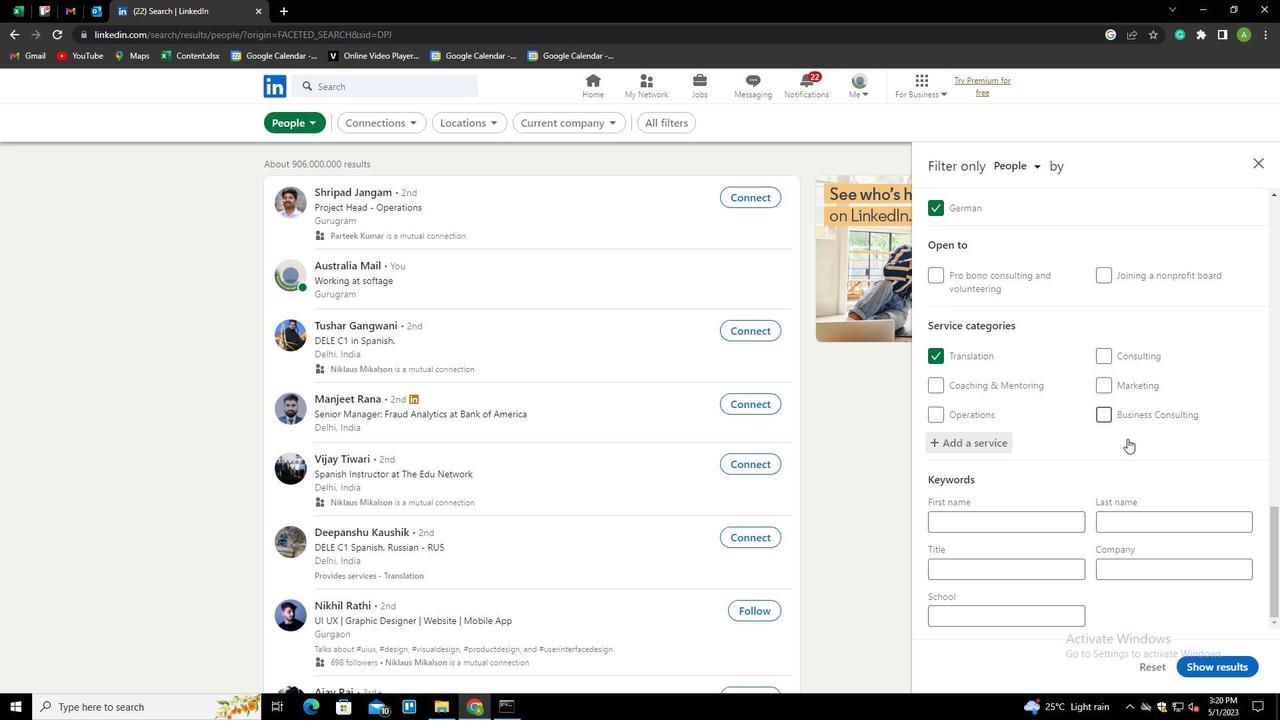 
Action: Mouse scrolled (1127, 438) with delta (0, 0)
Screenshot: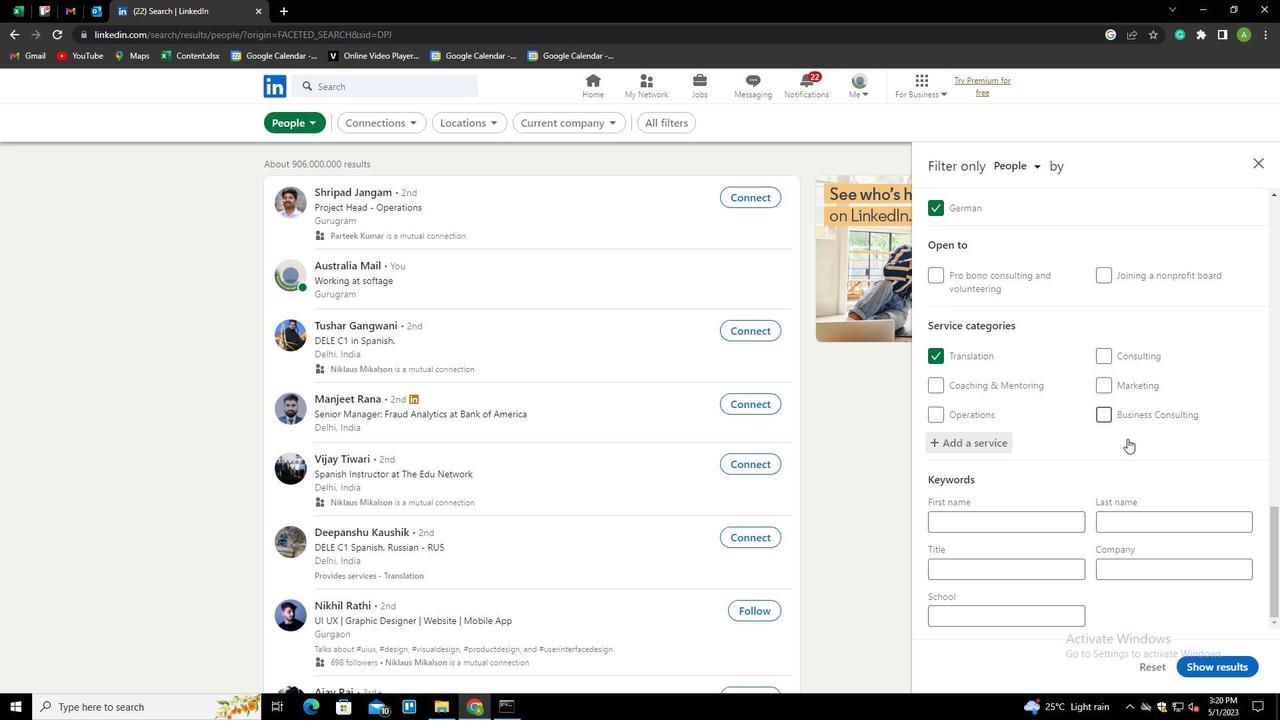 
Action: Mouse scrolled (1127, 438) with delta (0, 0)
Screenshot: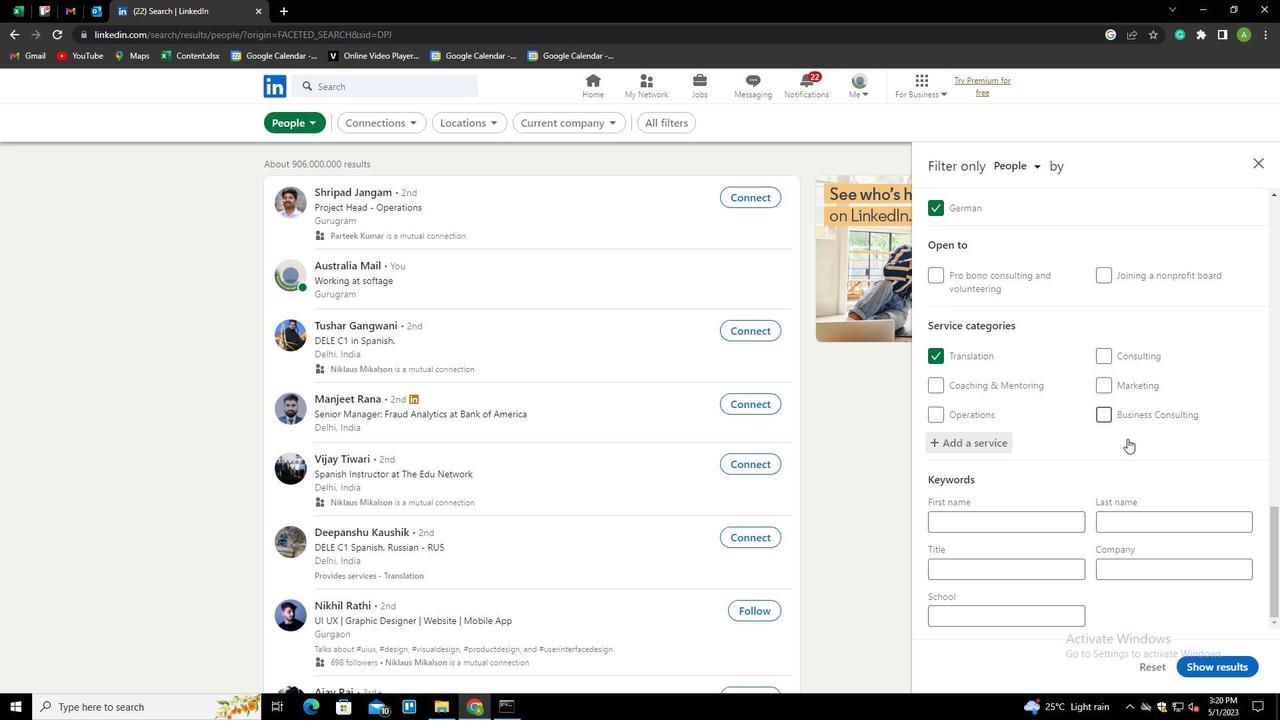 
Action: Mouse scrolled (1127, 438) with delta (0, 0)
Screenshot: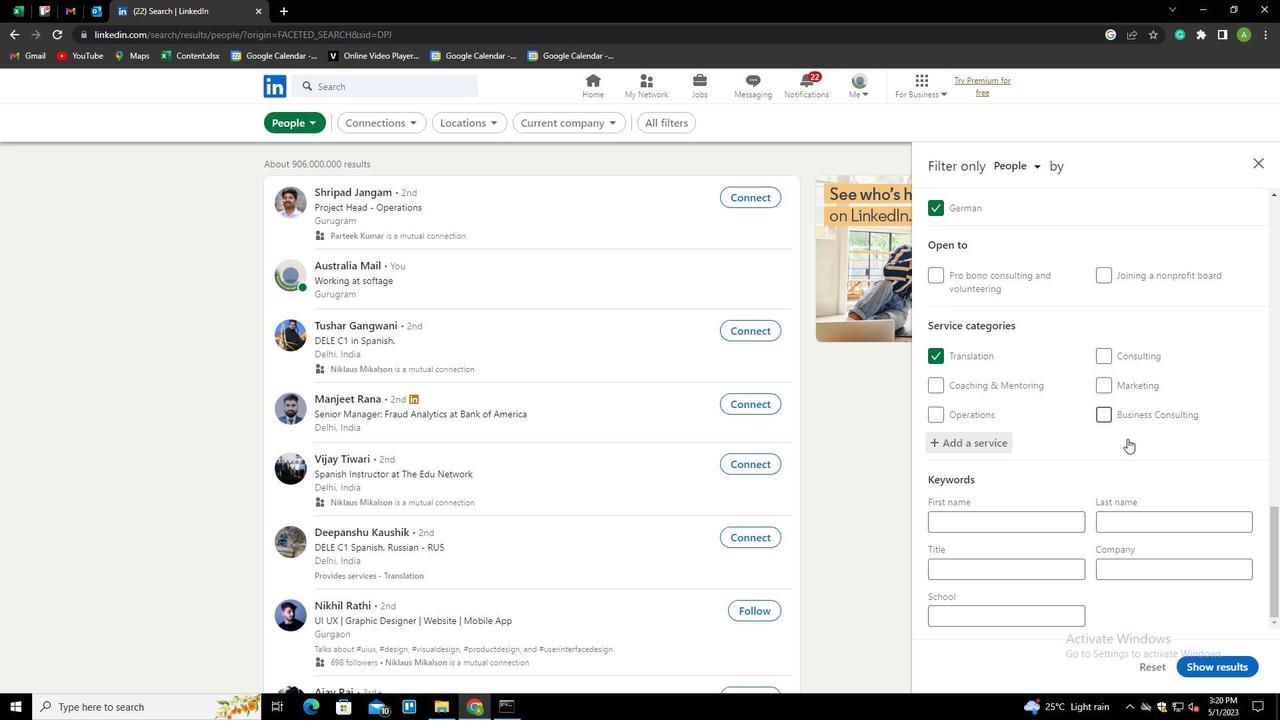 
Action: Mouse scrolled (1127, 438) with delta (0, 0)
Screenshot: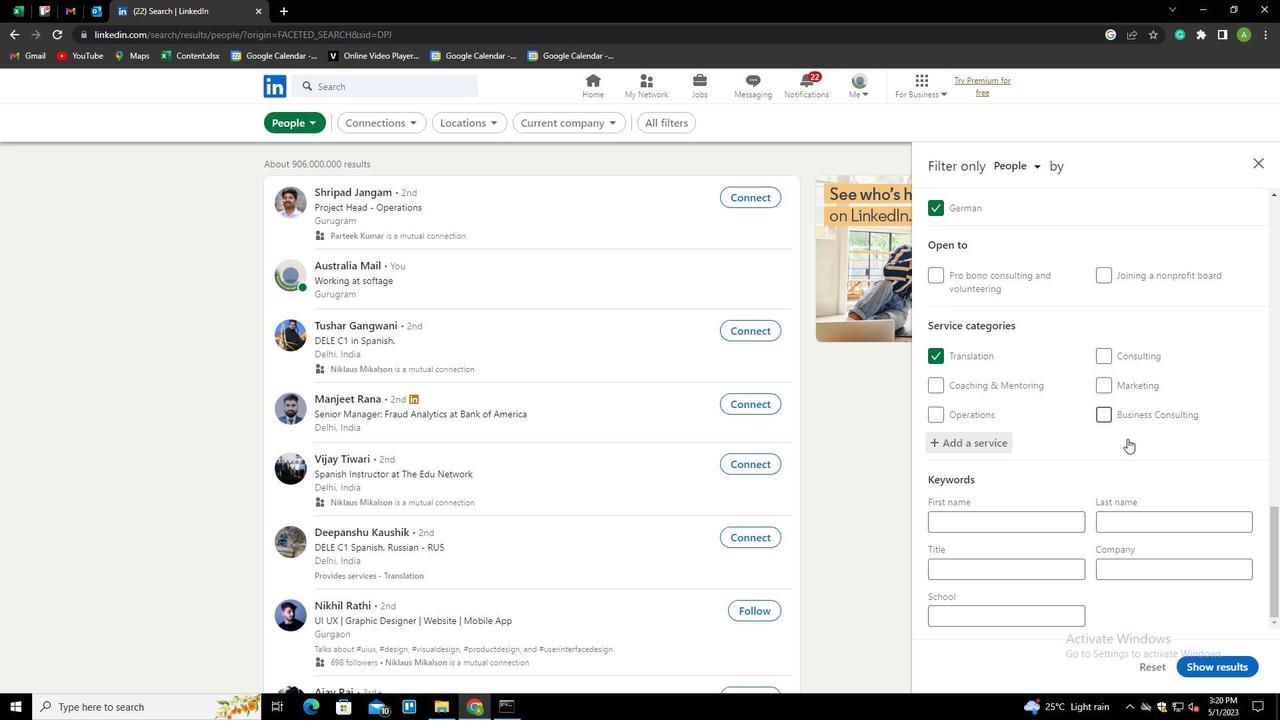 
Action: Mouse moved to (996, 573)
Screenshot: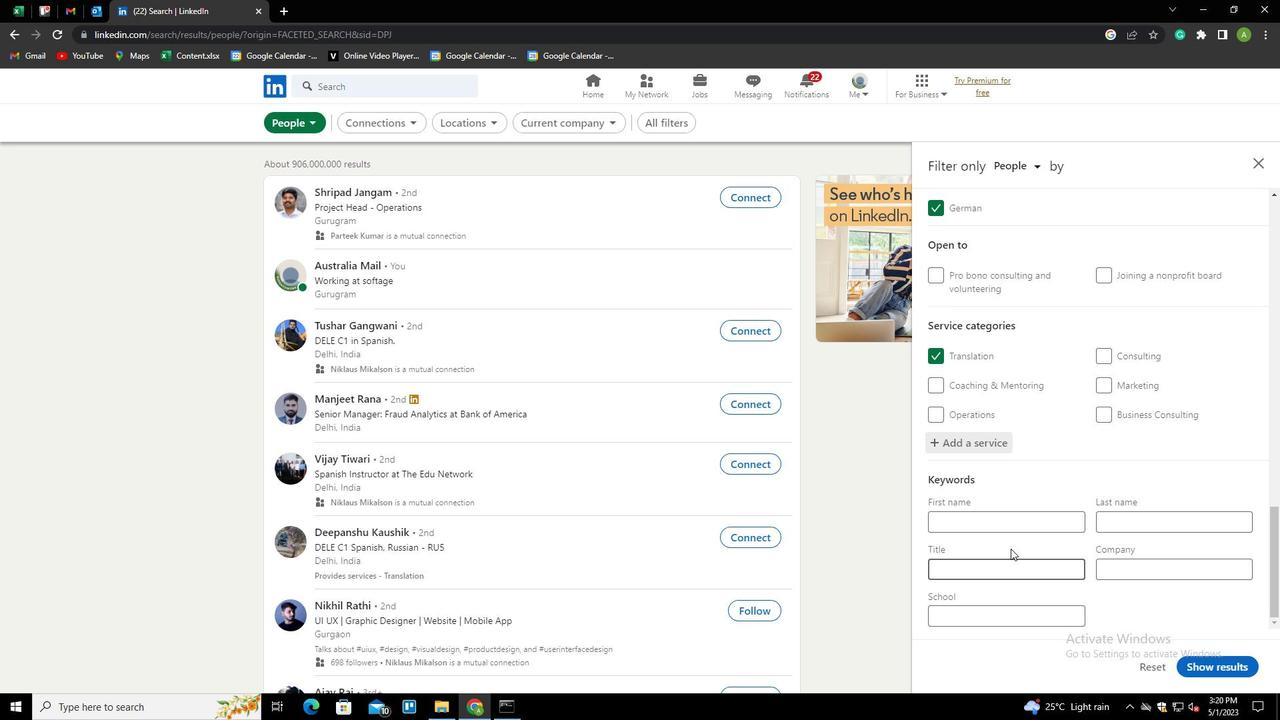 
Action: Mouse pressed left at (996, 573)
Screenshot: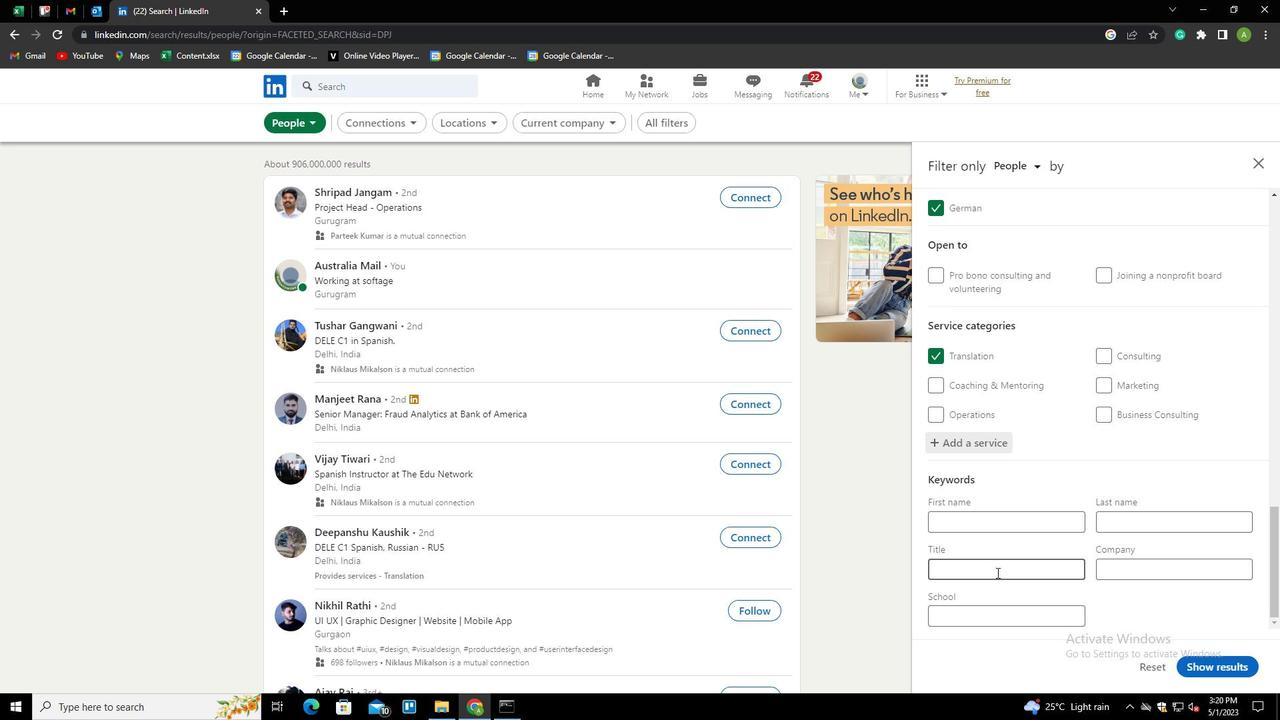 
Action: Key pressed <Key.shift><Key.shift><Key.shift><Key.shift><Key.shift><Key.shift>{<Key.backspace><Key.shift>PREDI<Key.backspace><Key.backspace>SIDENT
Screenshot: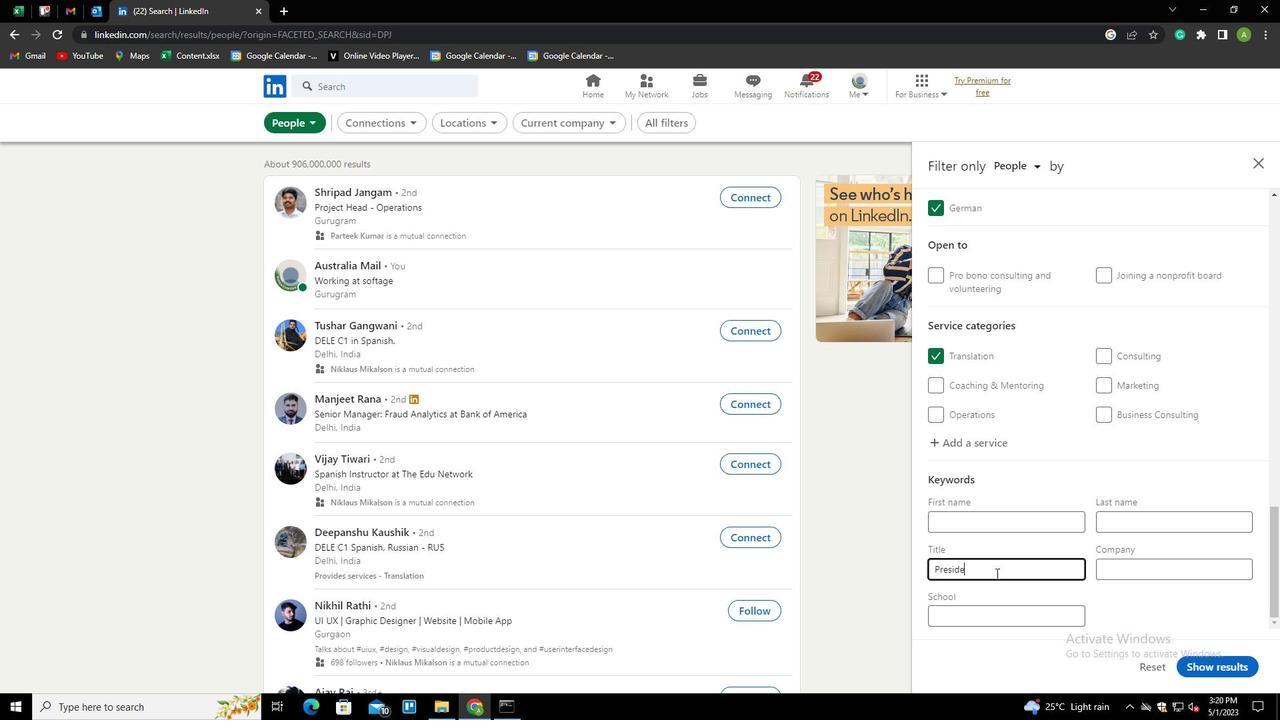 
Action: Mouse moved to (1137, 613)
Screenshot: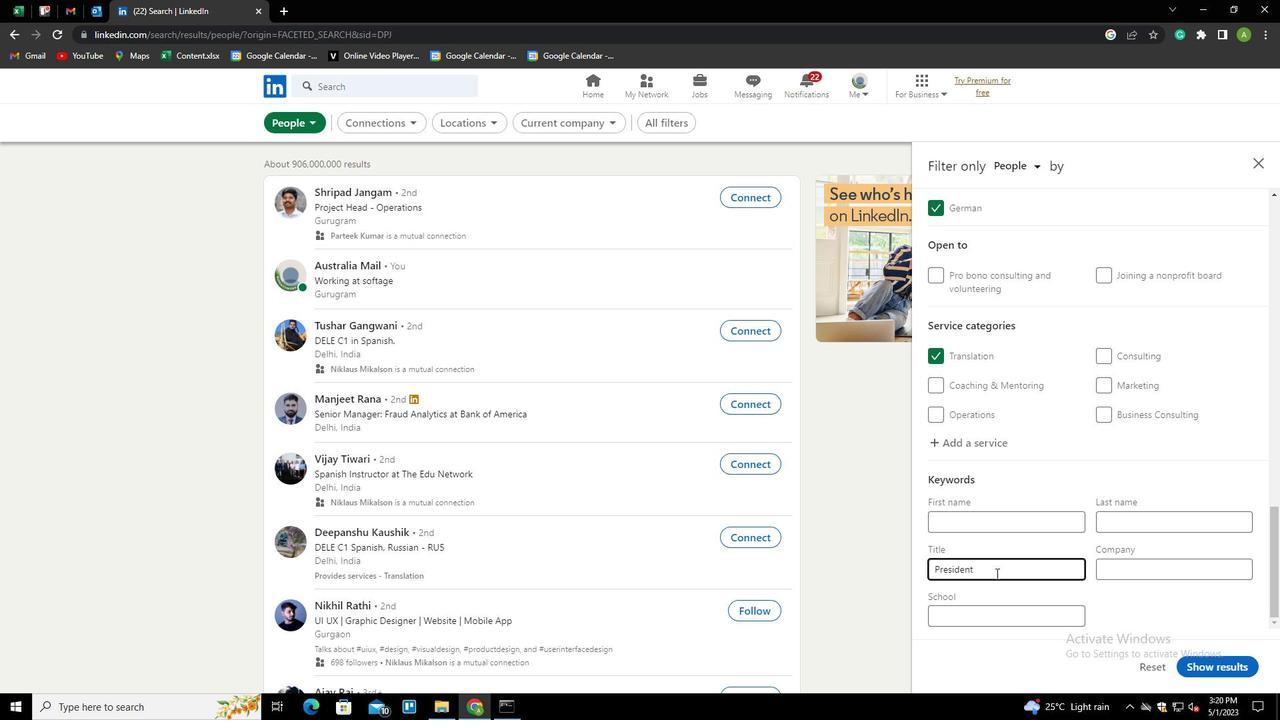 
Action: Mouse pressed left at (1137, 613)
Screenshot: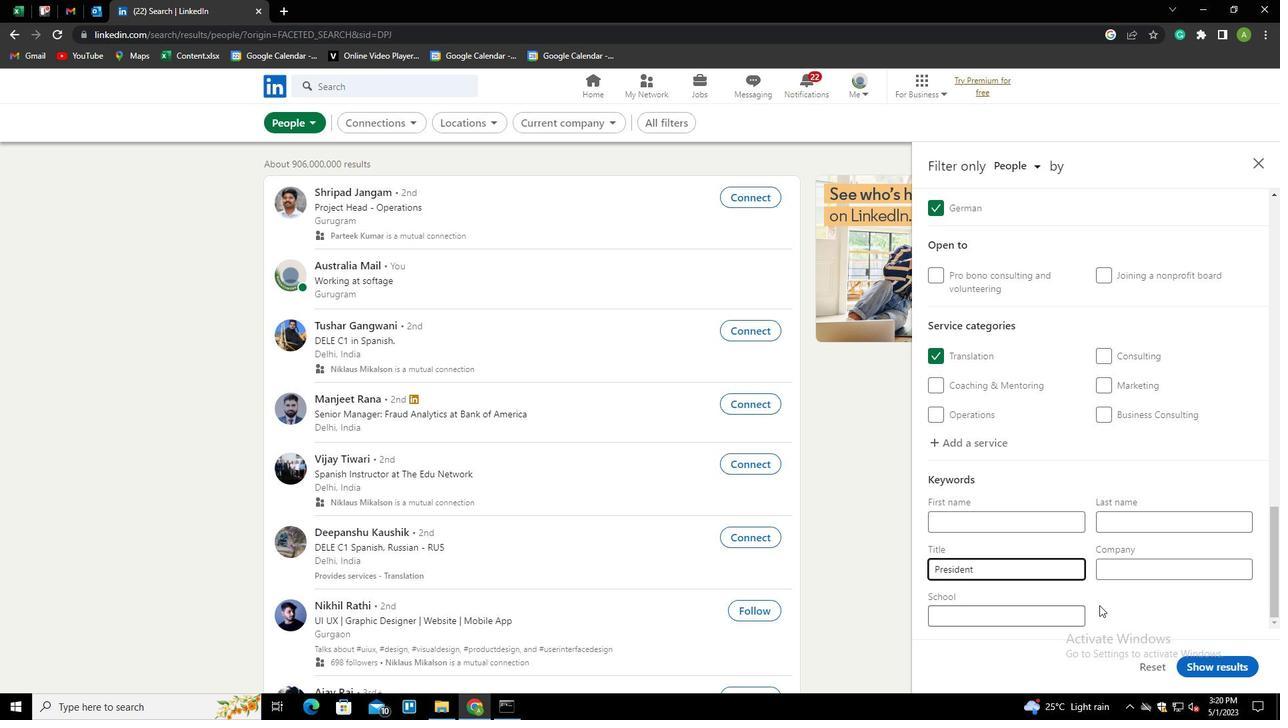 
Action: Mouse moved to (1207, 656)
Screenshot: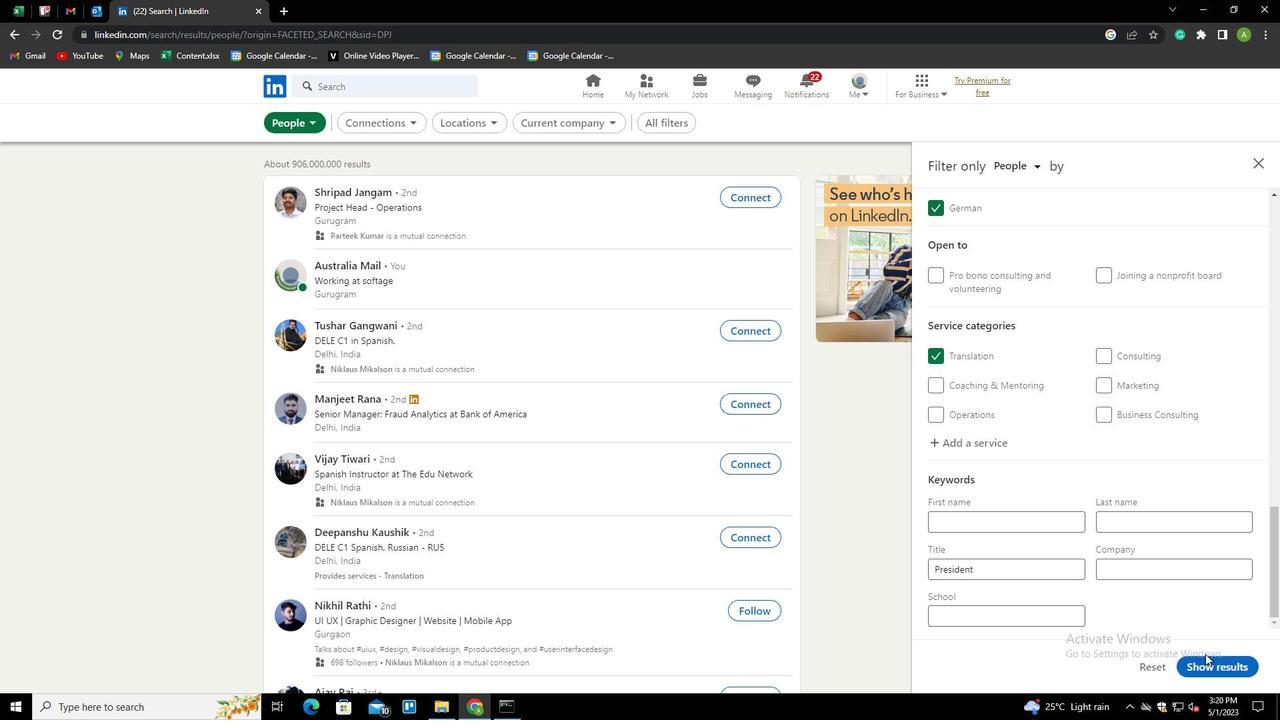 
Action: Mouse pressed left at (1207, 656)
Screenshot: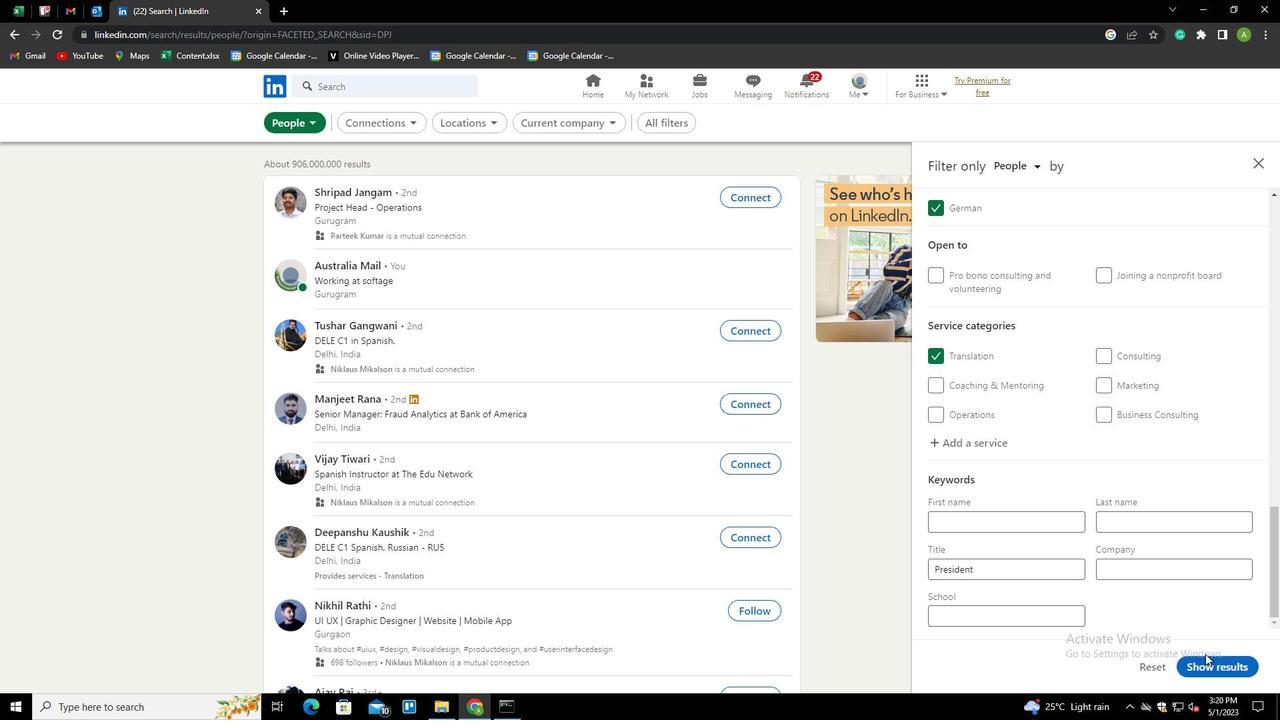 
